 Task: For heading Arial Rounded MT Bold with Underline.  font size for heading26,  'Change the font style of data to'Browallia New.  and font size to 18,  Change the alignment of both headline & data to Align middle & Align Text left.  In the sheet  BankTransactions templatesbook
Action: Mouse moved to (131, 224)
Screenshot: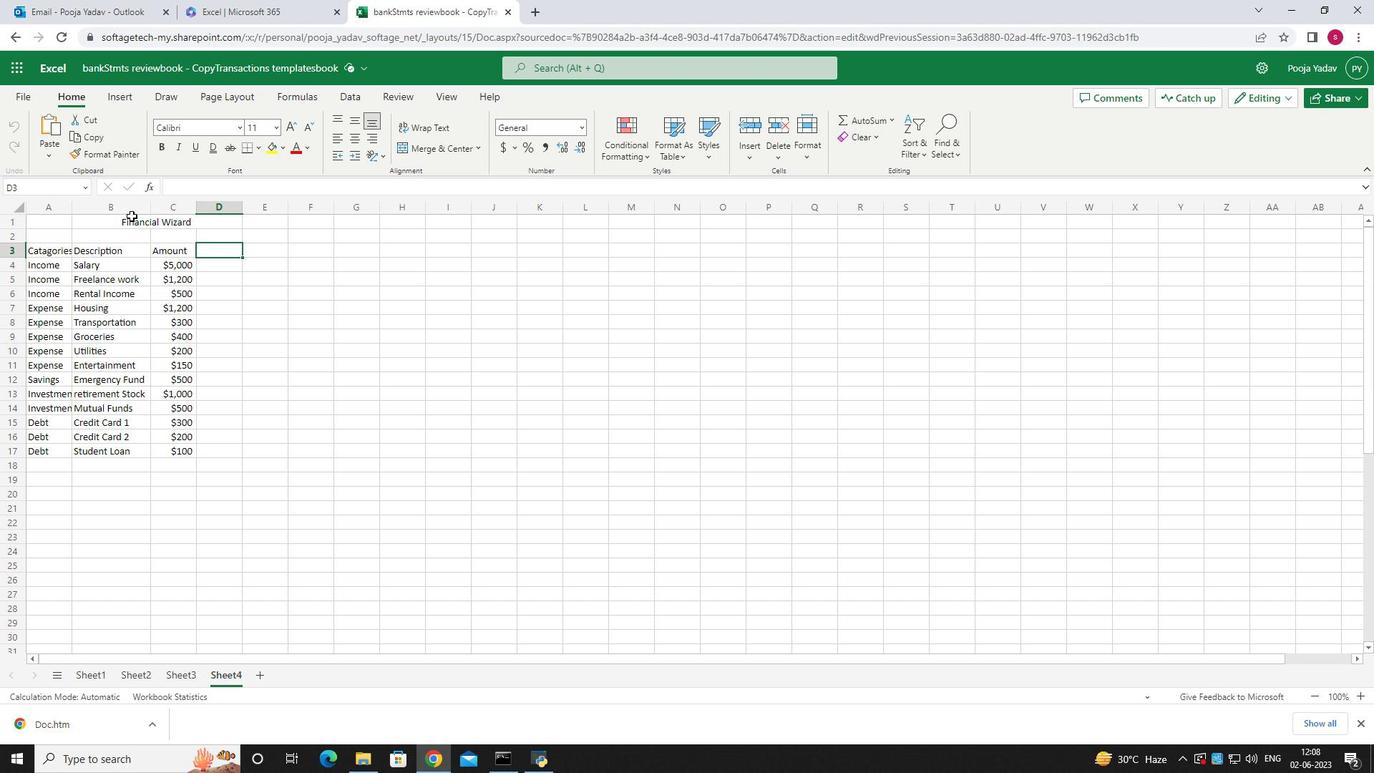 
Action: Mouse pressed left at (131, 224)
Screenshot: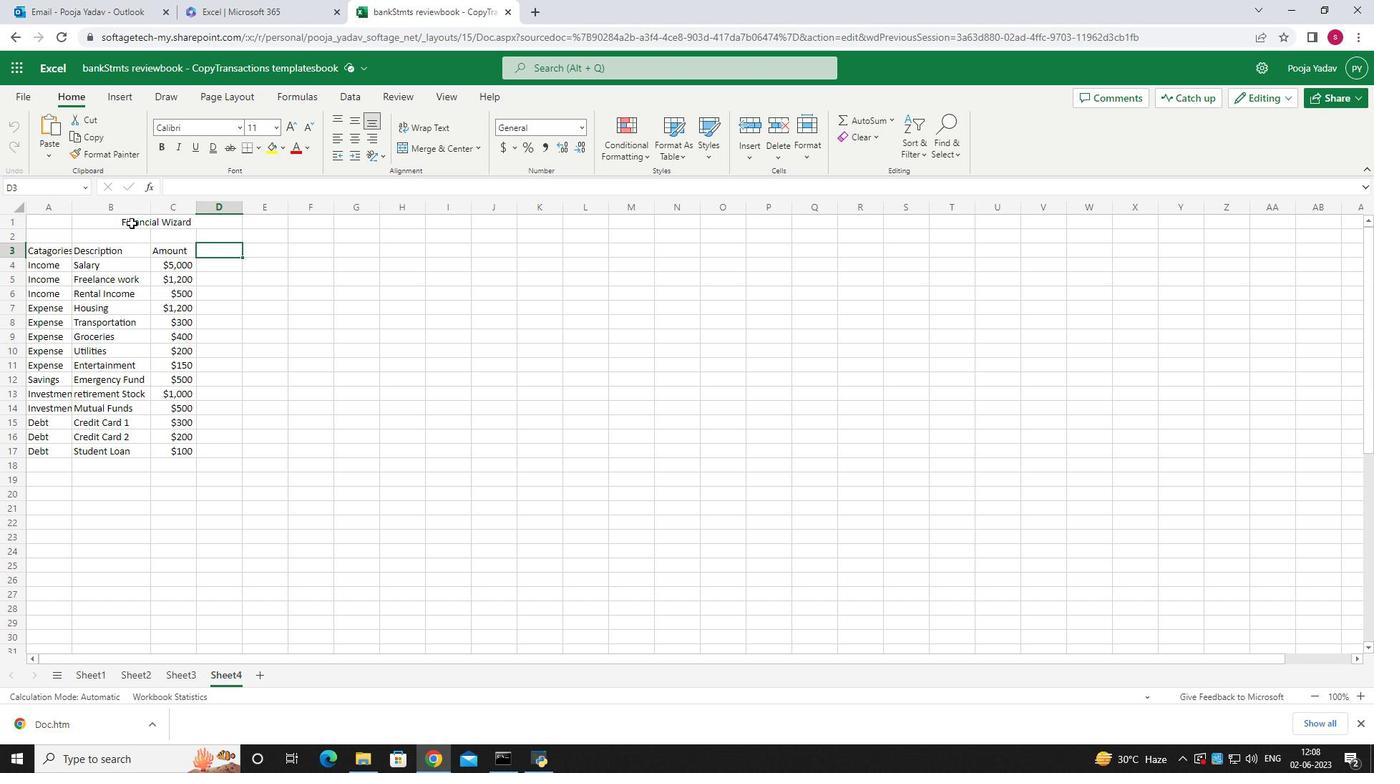 
Action: Mouse moved to (240, 128)
Screenshot: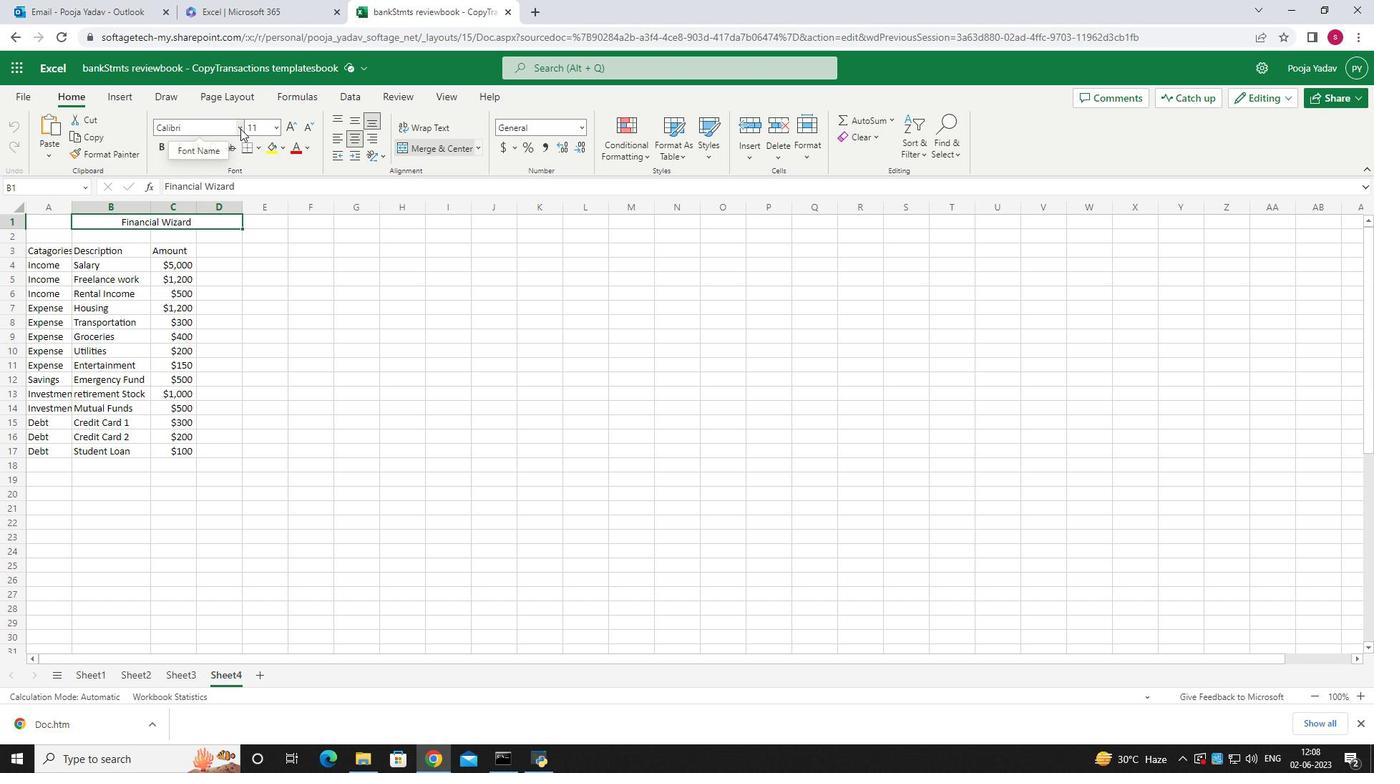 
Action: Mouse pressed left at (240, 128)
Screenshot: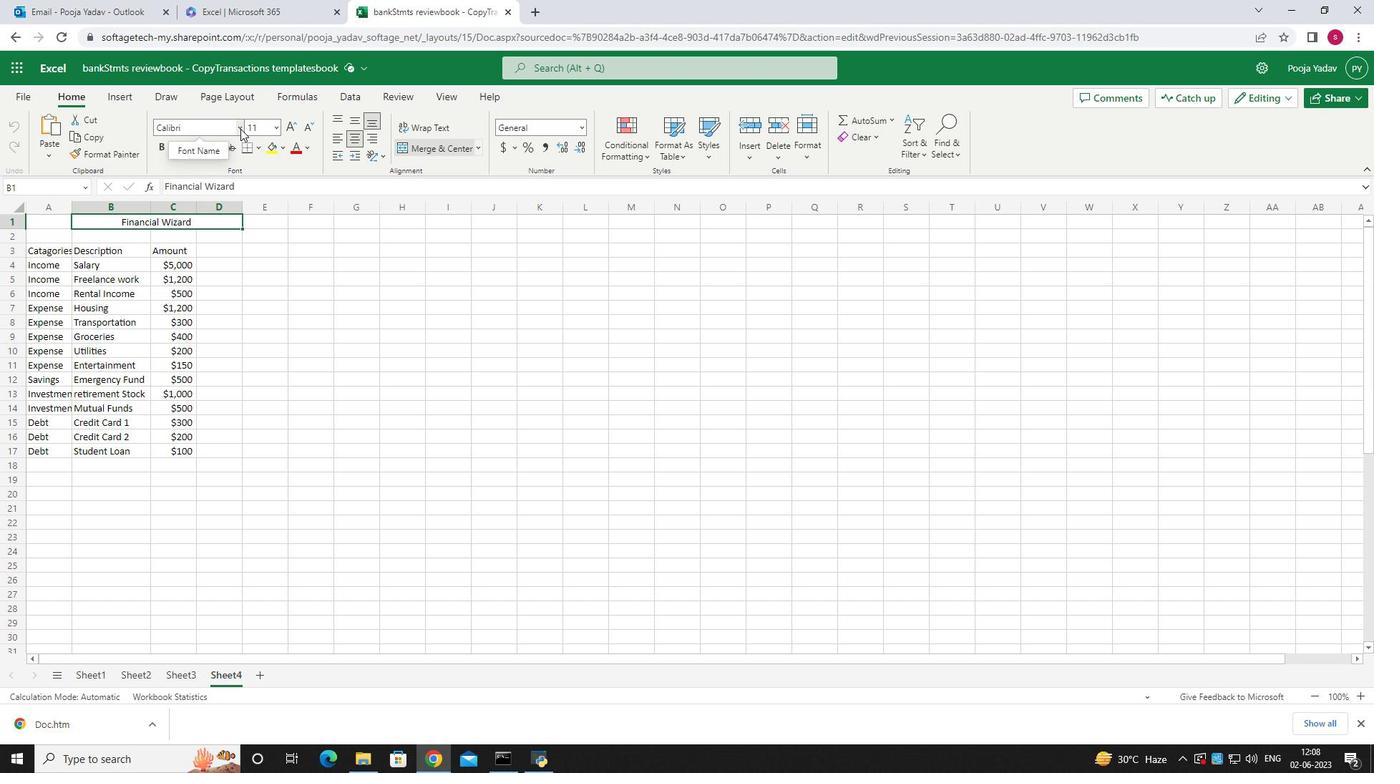 
Action: Mouse moved to (216, 194)
Screenshot: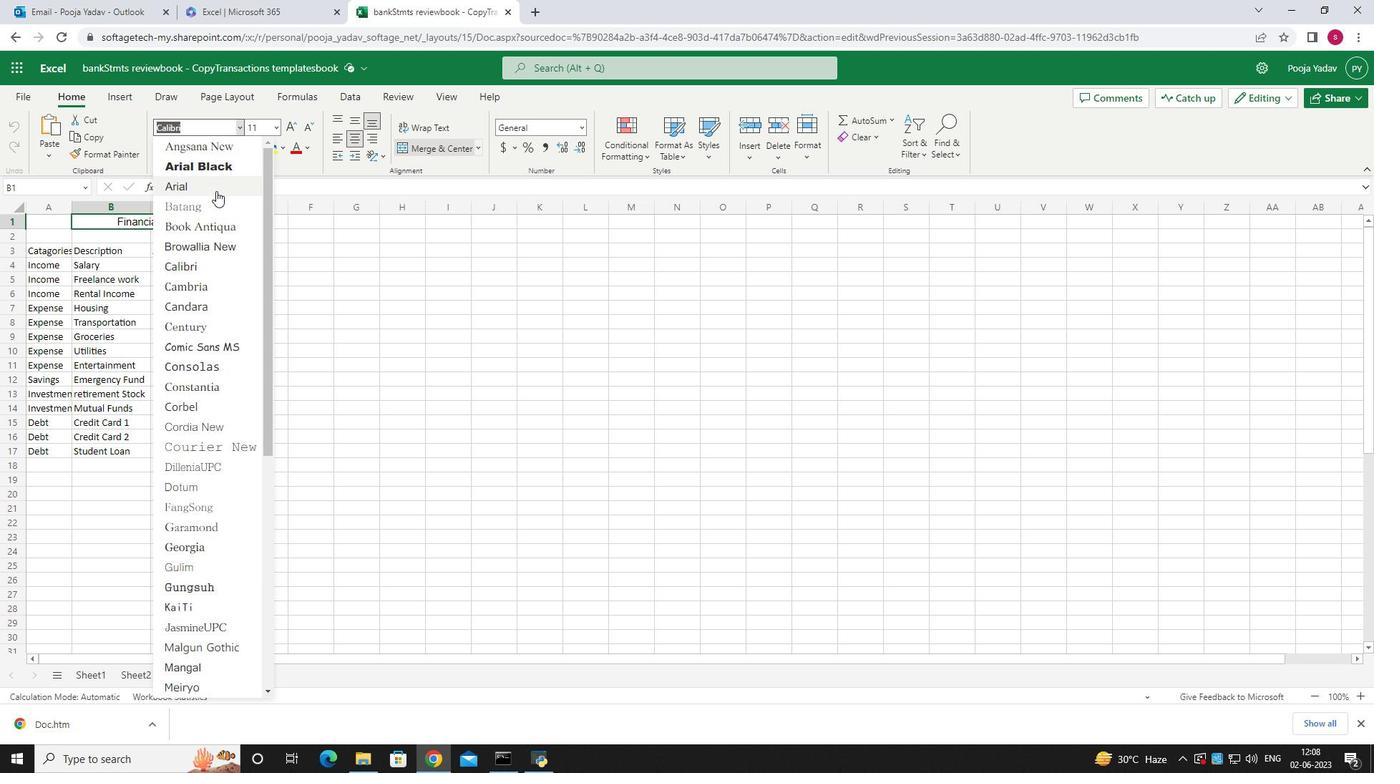 
Action: Mouse scrolled (216, 195) with delta (0, 0)
Screenshot: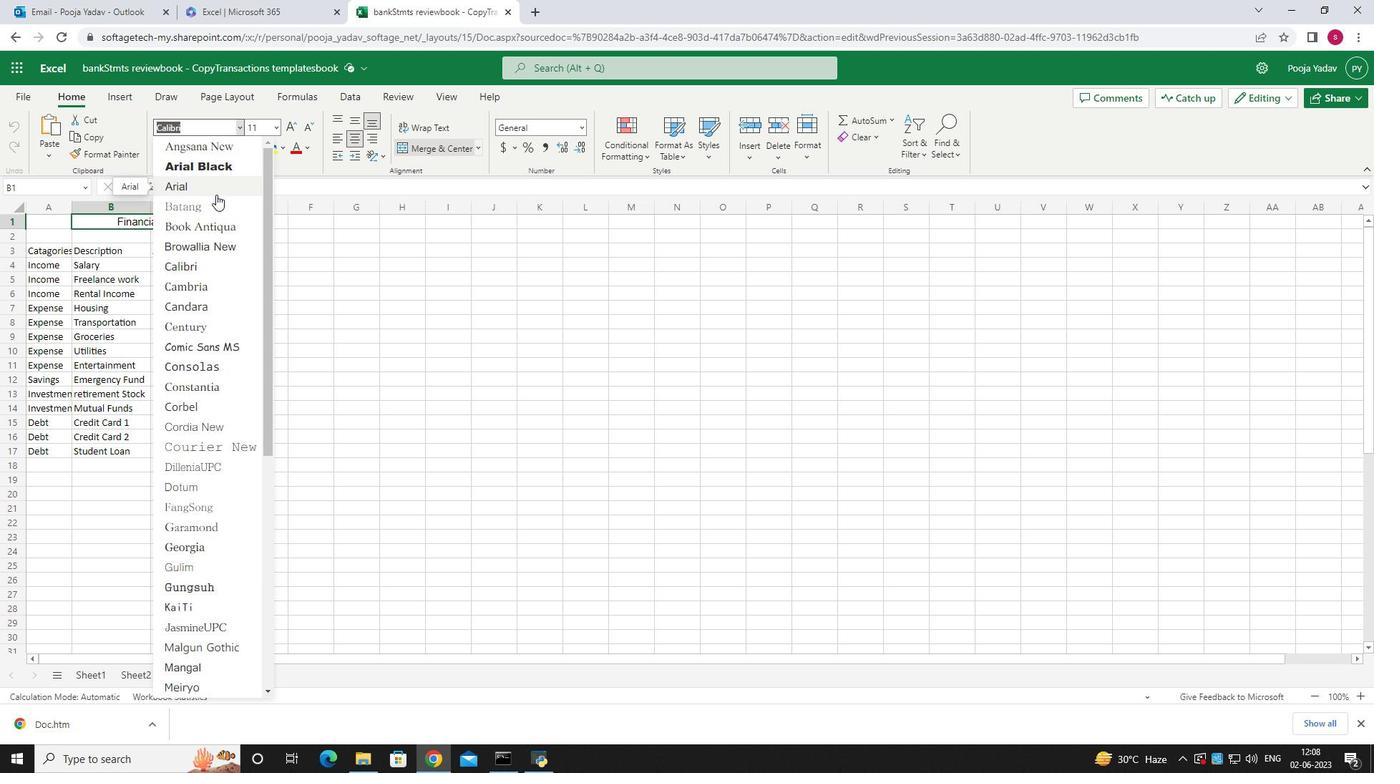 
Action: Mouse scrolled (216, 195) with delta (0, 0)
Screenshot: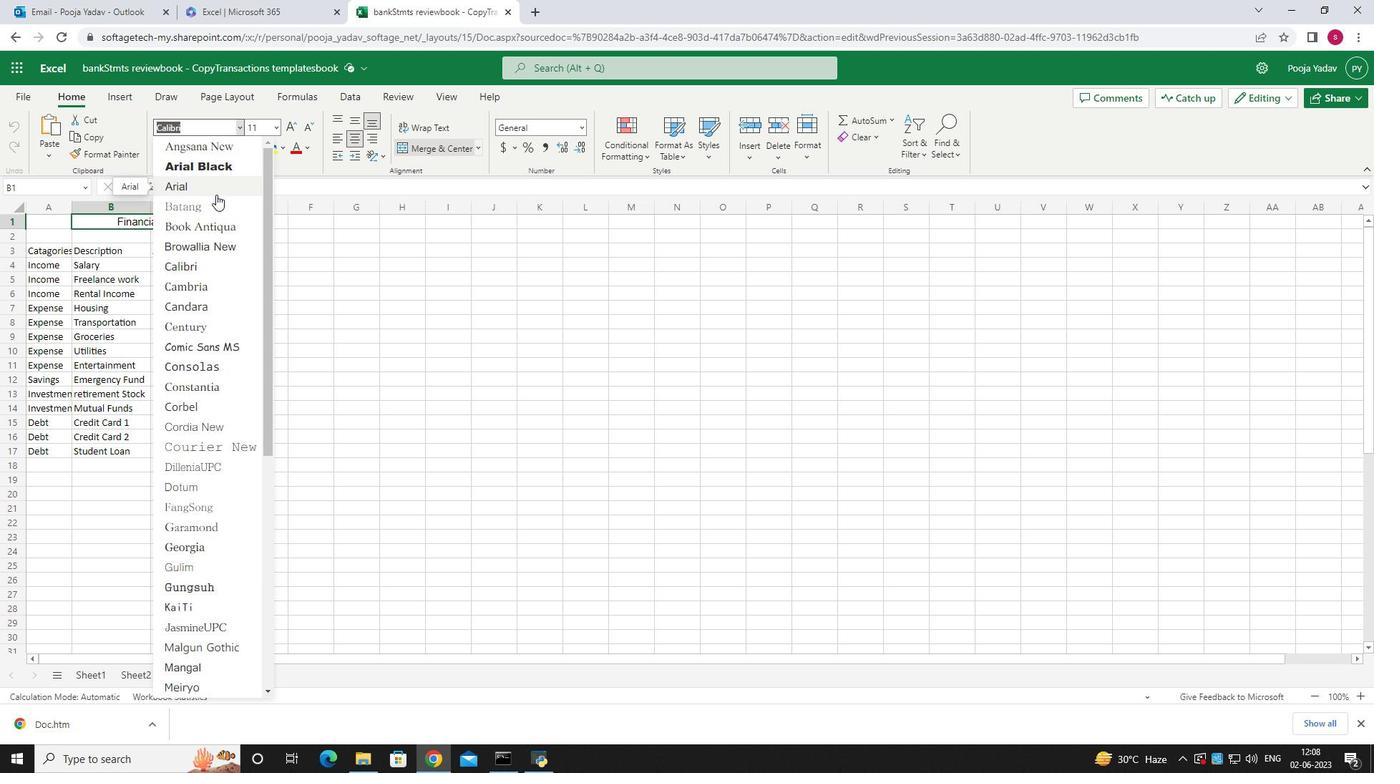 
Action: Mouse scrolled (216, 194) with delta (0, 0)
Screenshot: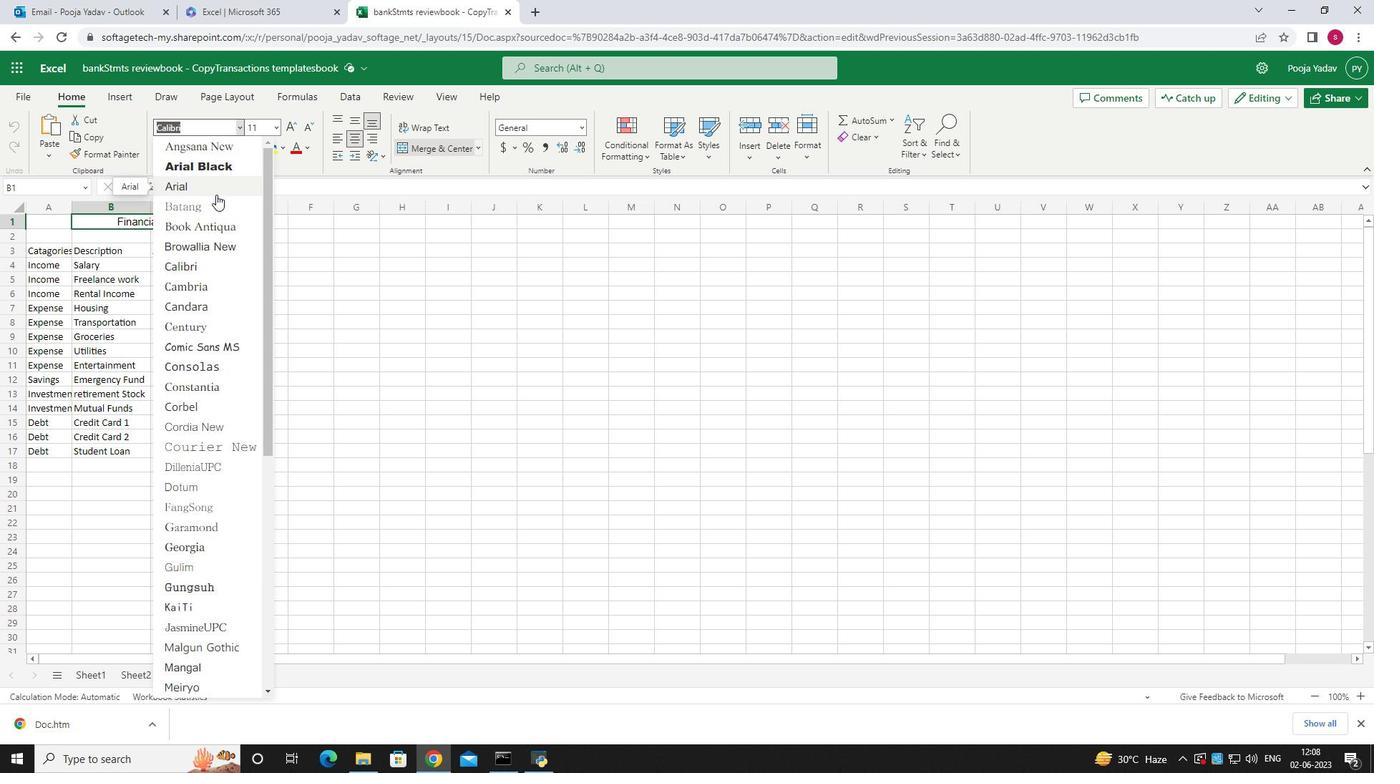 
Action: Mouse scrolled (216, 194) with delta (0, 0)
Screenshot: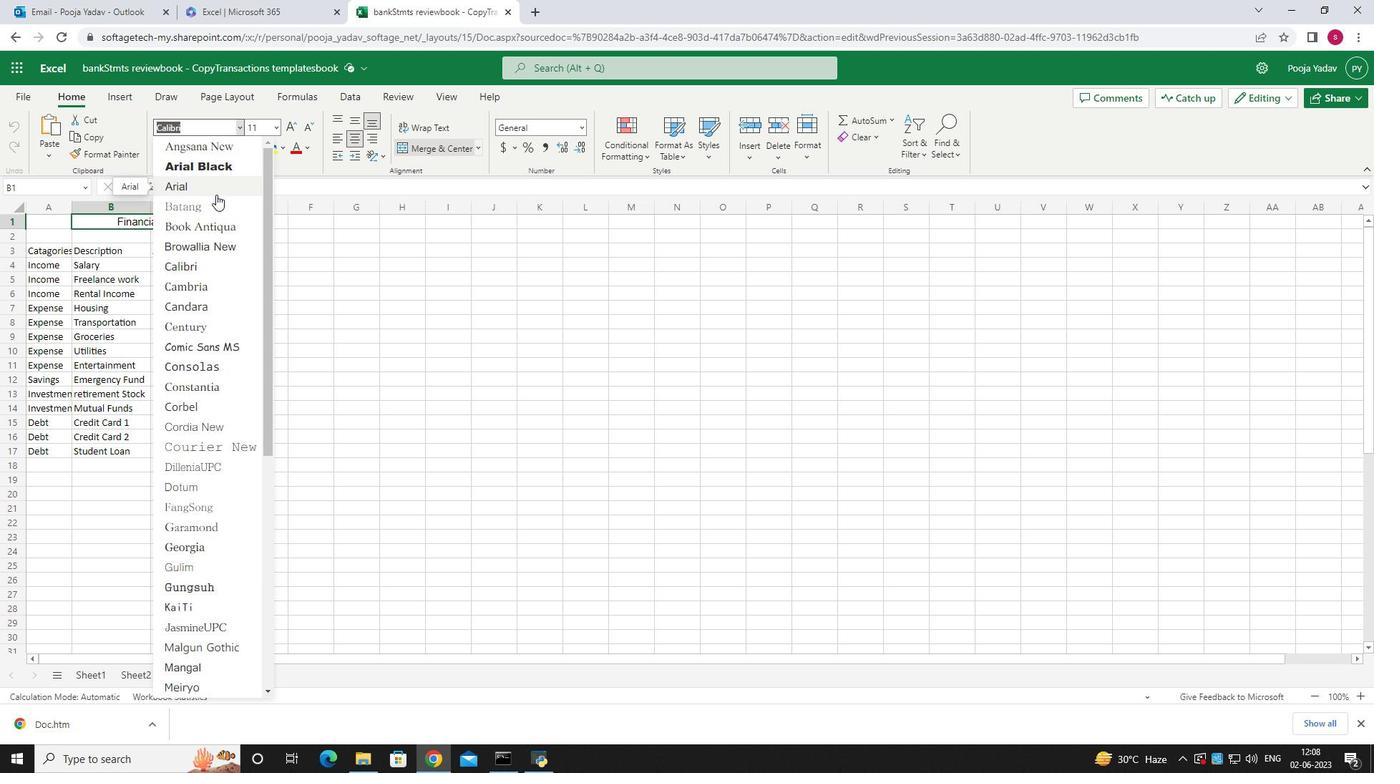 
Action: Mouse scrolled (216, 194) with delta (0, 0)
Screenshot: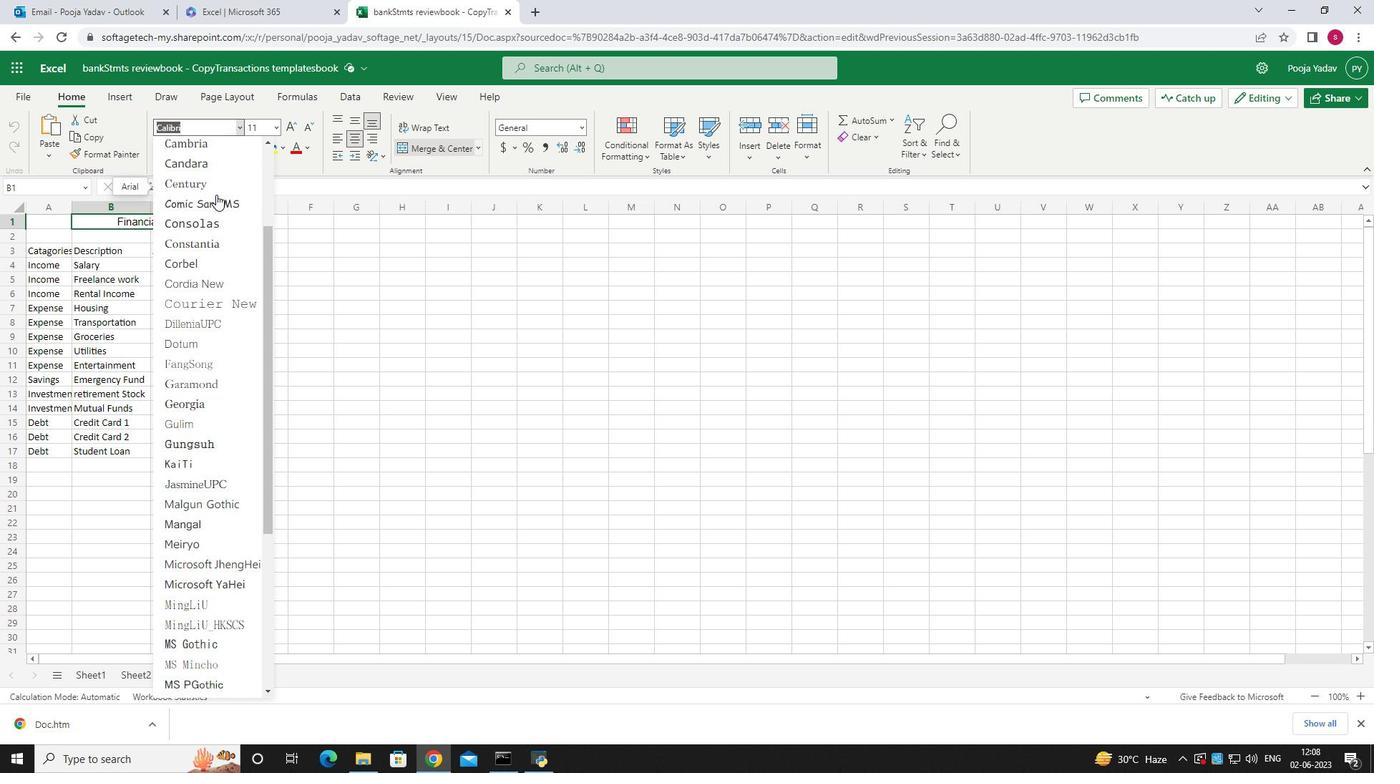 
Action: Mouse scrolled (216, 194) with delta (0, 0)
Screenshot: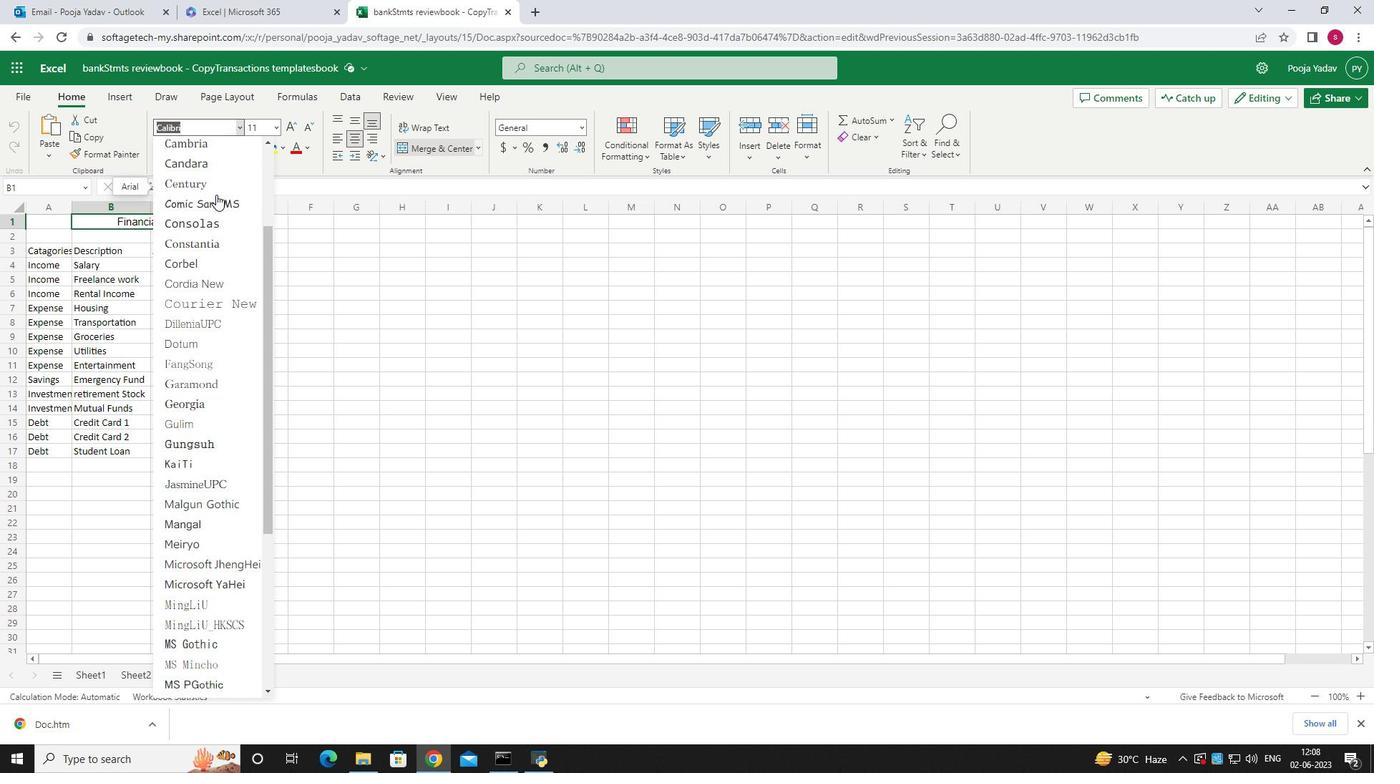 
Action: Mouse scrolled (216, 194) with delta (0, 0)
Screenshot: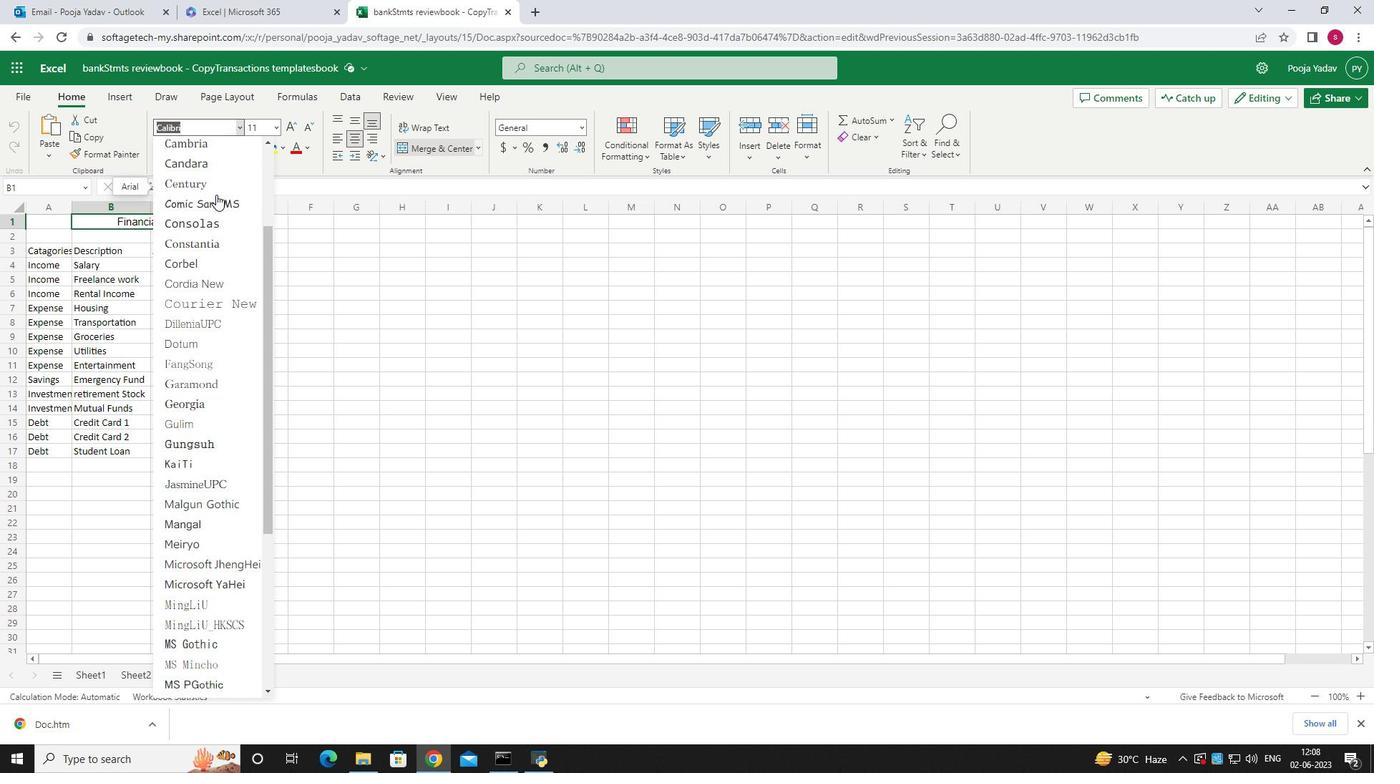 
Action: Mouse scrolled (216, 194) with delta (0, 0)
Screenshot: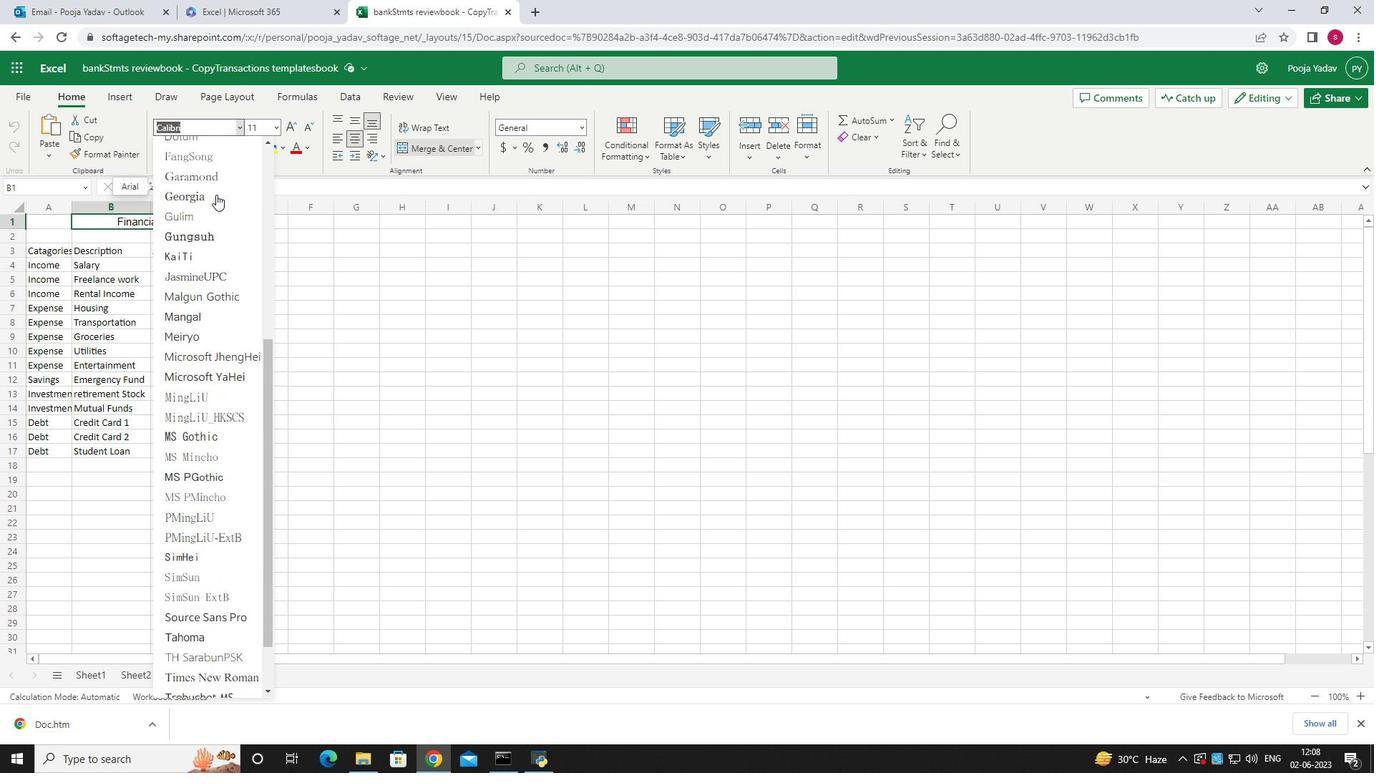 
Action: Mouse scrolled (216, 194) with delta (0, 0)
Screenshot: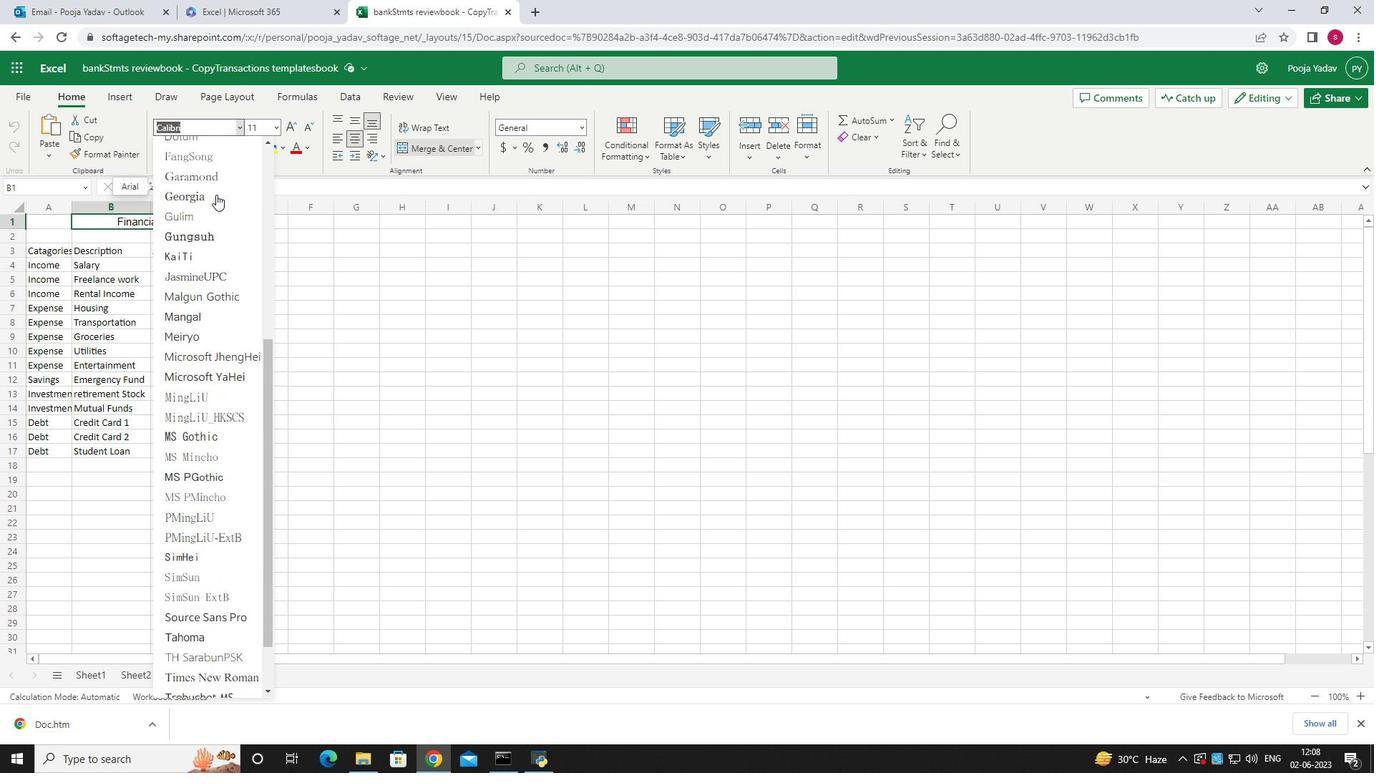 
Action: Mouse scrolled (216, 194) with delta (0, 0)
Screenshot: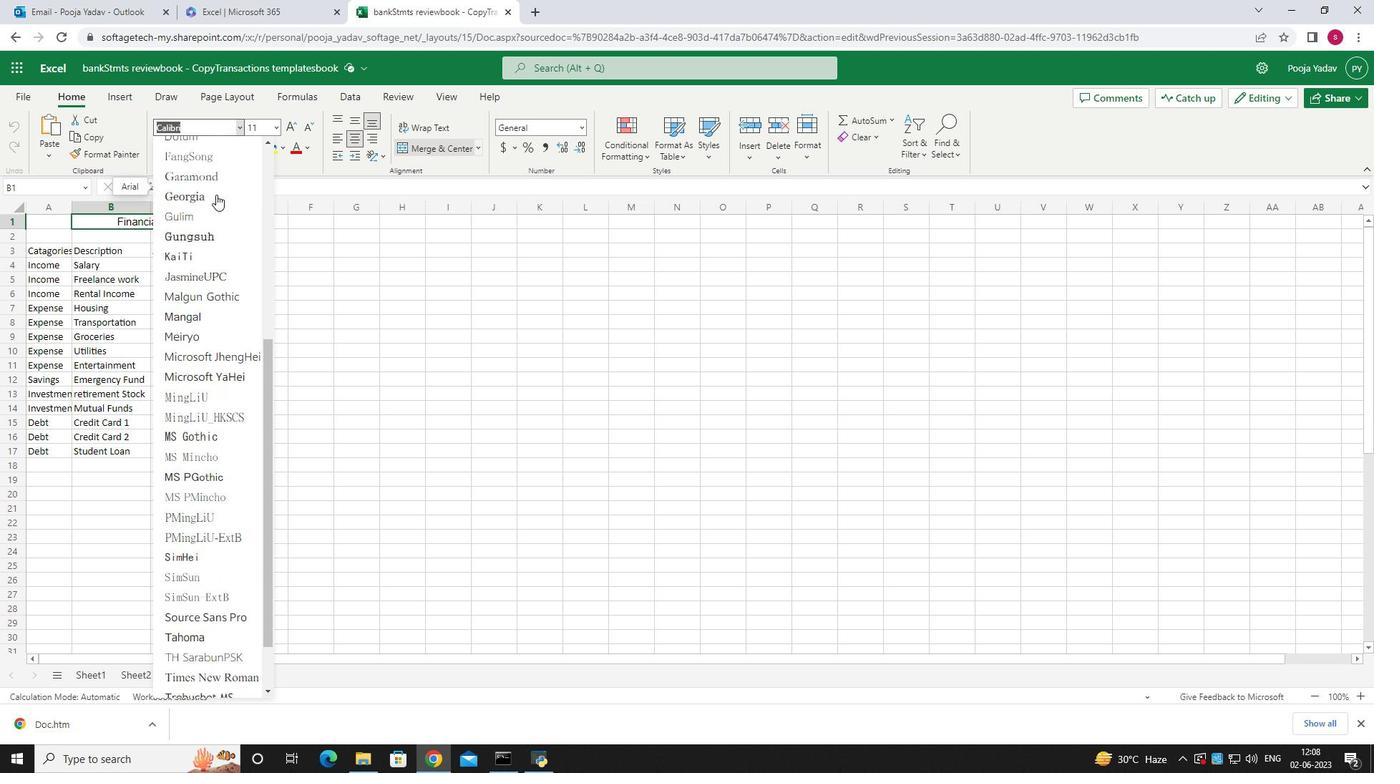 
Action: Mouse scrolled (216, 194) with delta (0, 0)
Screenshot: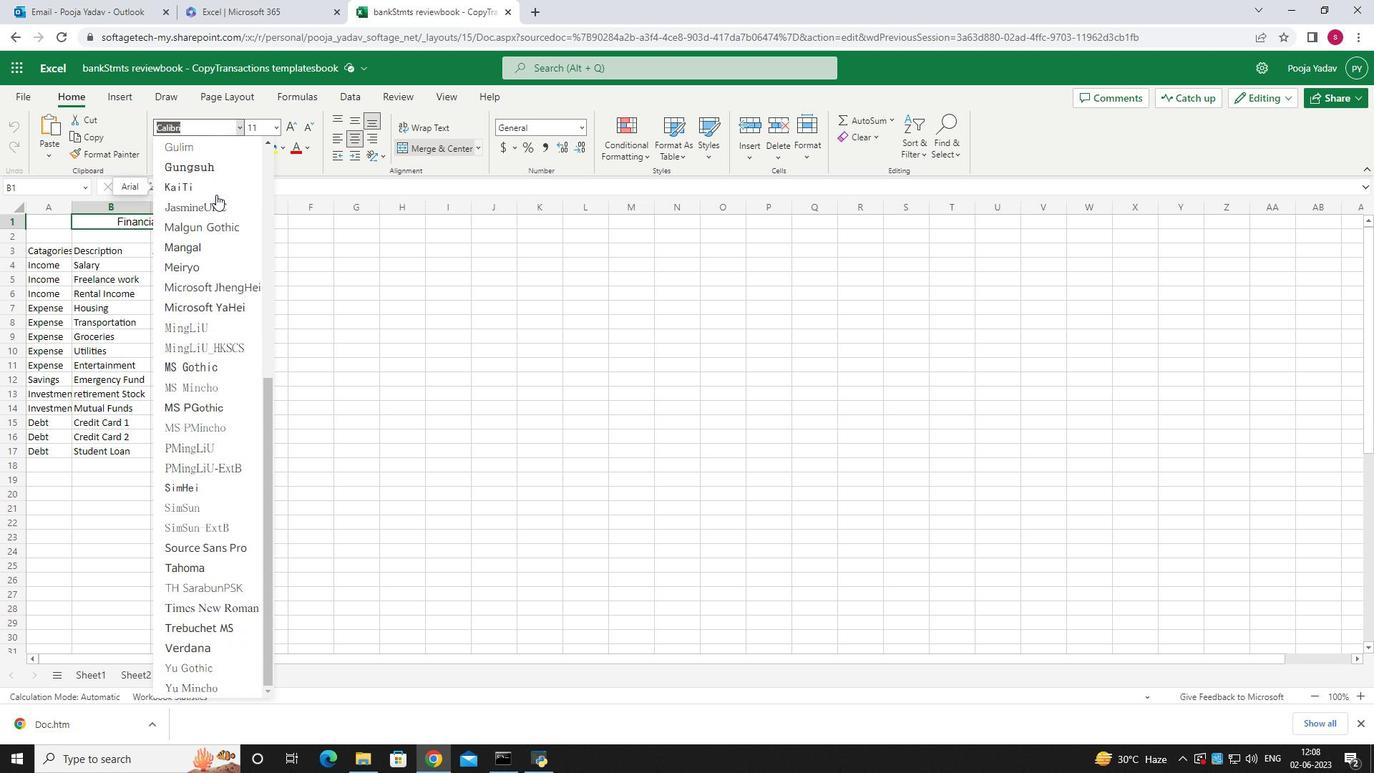 
Action: Mouse scrolled (216, 194) with delta (0, 0)
Screenshot: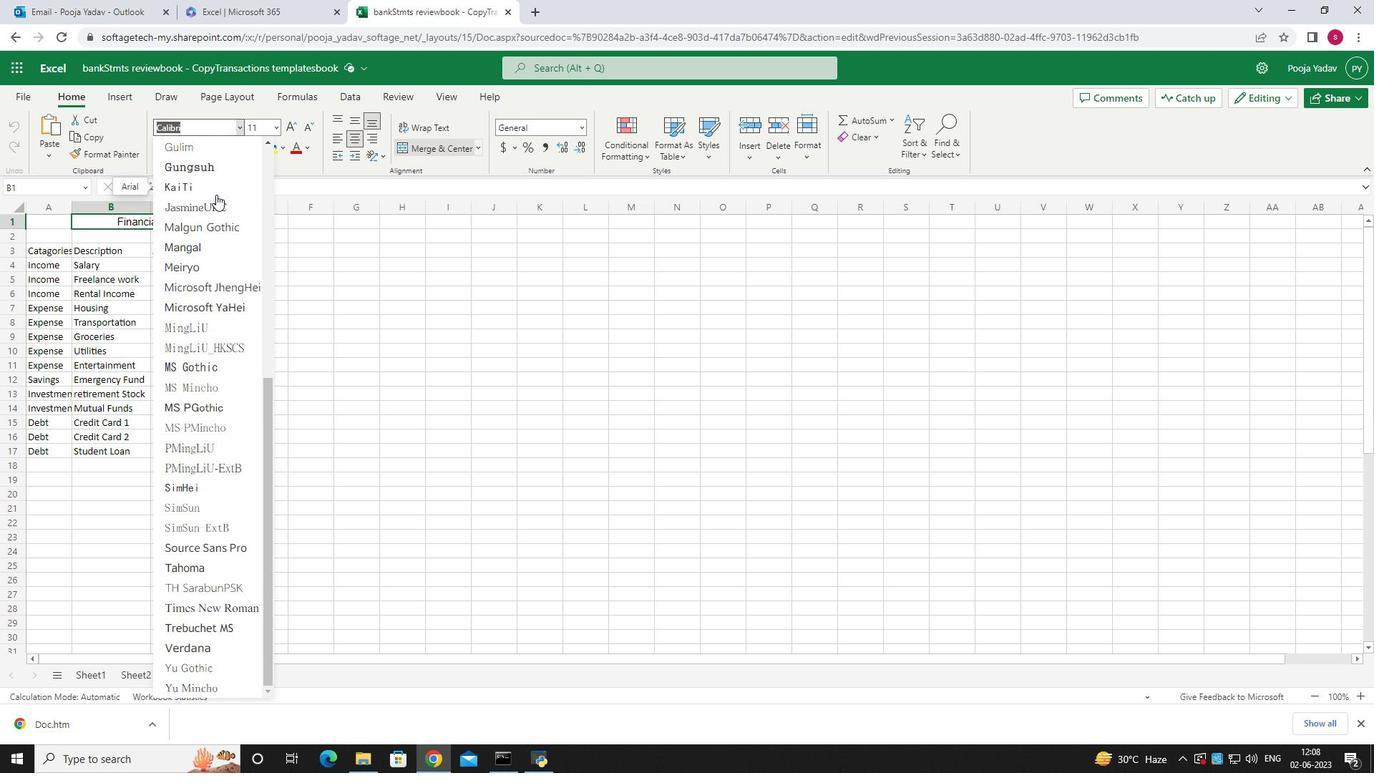 
Action: Mouse scrolled (216, 194) with delta (0, 0)
Screenshot: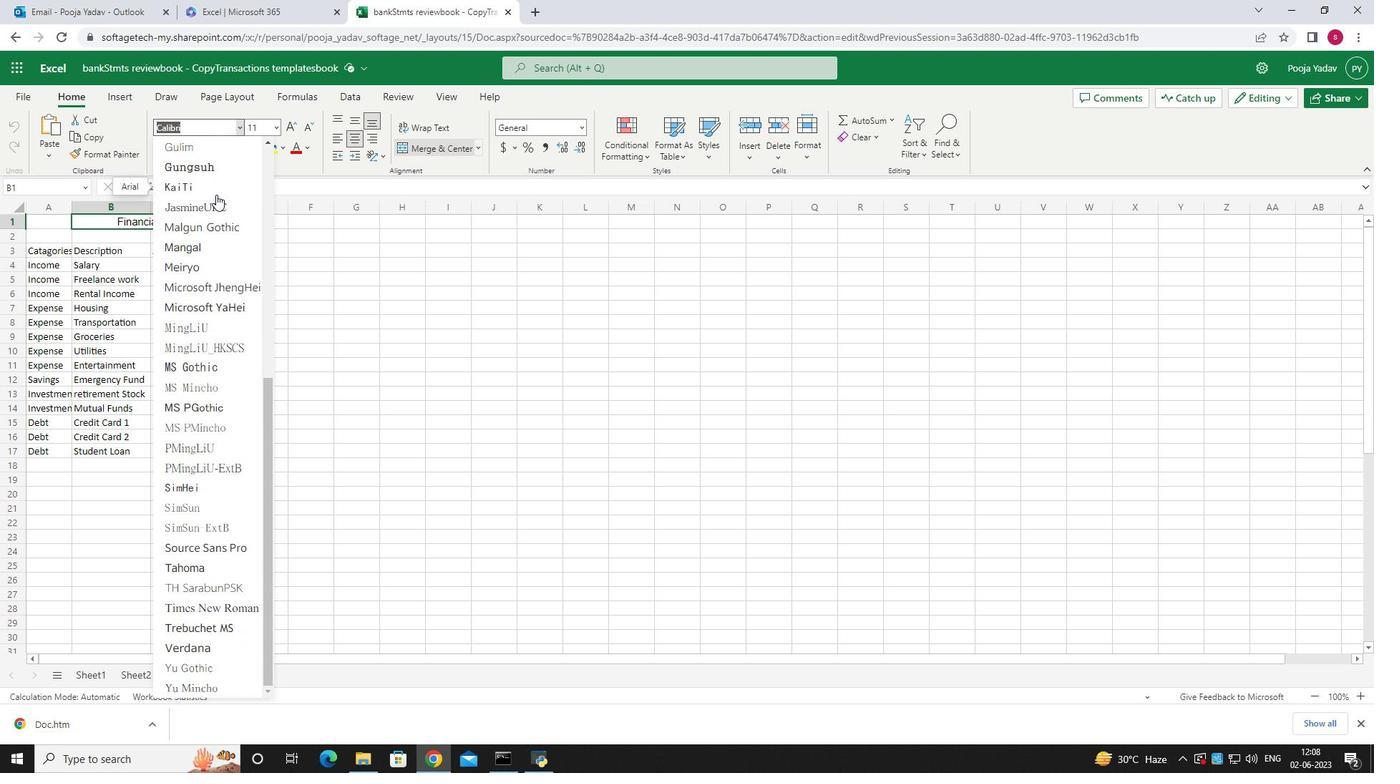
Action: Mouse scrolled (216, 194) with delta (0, 0)
Screenshot: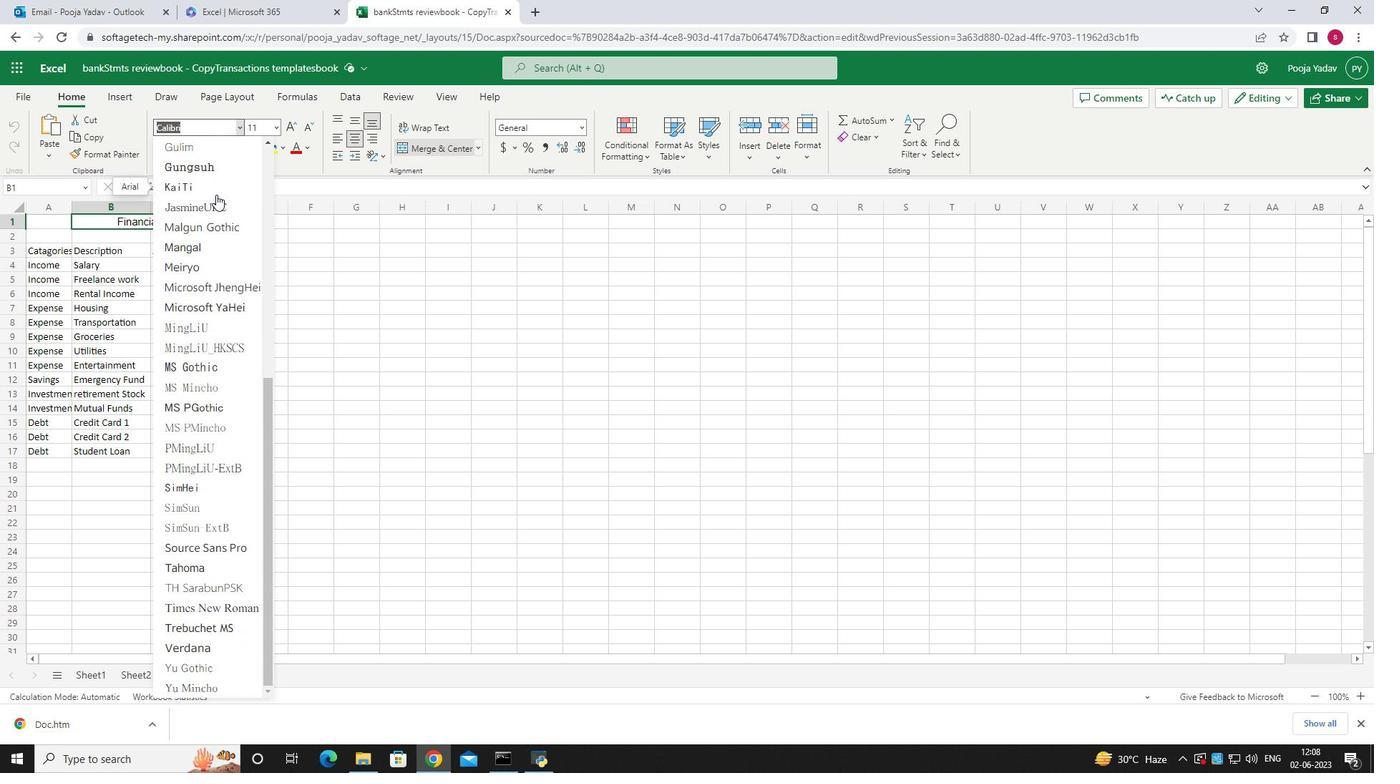 
Action: Mouse scrolled (216, 194) with delta (0, 0)
Screenshot: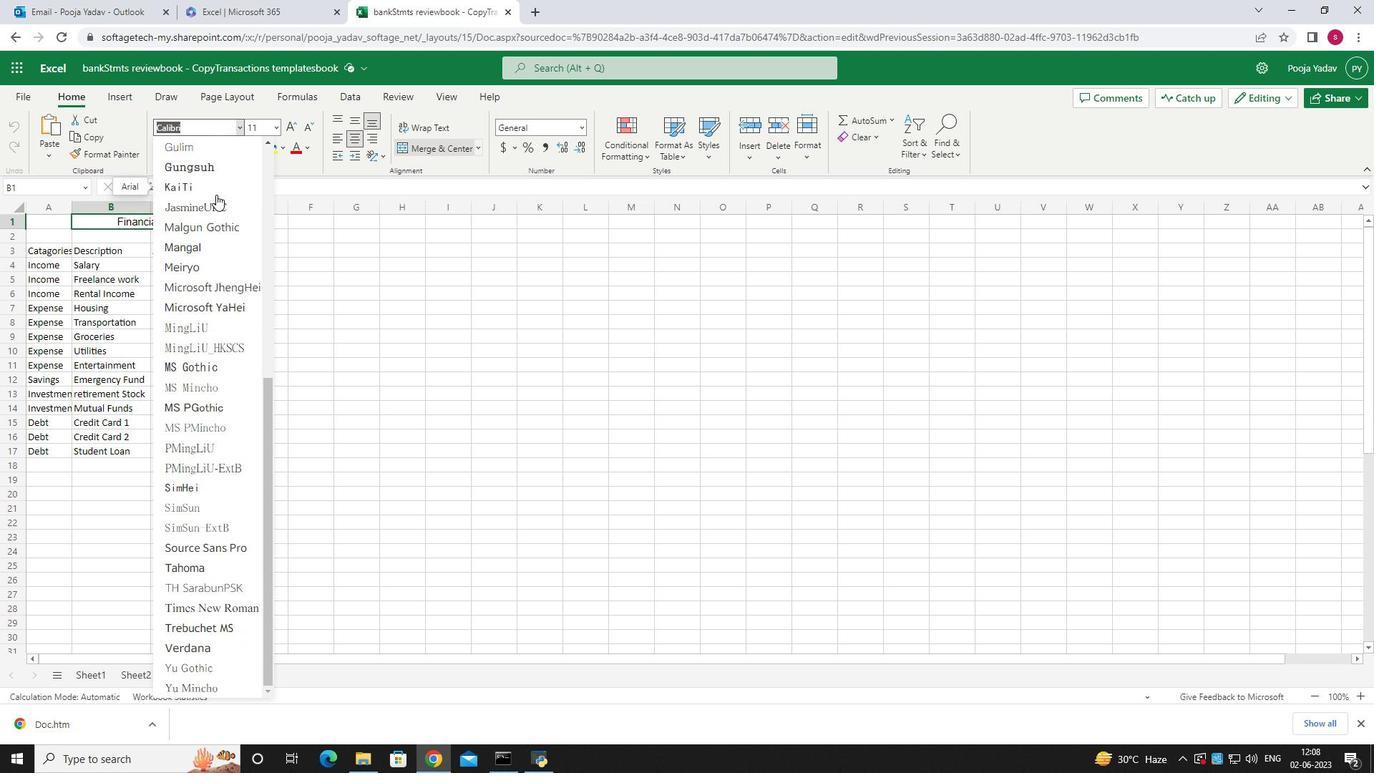 
Action: Mouse scrolled (216, 194) with delta (0, 0)
Screenshot: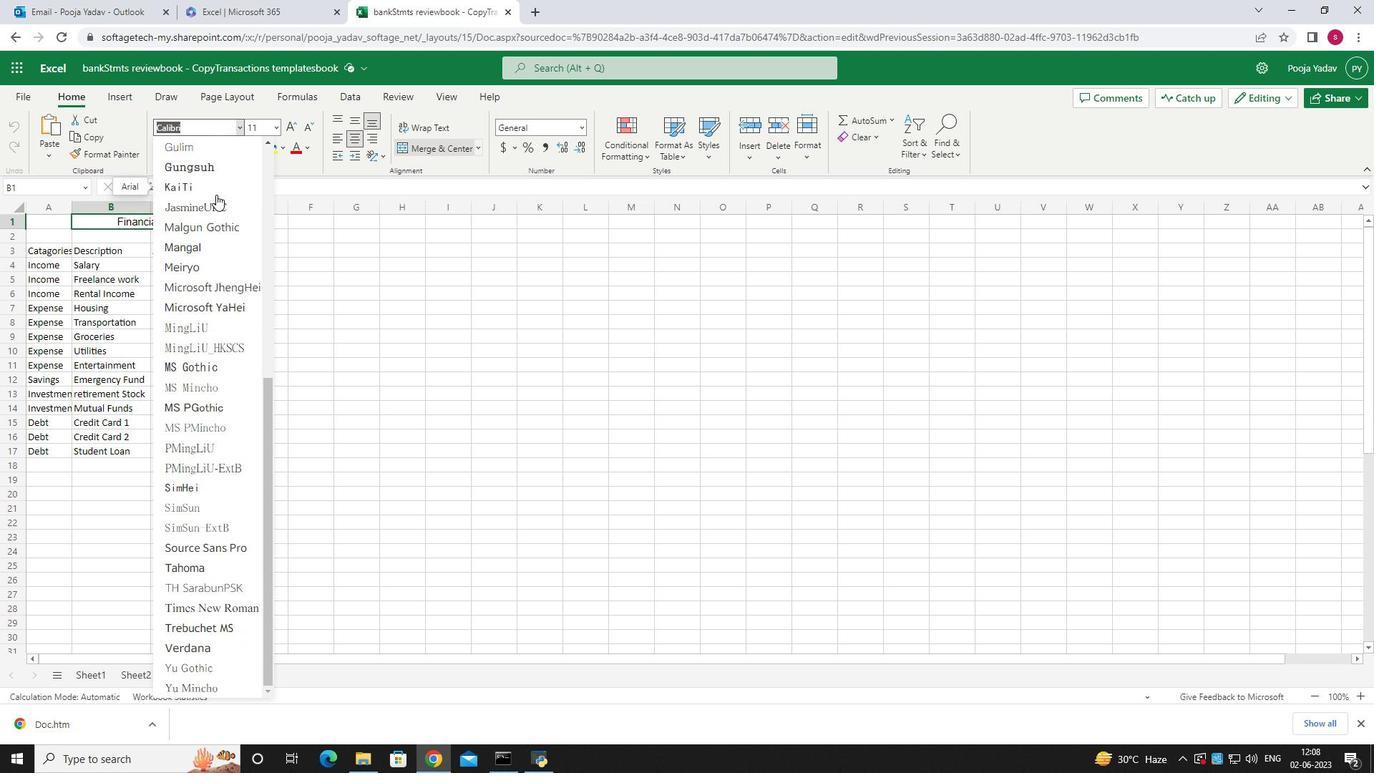 
Action: Mouse scrolled (216, 194) with delta (0, 0)
Screenshot: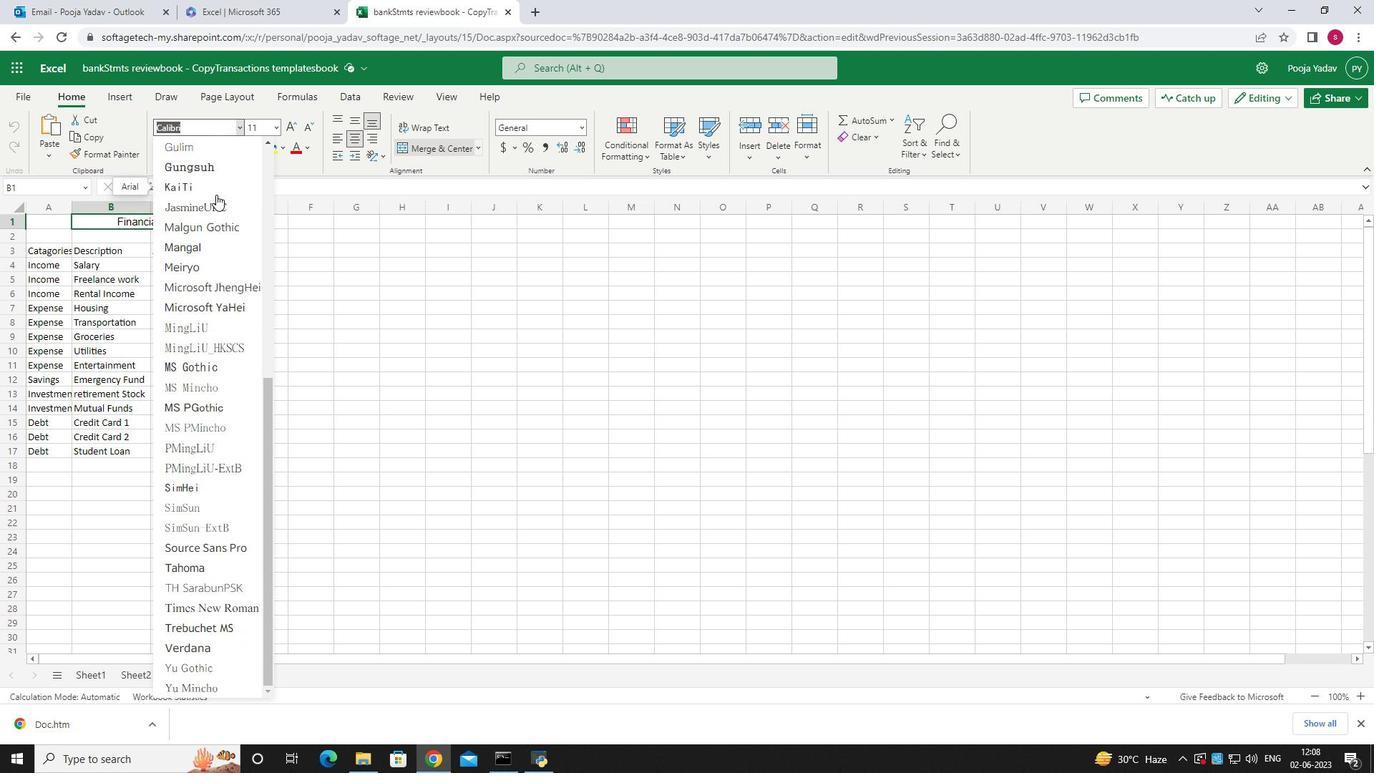 
Action: Mouse moved to (207, 212)
Screenshot: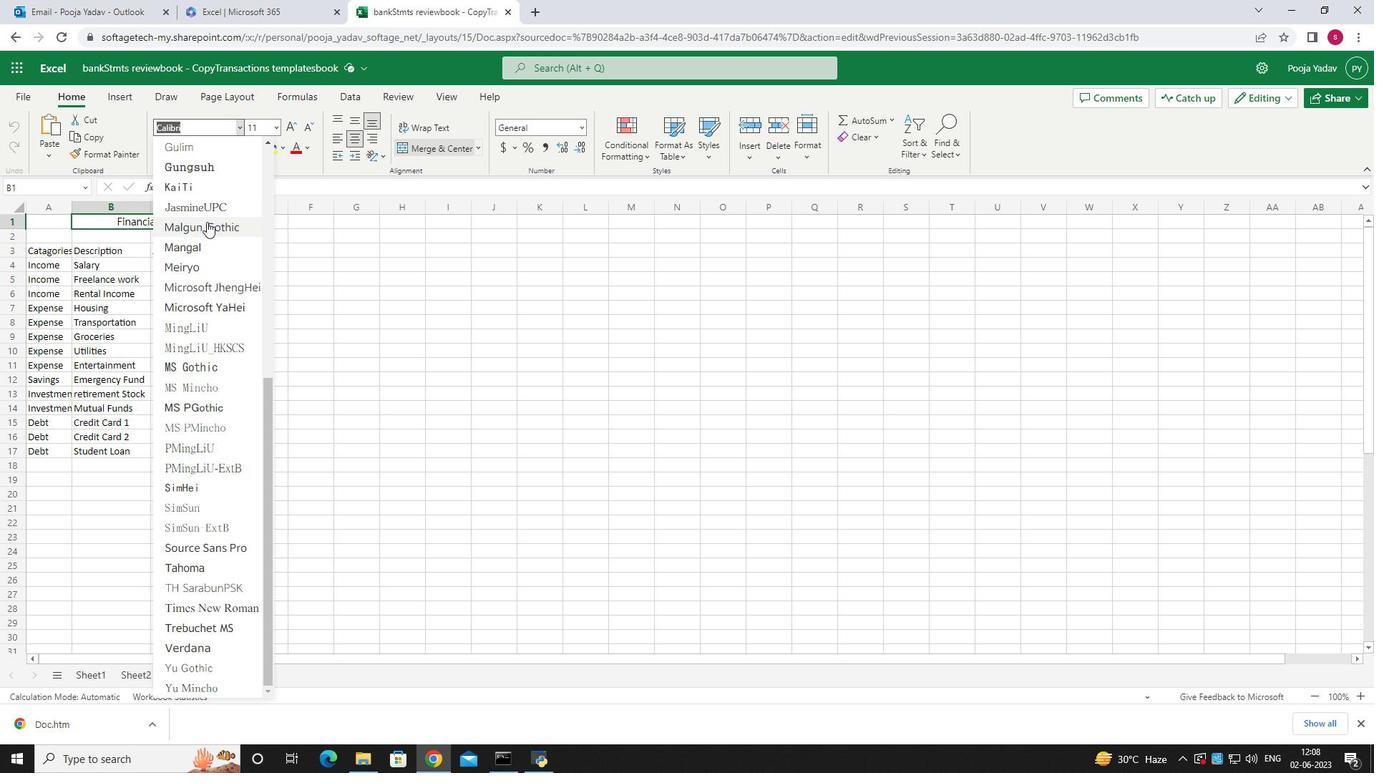 
Action: Mouse scrolled (207, 213) with delta (0, 0)
Screenshot: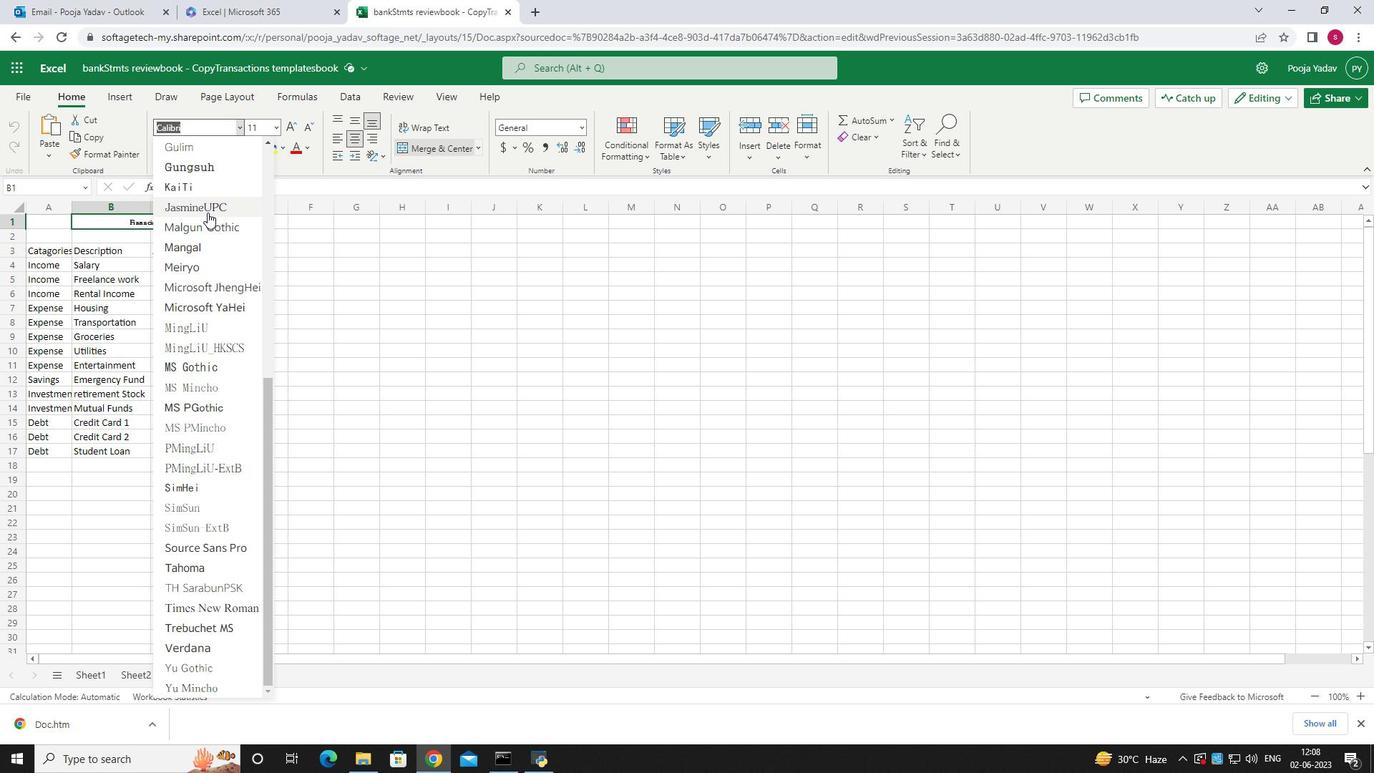 
Action: Mouse scrolled (207, 213) with delta (0, 0)
Screenshot: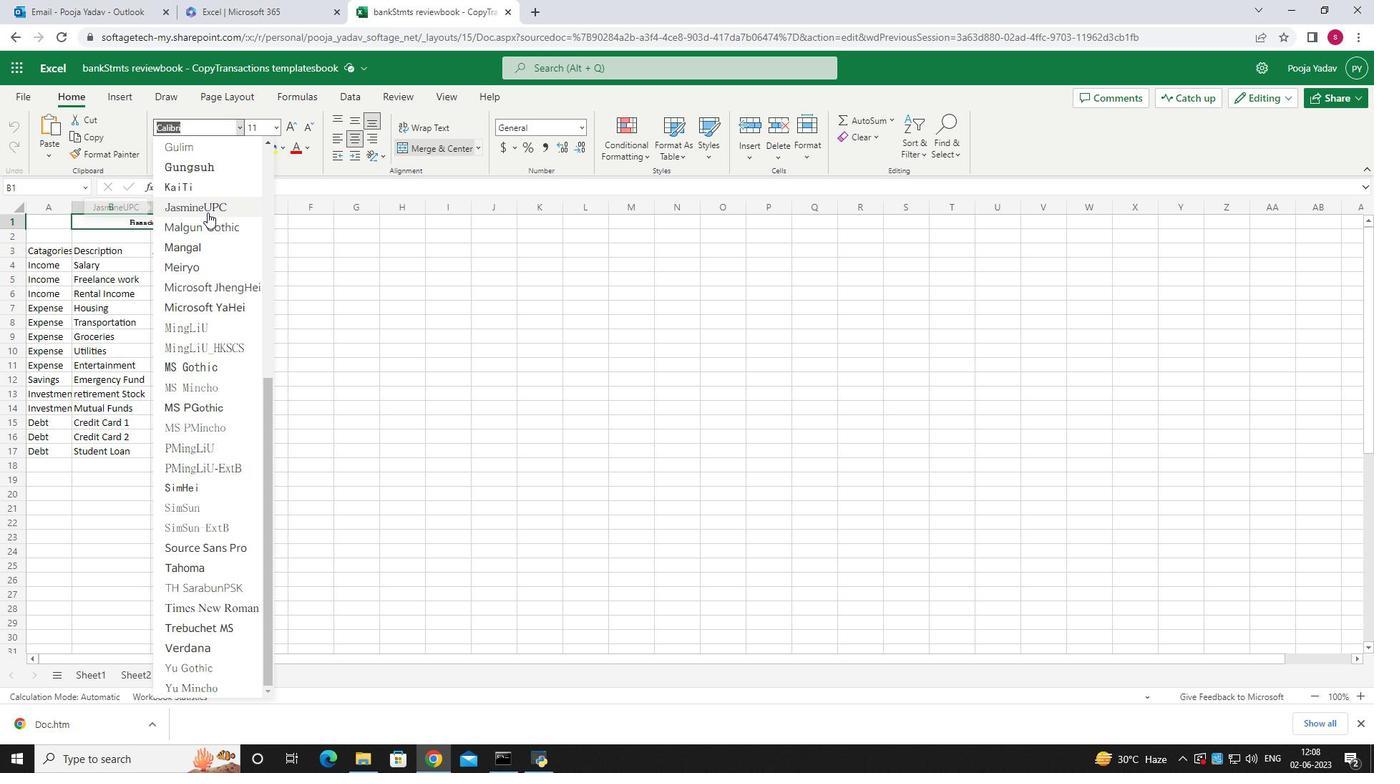 
Action: Mouse scrolled (207, 213) with delta (0, 0)
Screenshot: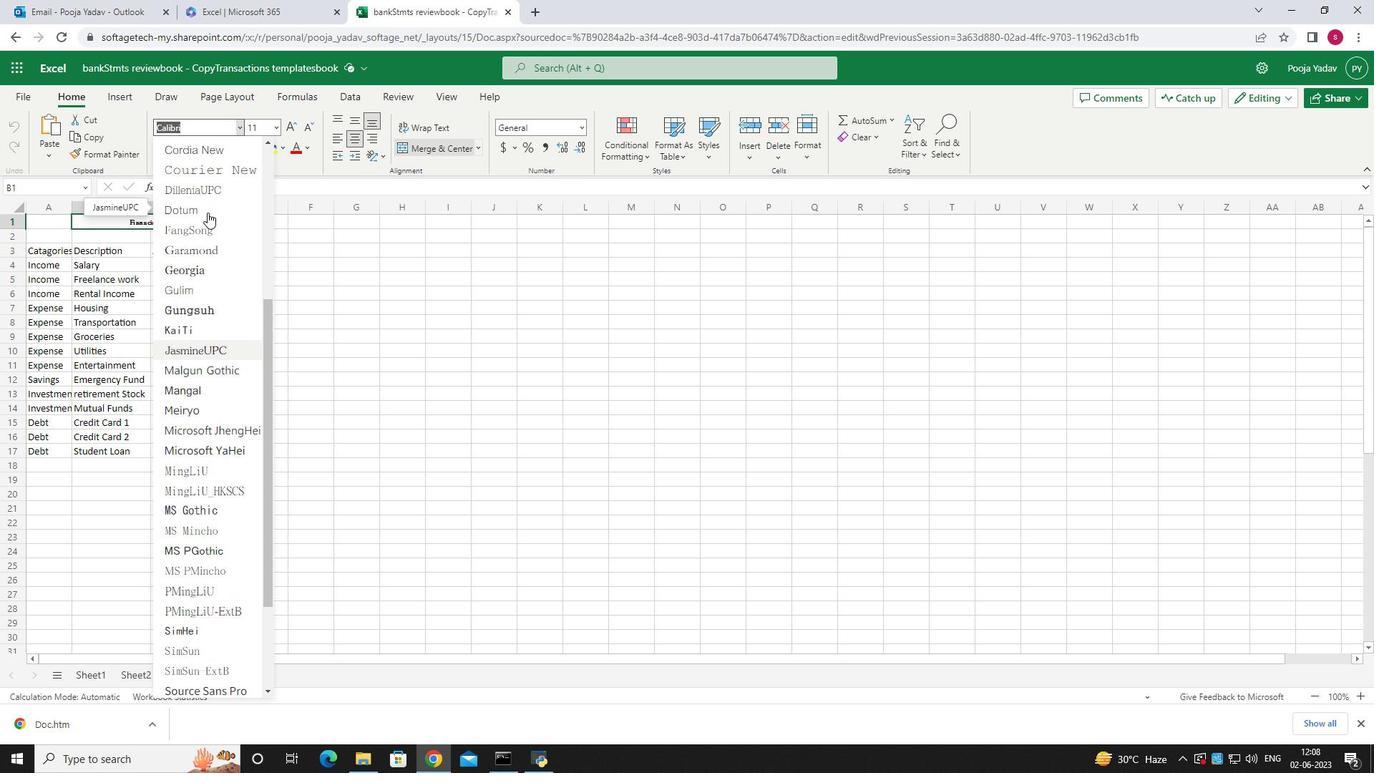 
Action: Mouse scrolled (207, 213) with delta (0, 0)
Screenshot: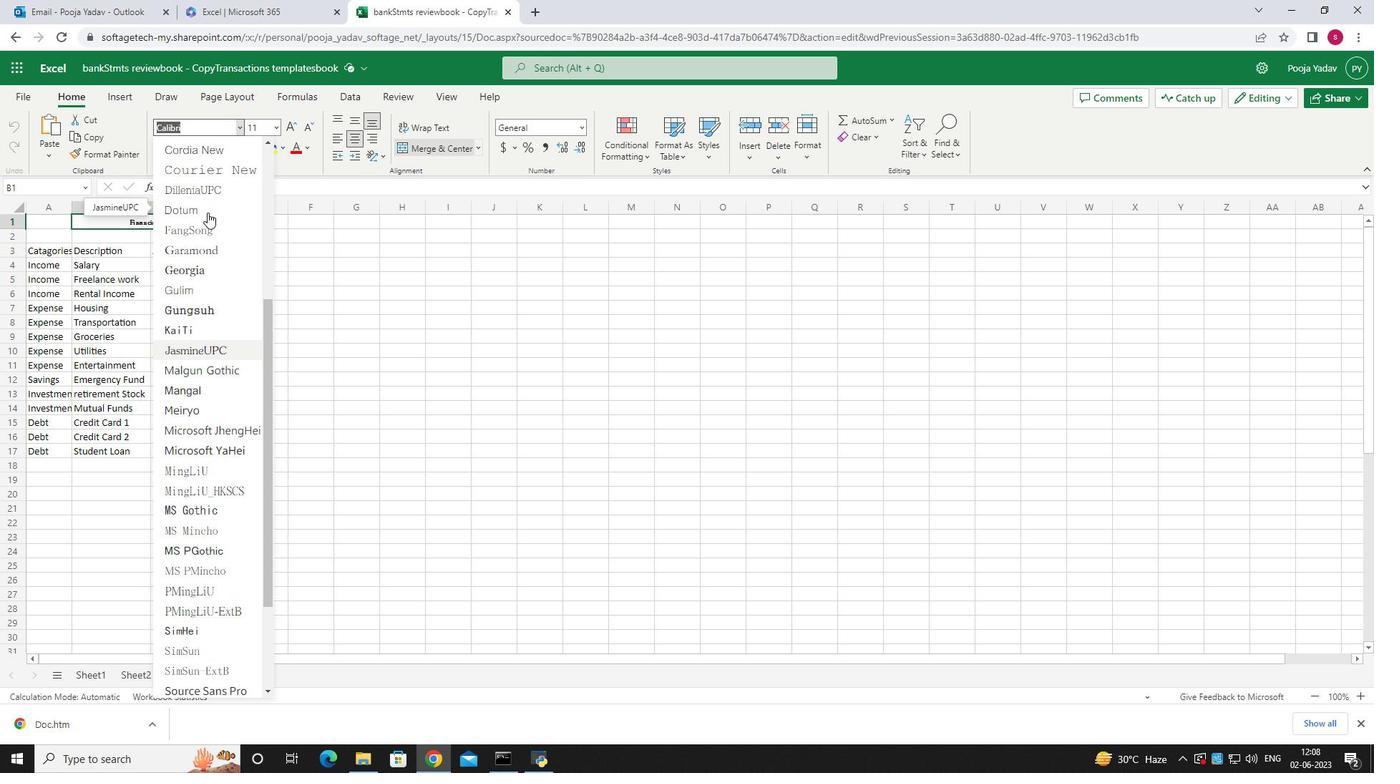 
Action: Mouse scrolled (207, 213) with delta (0, 0)
Screenshot: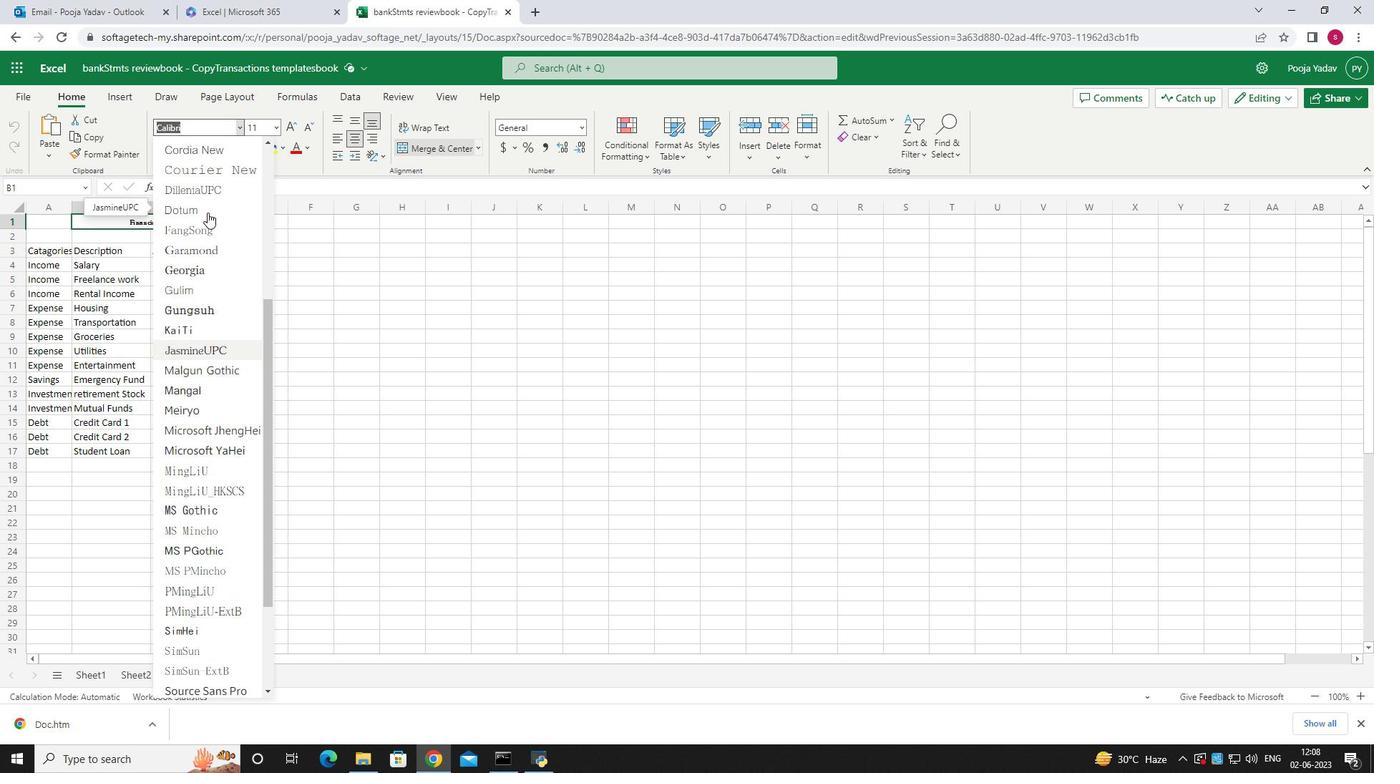 
Action: Mouse scrolled (207, 213) with delta (0, 0)
Screenshot: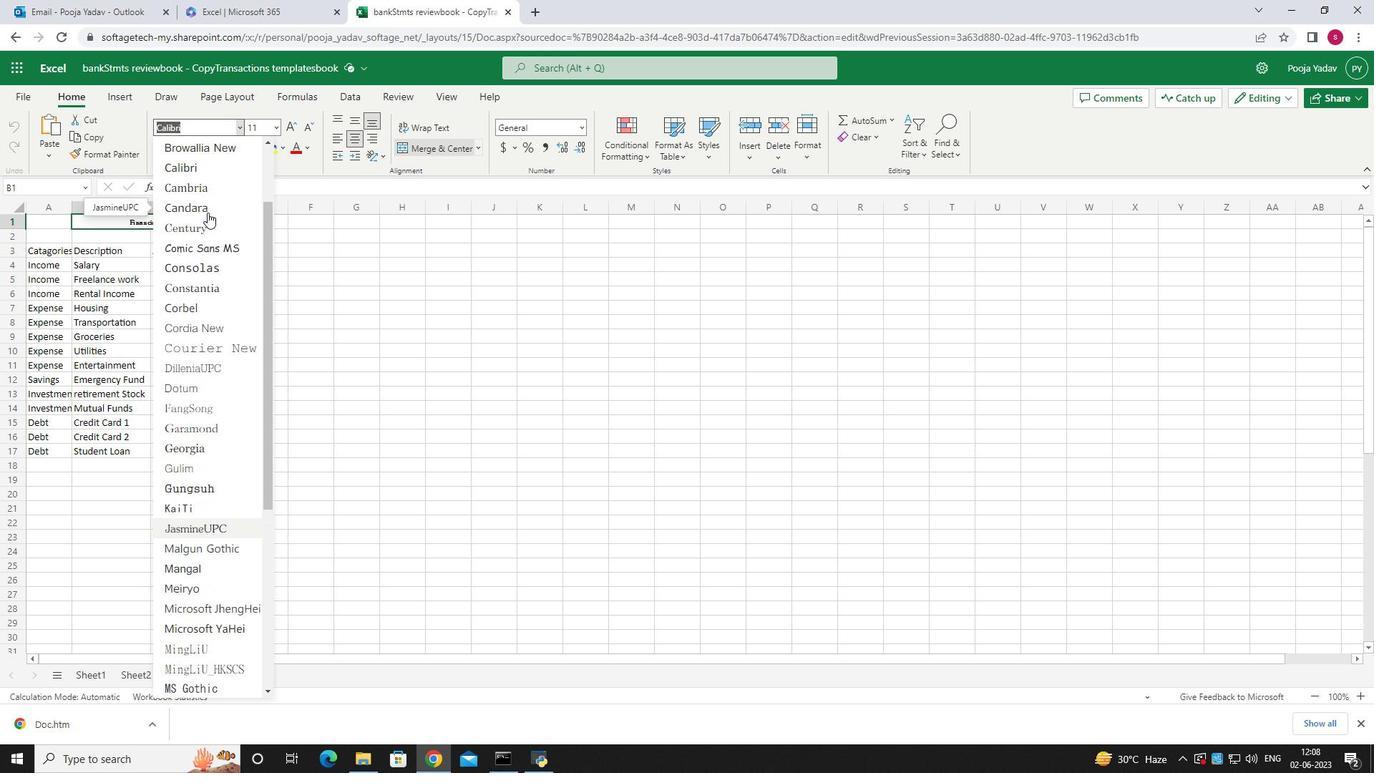 
Action: Mouse scrolled (207, 213) with delta (0, 0)
Screenshot: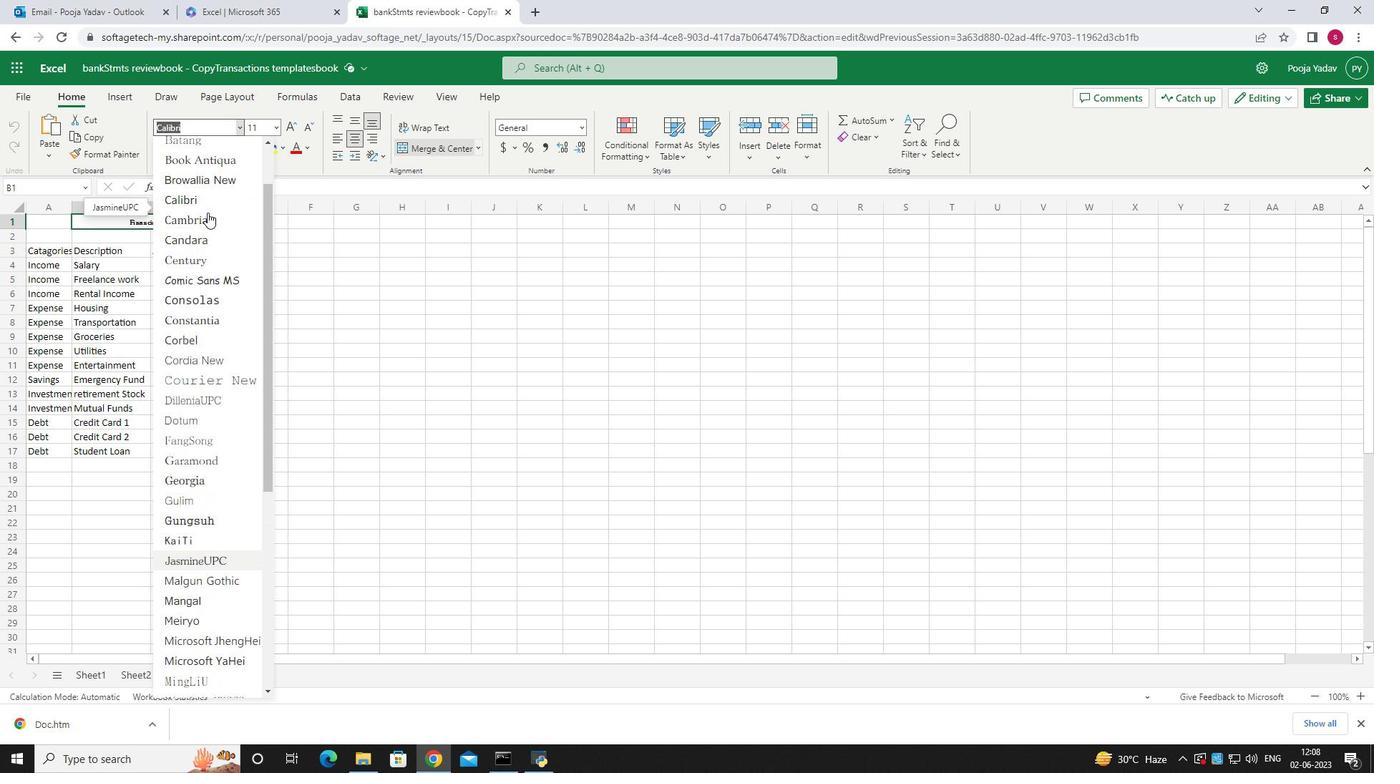 
Action: Mouse scrolled (207, 213) with delta (0, 0)
Screenshot: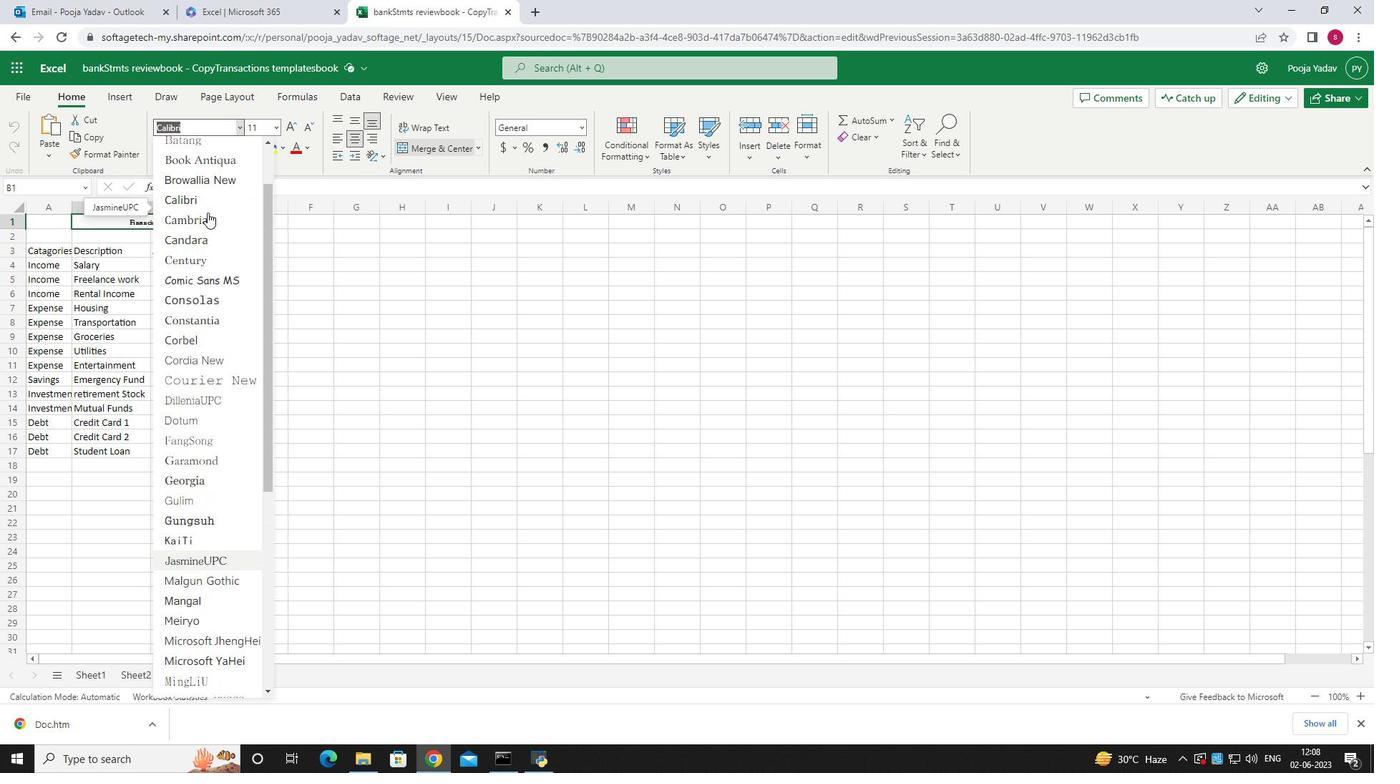 
Action: Mouse scrolled (207, 213) with delta (0, 0)
Screenshot: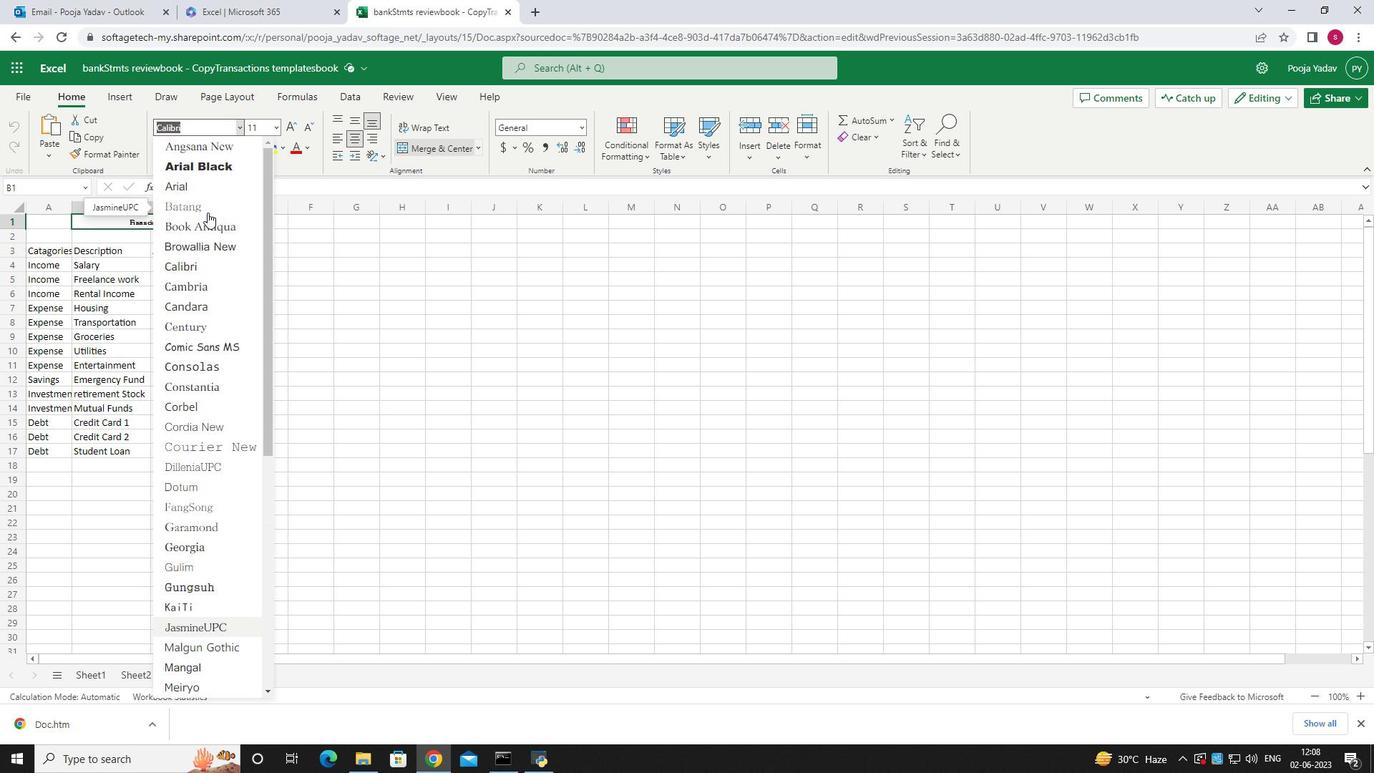 
Action: Mouse scrolled (207, 213) with delta (0, 0)
Screenshot: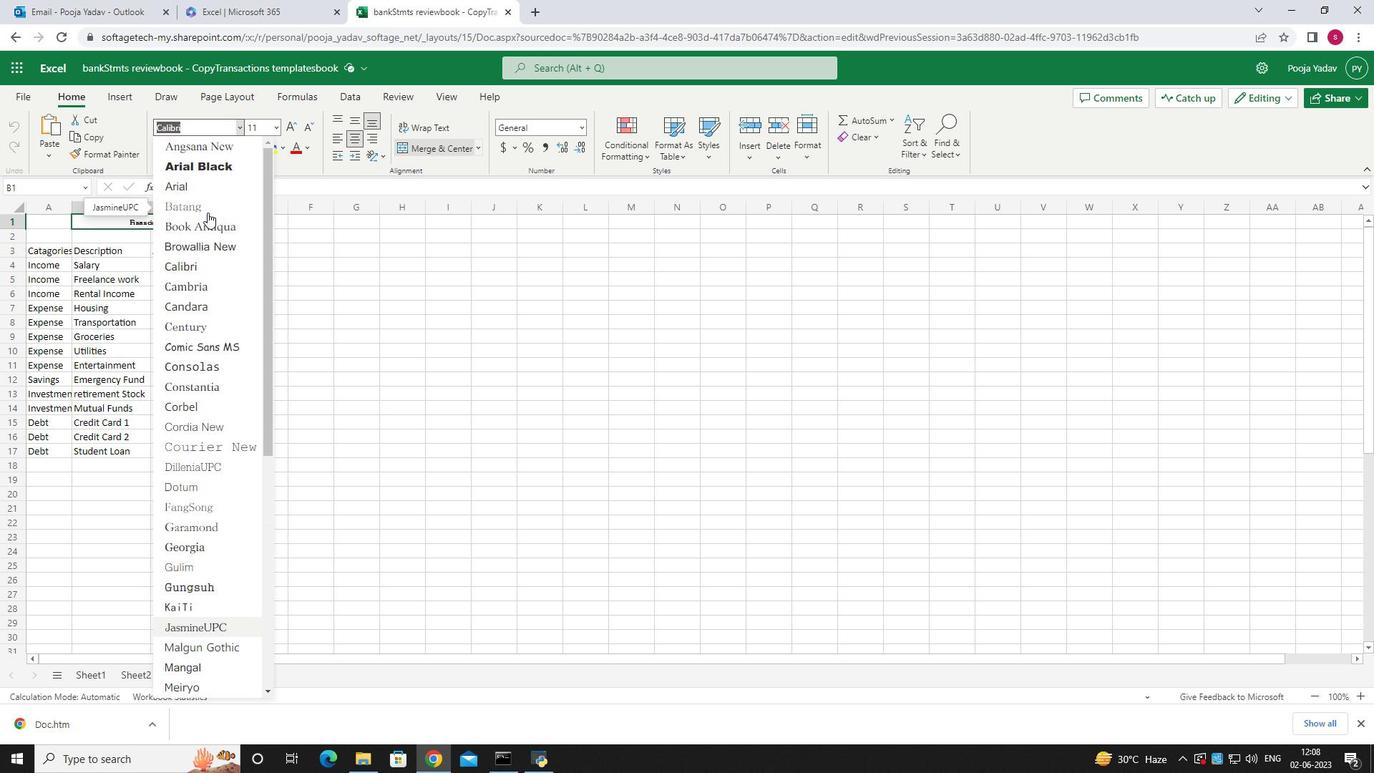 
Action: Mouse scrolled (207, 213) with delta (0, 0)
Screenshot: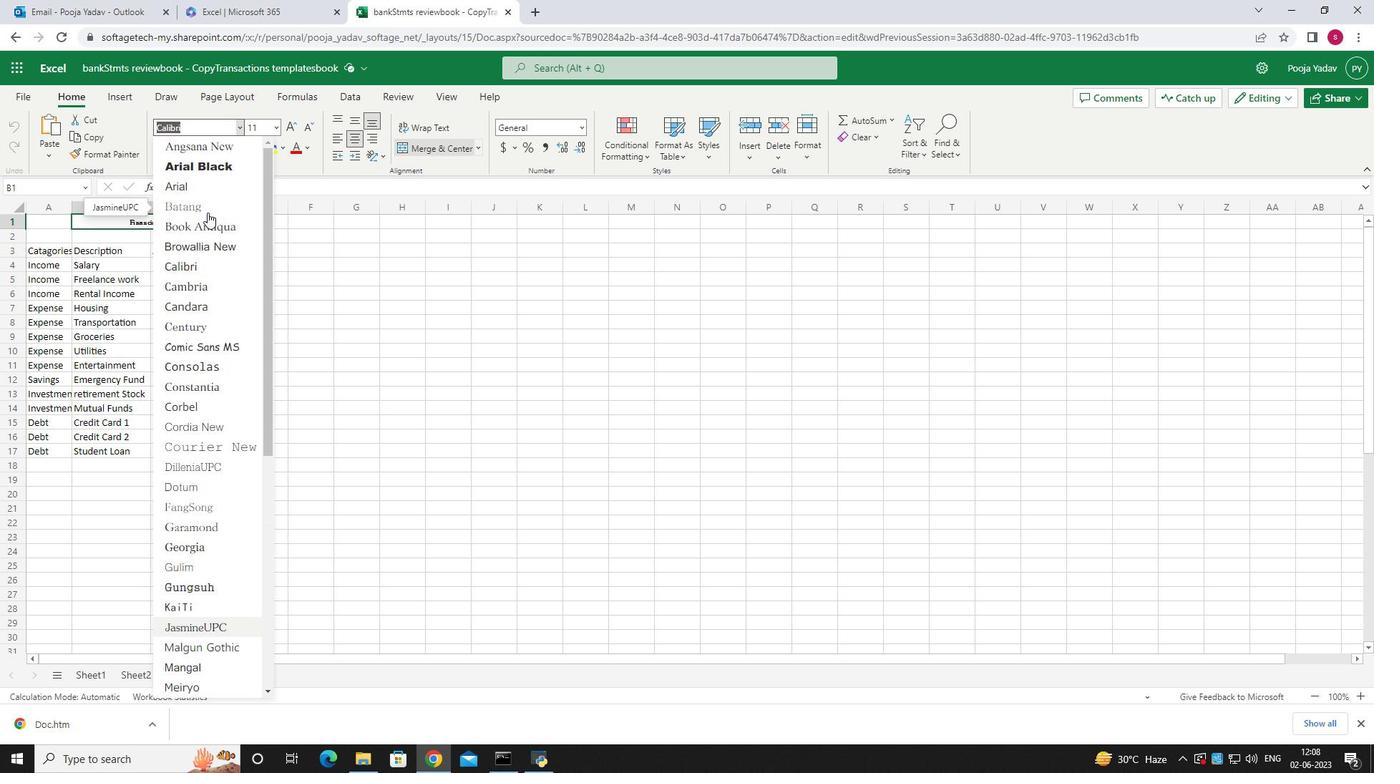 
Action: Mouse moved to (206, 125)
Screenshot: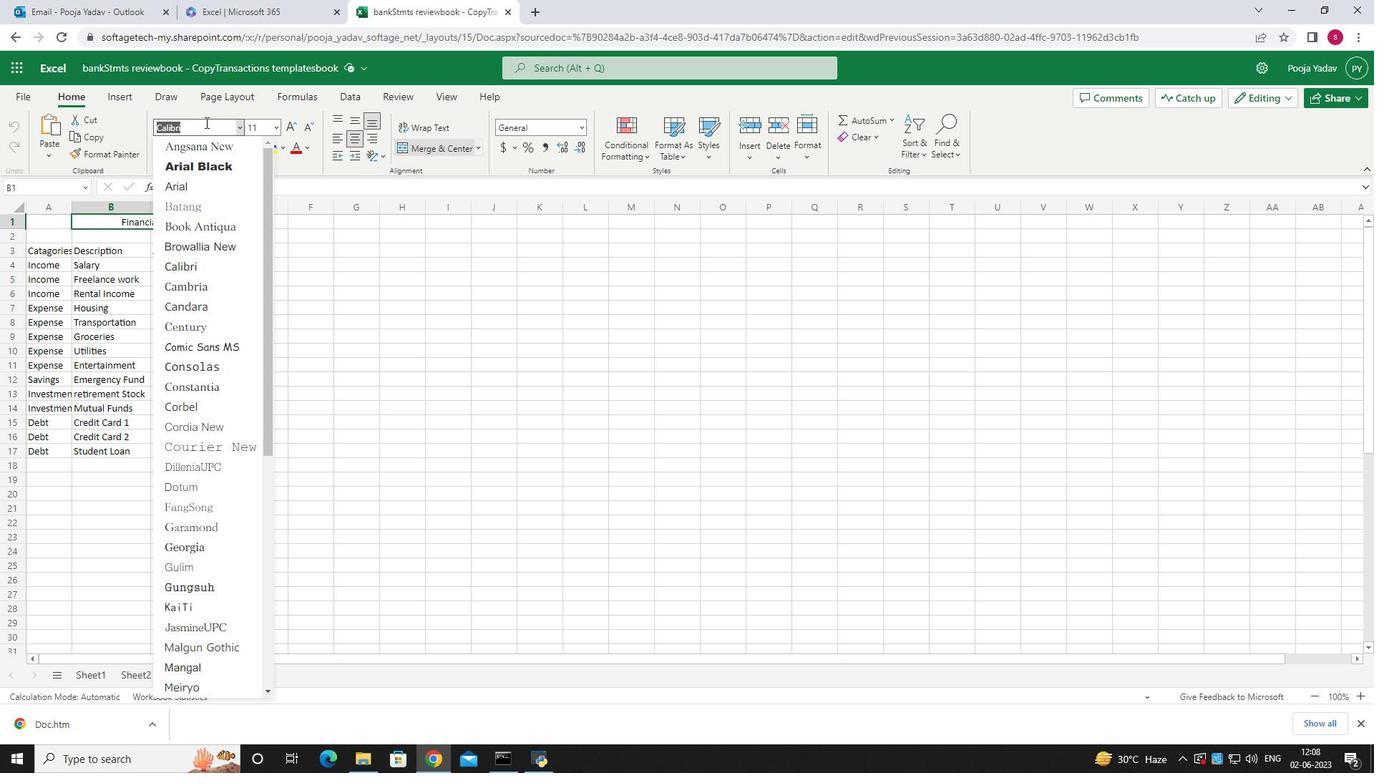 
Action: Mouse pressed left at (206, 125)
Screenshot: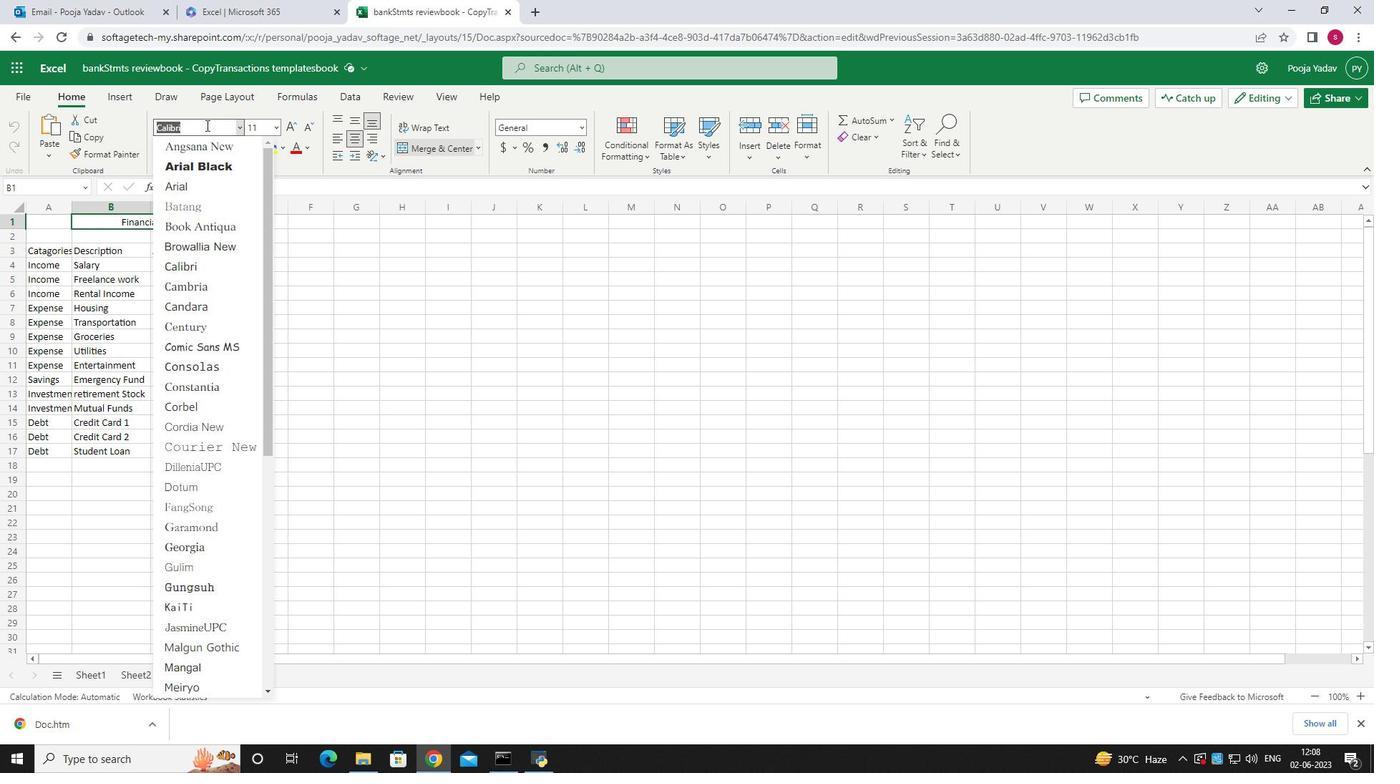 
Action: Key pressed <Key.backspace><Key.backspace><Key.backspace><Key.backspace><Key.backspace><Key.backspace><Key.backspace><Key.backspace><Key.backspace><Key.backspace><Key.backspace><Key.backspace><Key.backspace><Key.backspace><Key.backspace><Key.backspace><Key.backspace><Key.backspace><Key.backspace><Key.backspace><Key.shift>Arial<Key.space><Key.shift>Rounded<Key.enter>
Screenshot: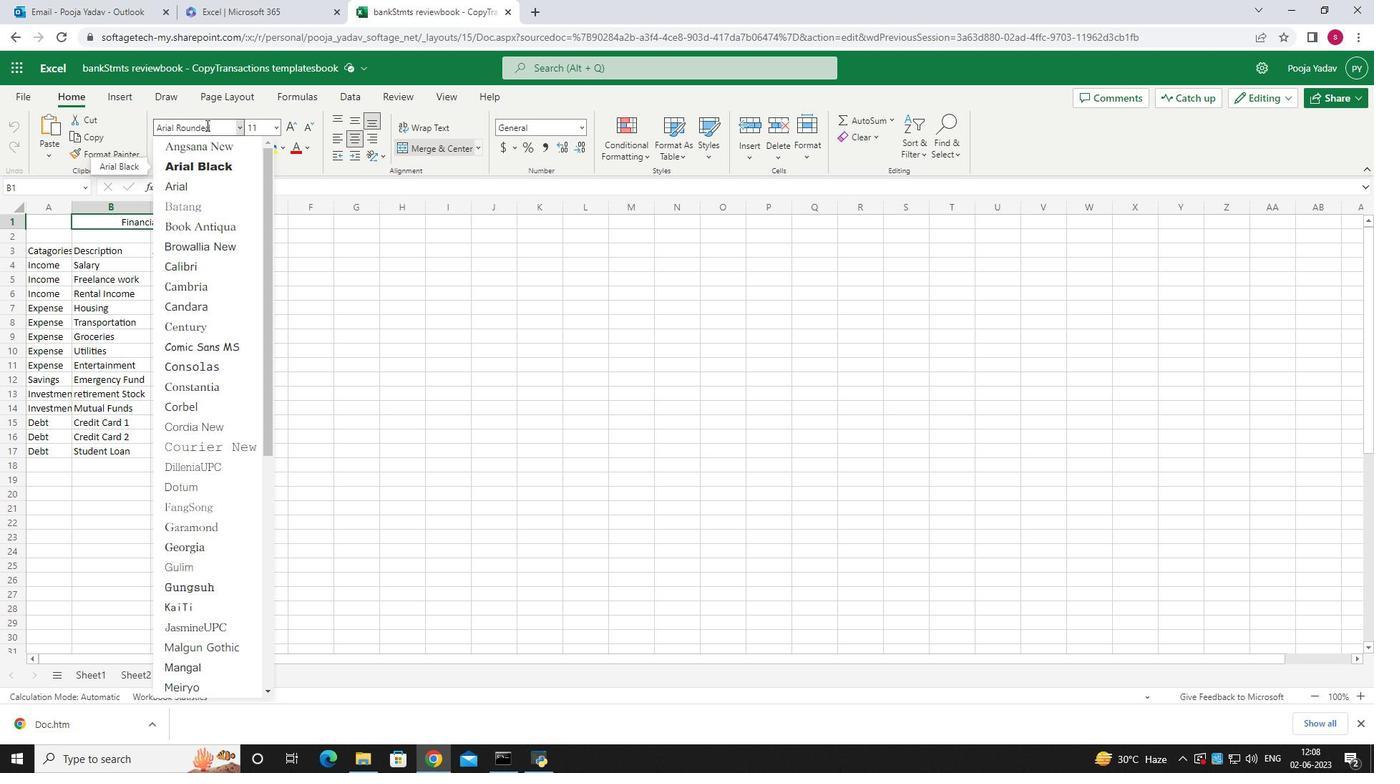 
Action: Mouse moved to (238, 126)
Screenshot: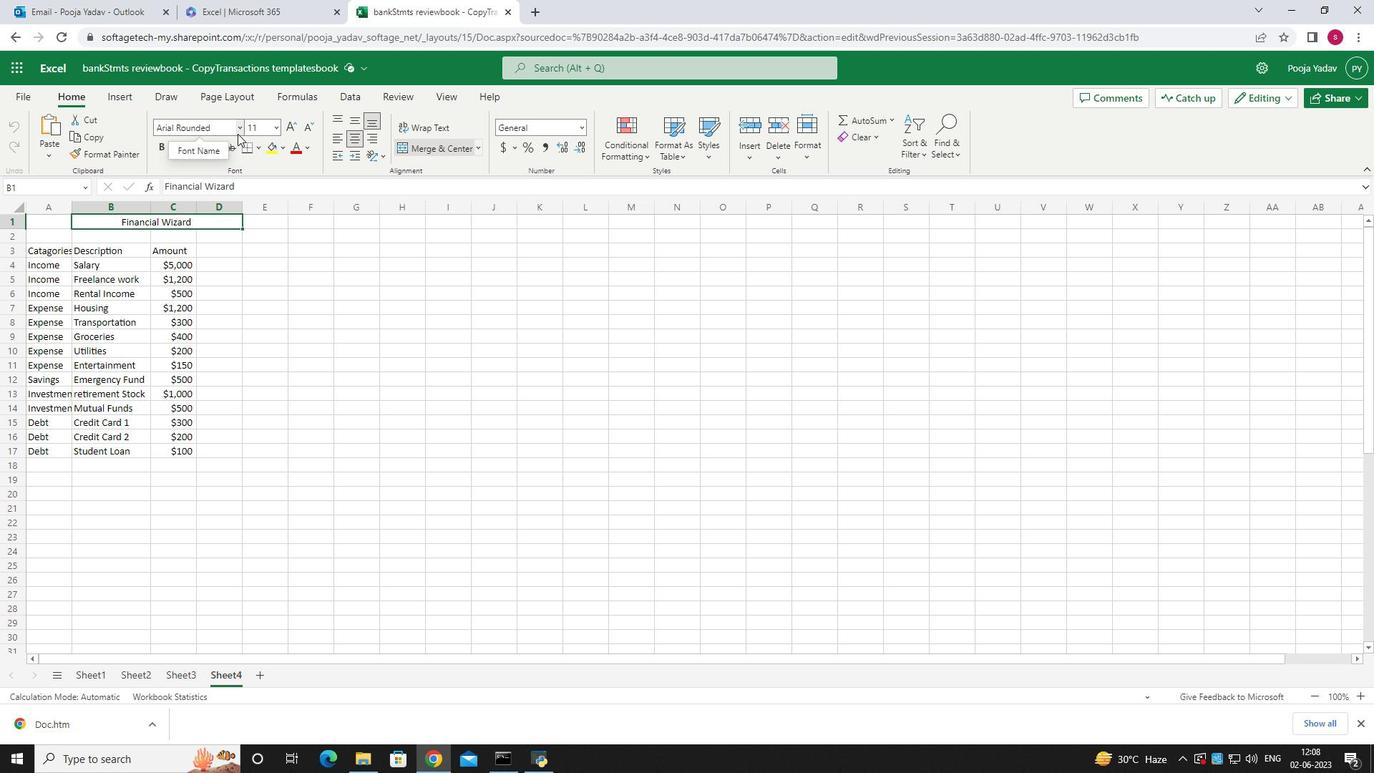 
Action: Mouse pressed left at (238, 126)
Screenshot: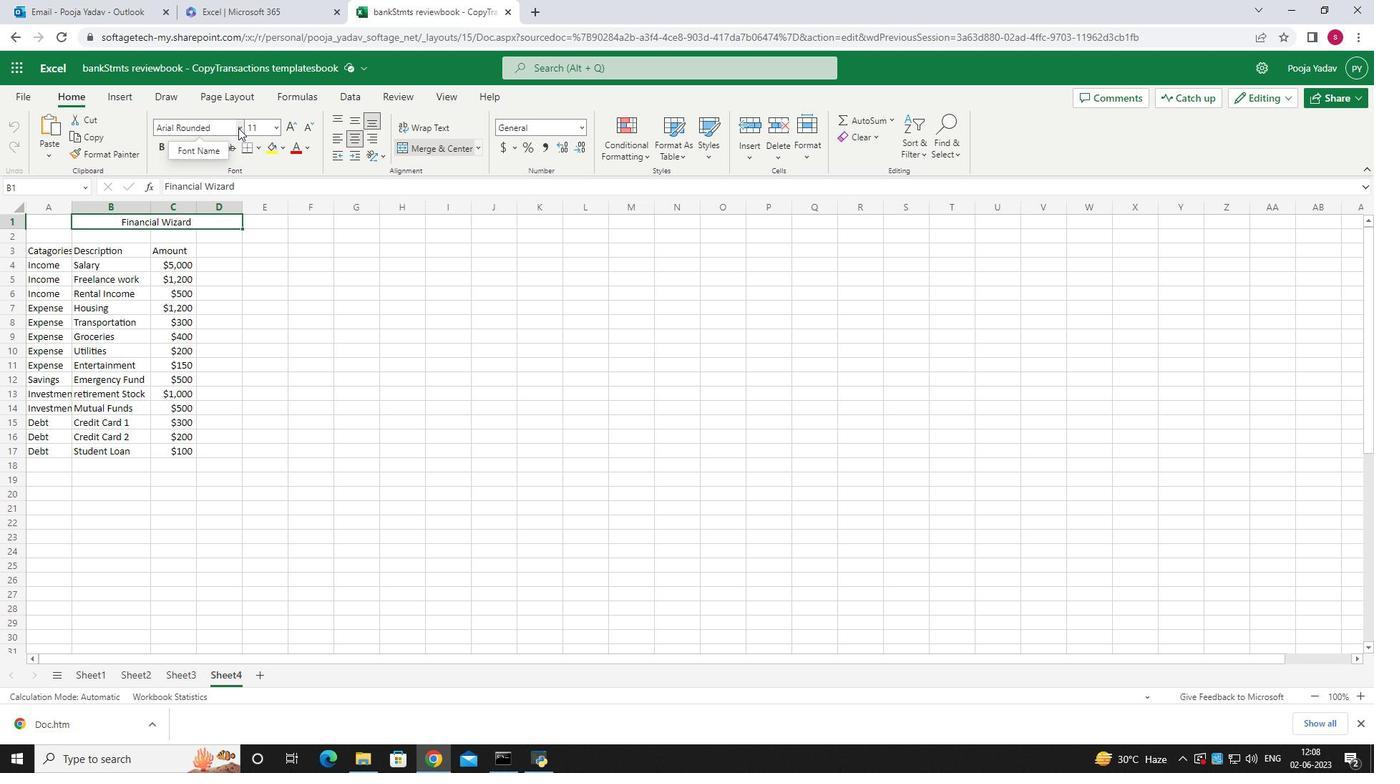 
Action: Mouse moved to (212, 184)
Screenshot: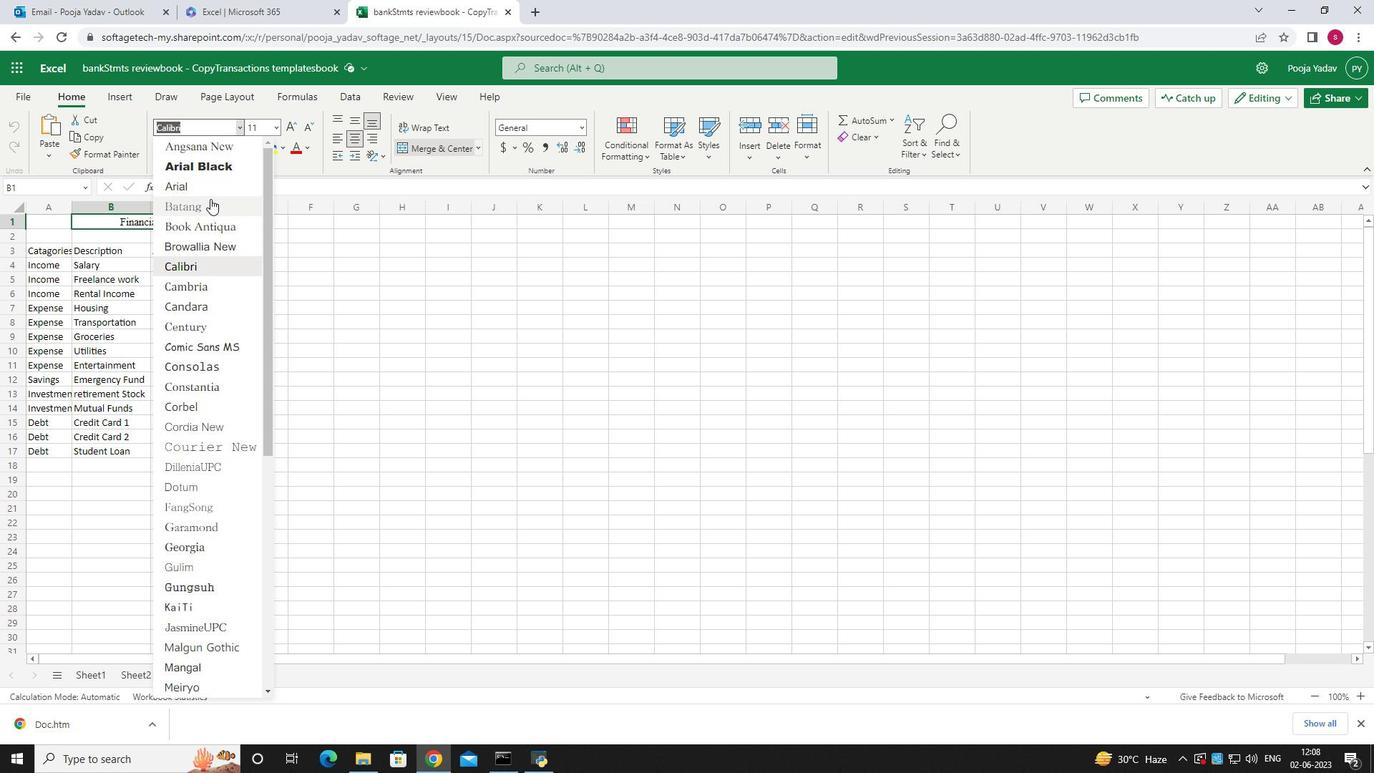 
Action: Mouse pressed left at (212, 184)
Screenshot: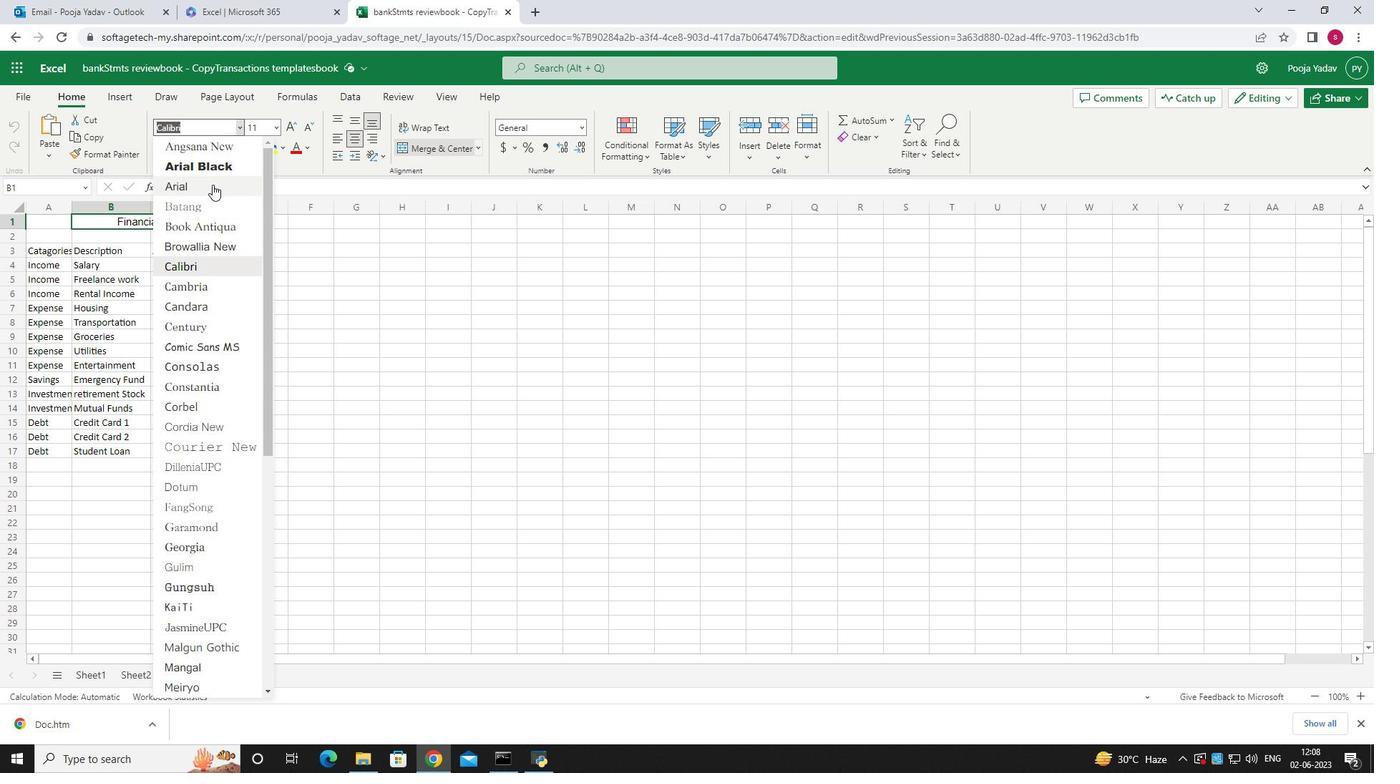 
Action: Mouse moved to (163, 148)
Screenshot: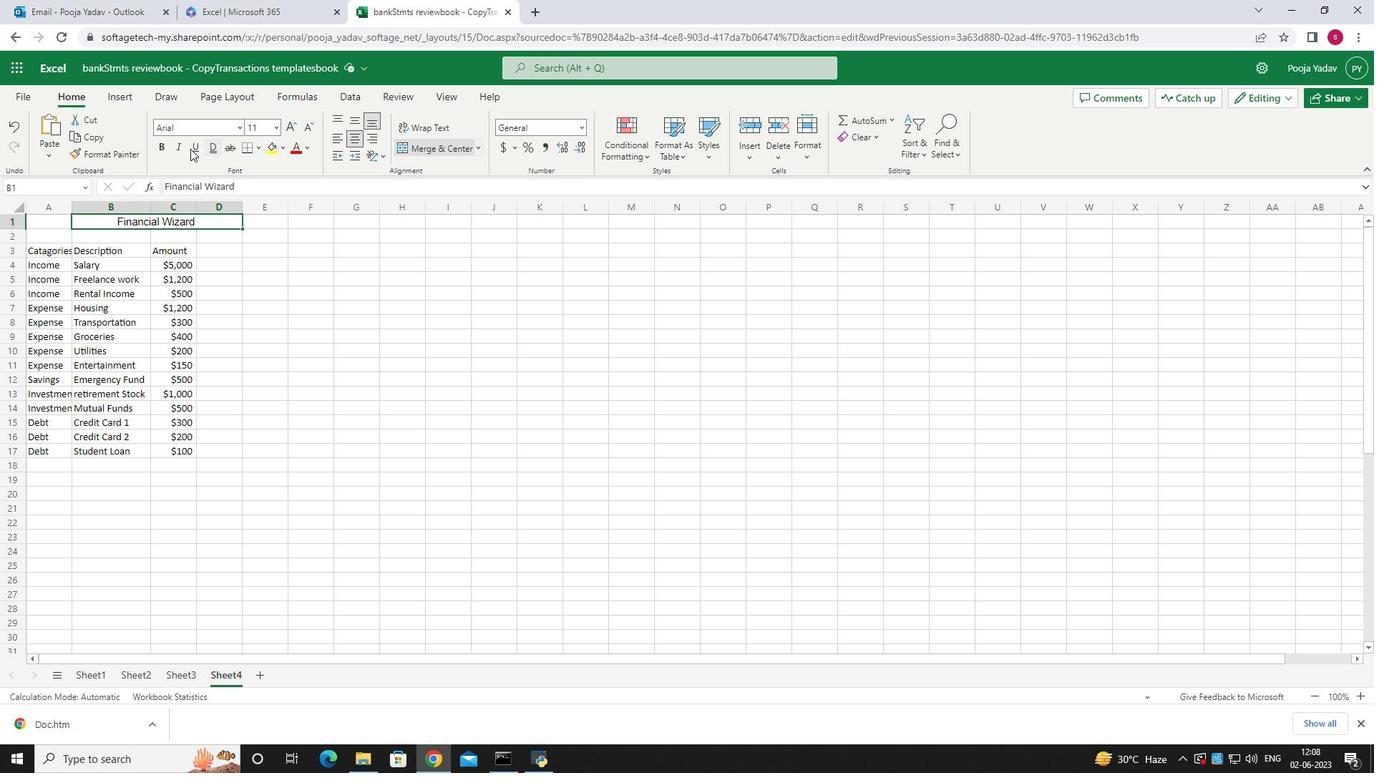
Action: Mouse pressed left at (163, 148)
Screenshot: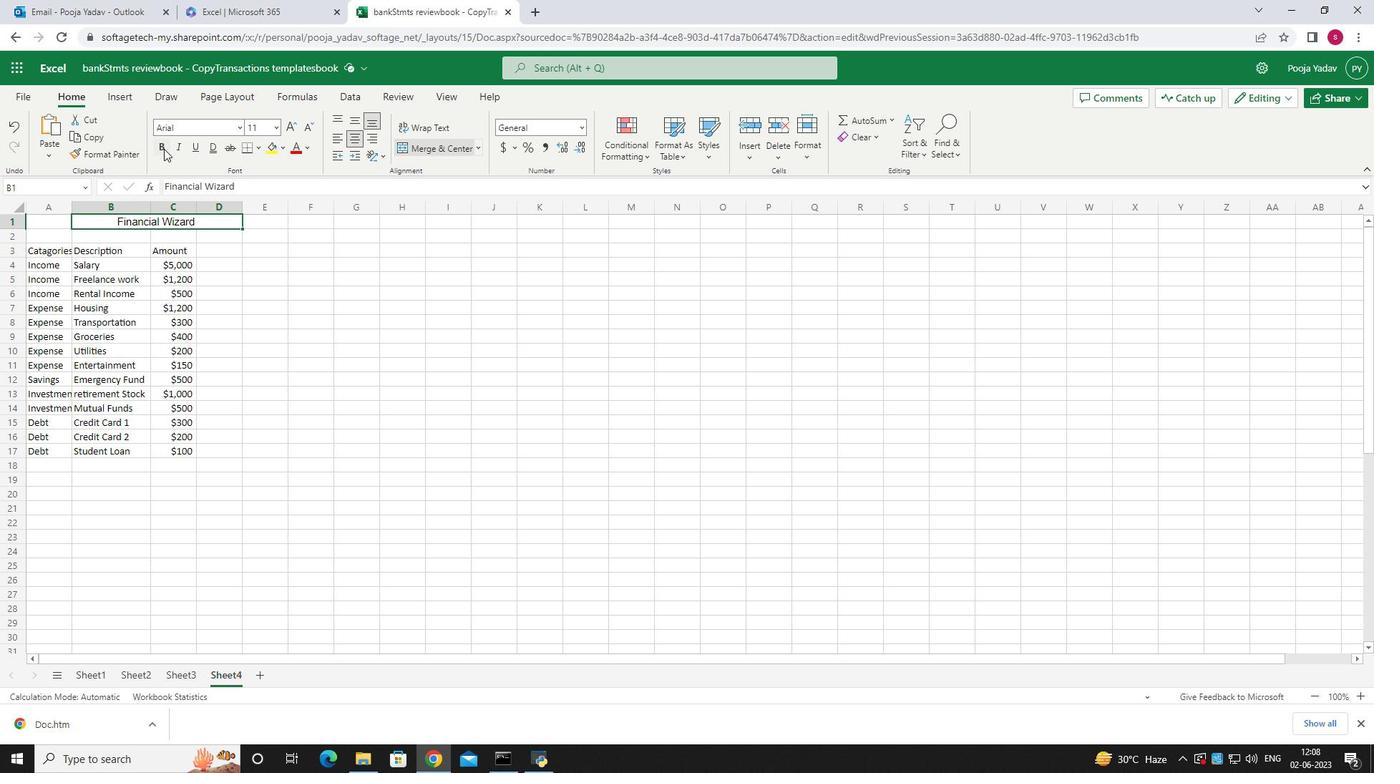 
Action: Mouse moved to (192, 147)
Screenshot: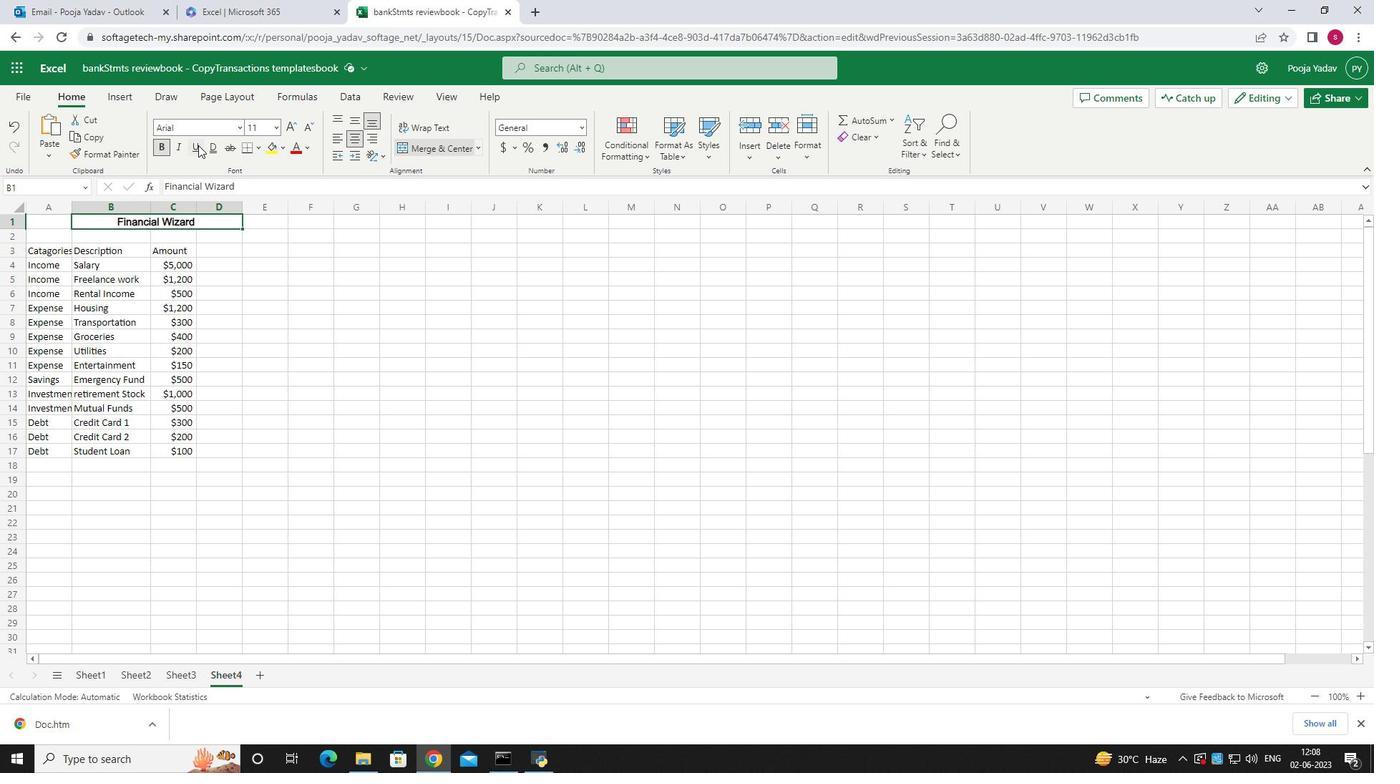 
Action: Mouse pressed left at (192, 147)
Screenshot: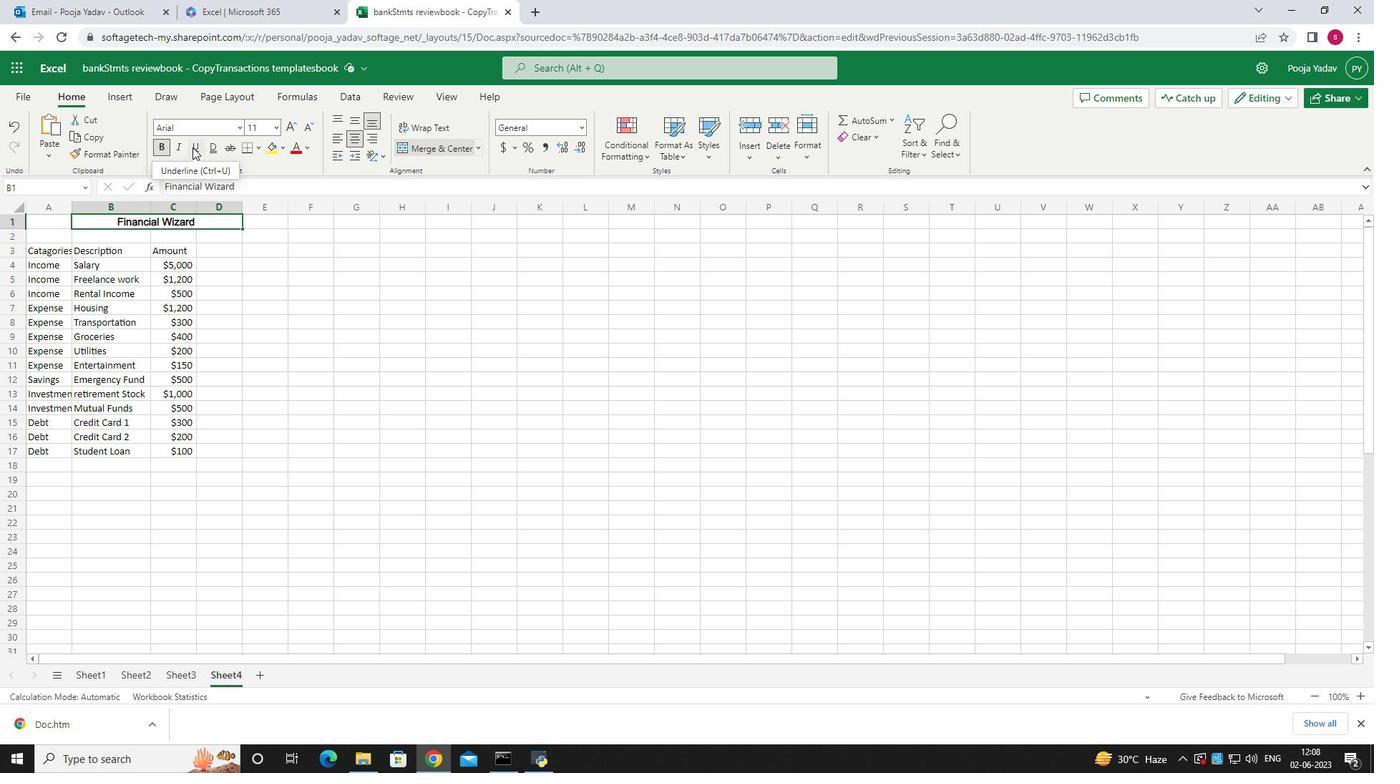 
Action: Mouse moved to (61, 227)
Screenshot: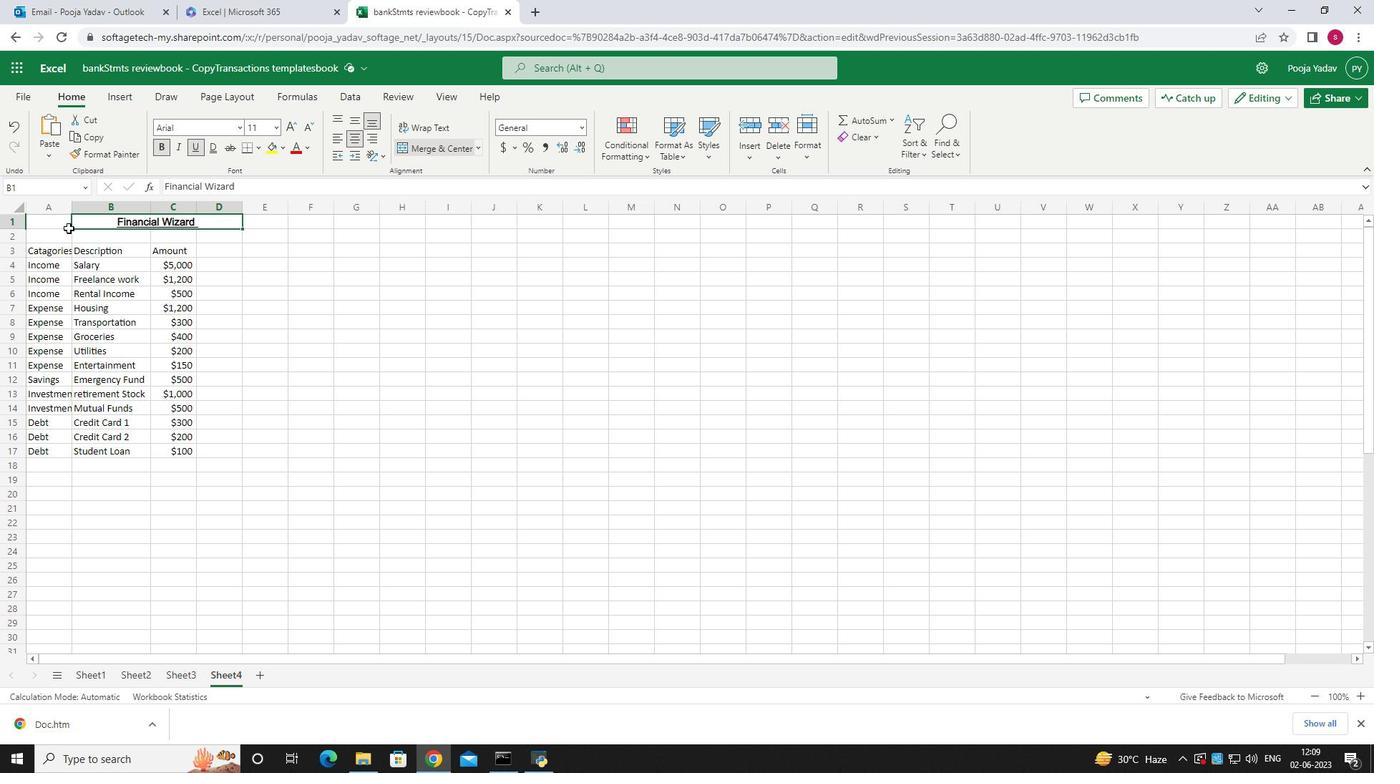 
Action: Mouse pressed left at (61, 227)
Screenshot: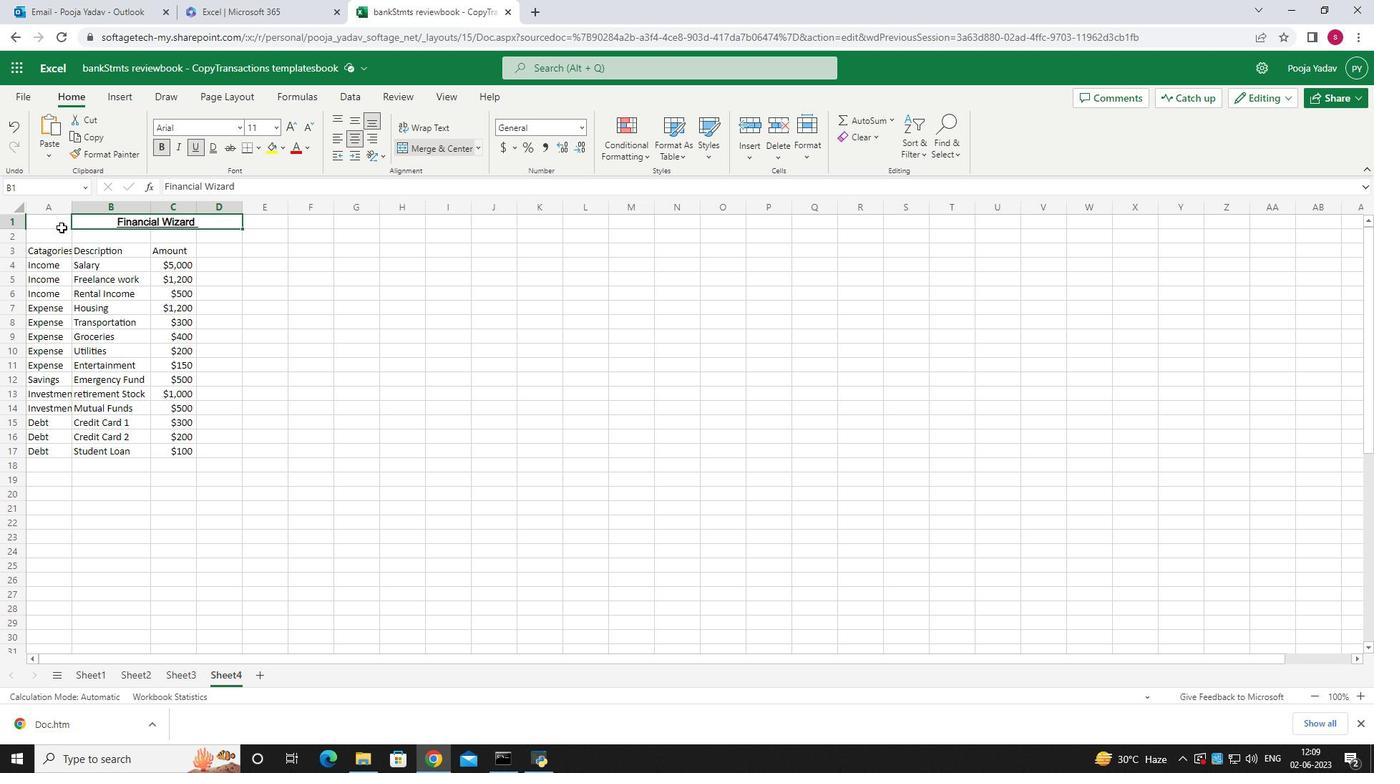 
Action: Mouse moved to (466, 151)
Screenshot: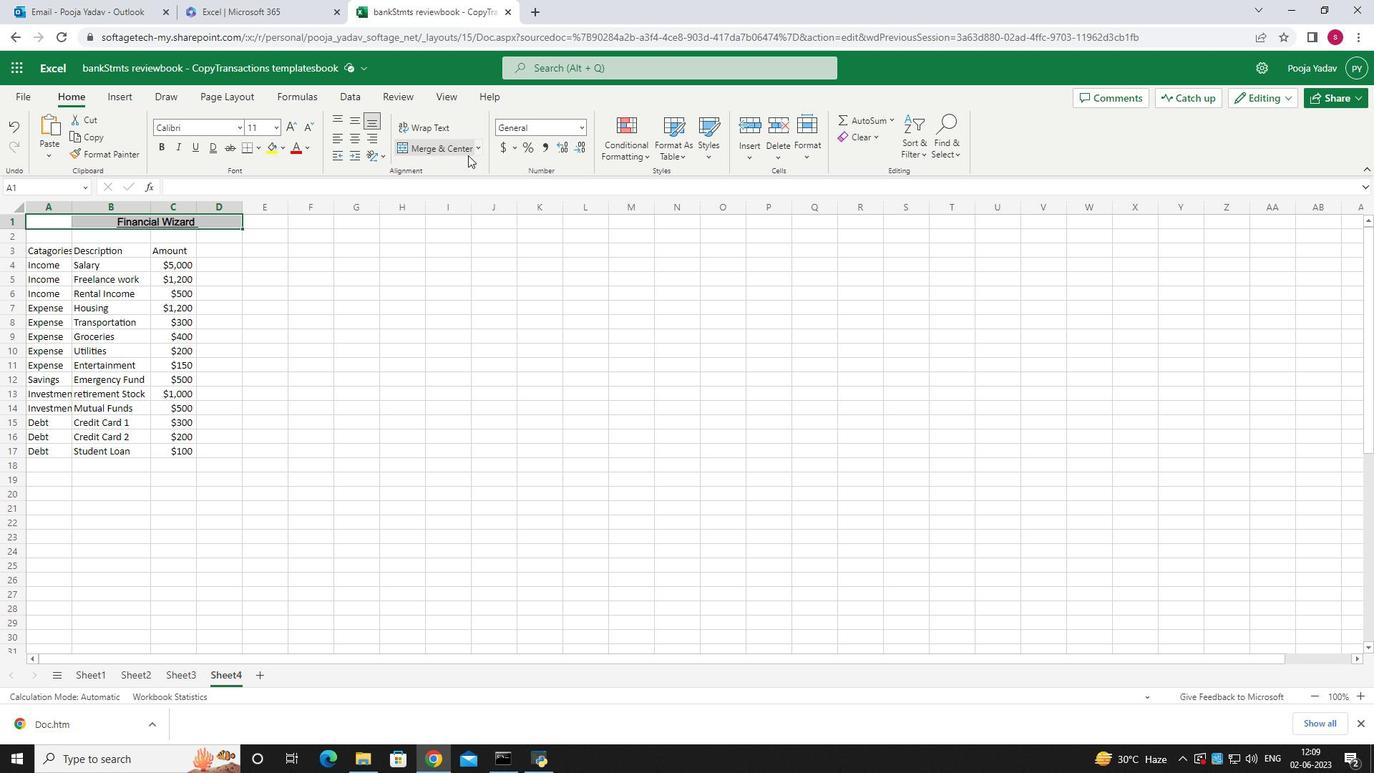 
Action: Mouse pressed left at (466, 151)
Screenshot: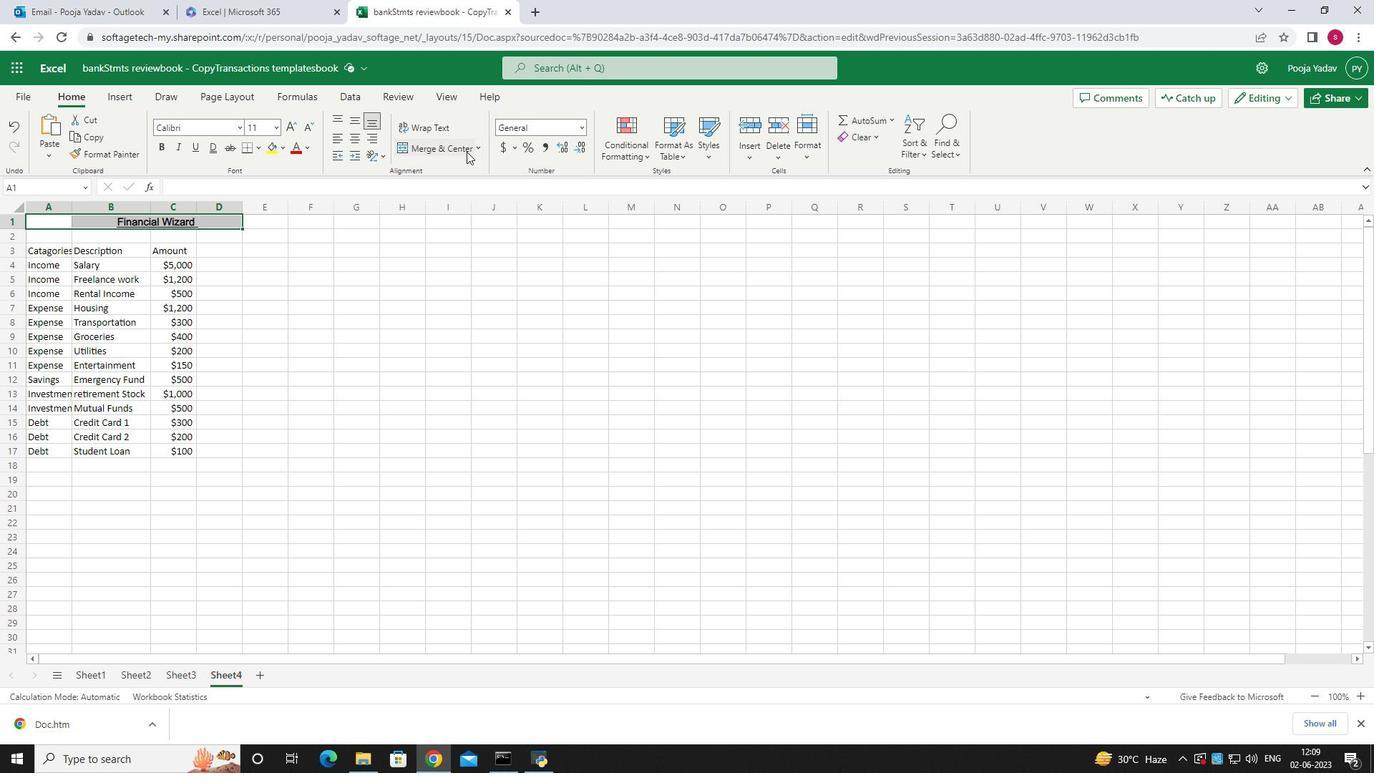 
Action: Mouse moved to (239, 378)
Screenshot: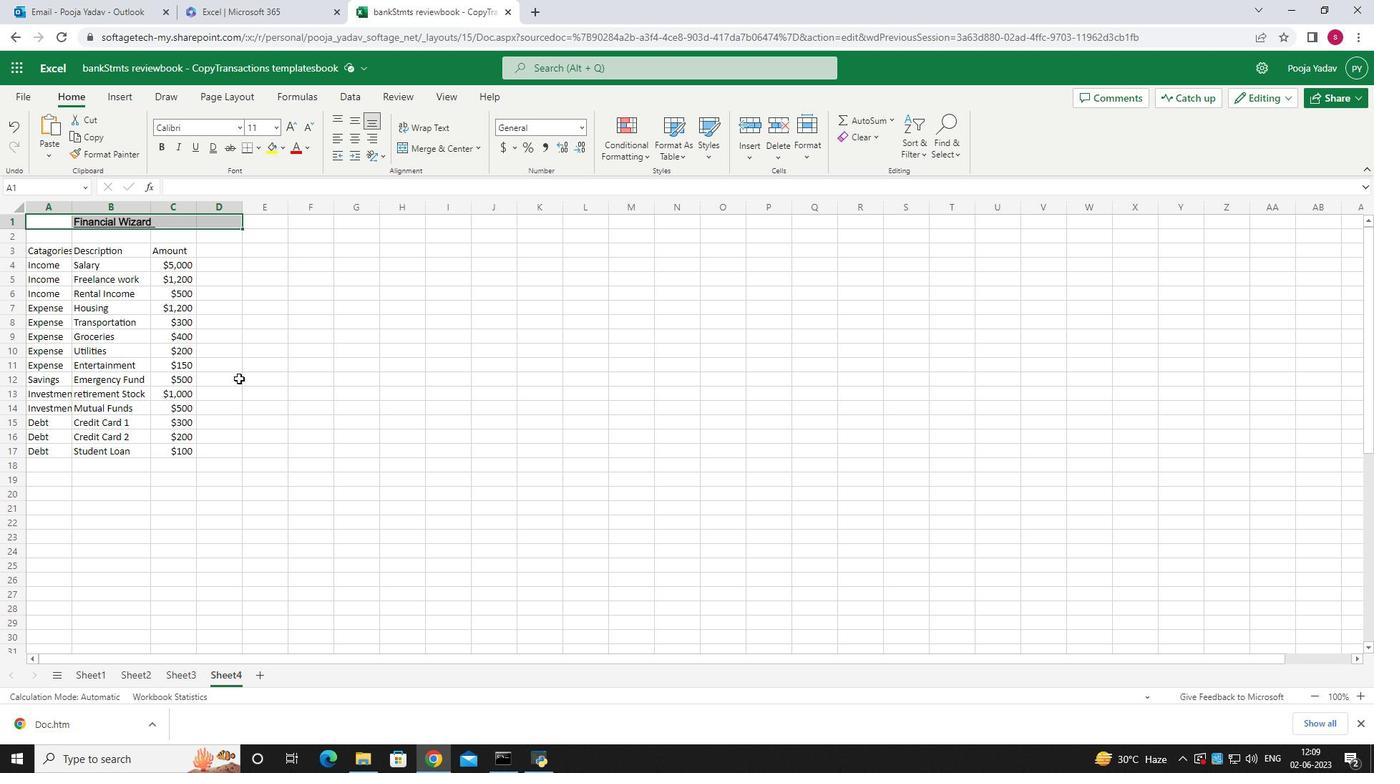 
Action: Mouse pressed left at (239, 378)
Screenshot: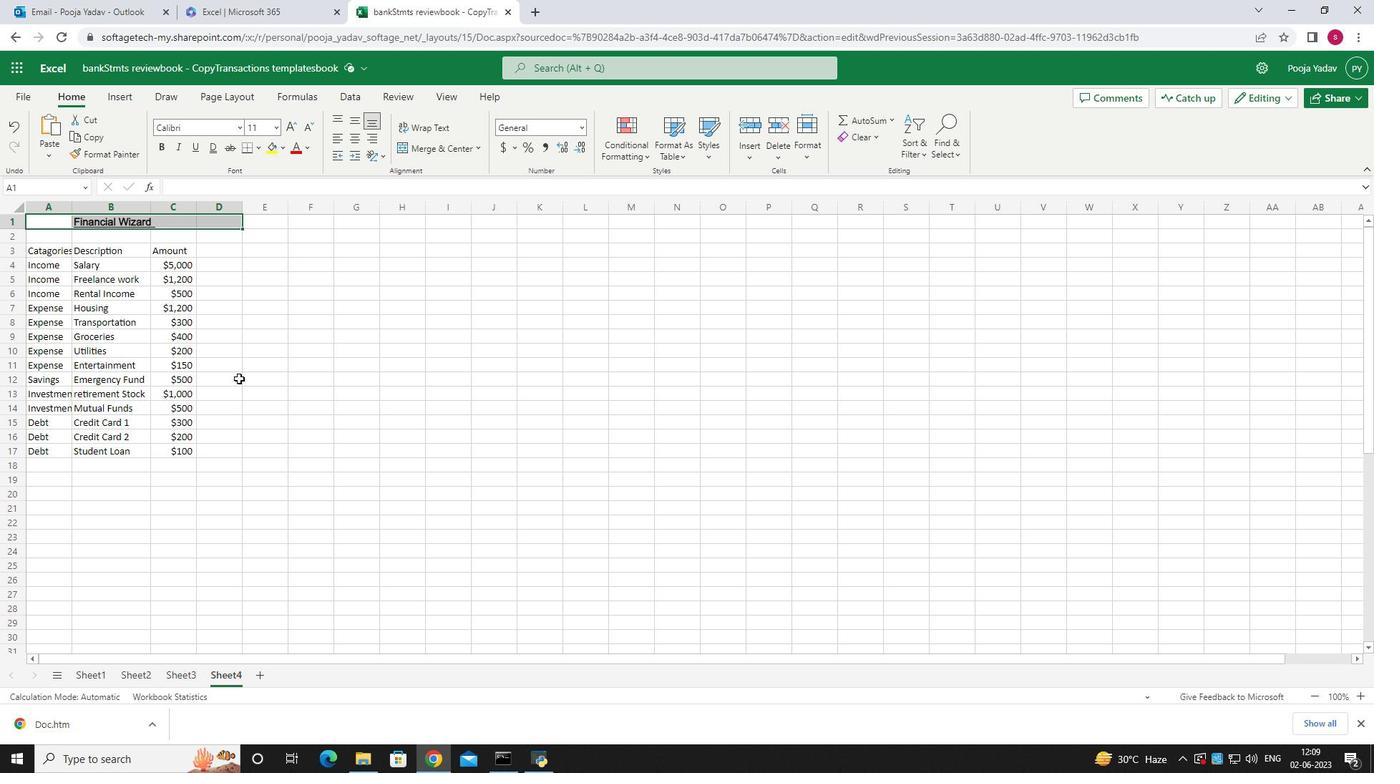 
Action: Mouse moved to (52, 242)
Screenshot: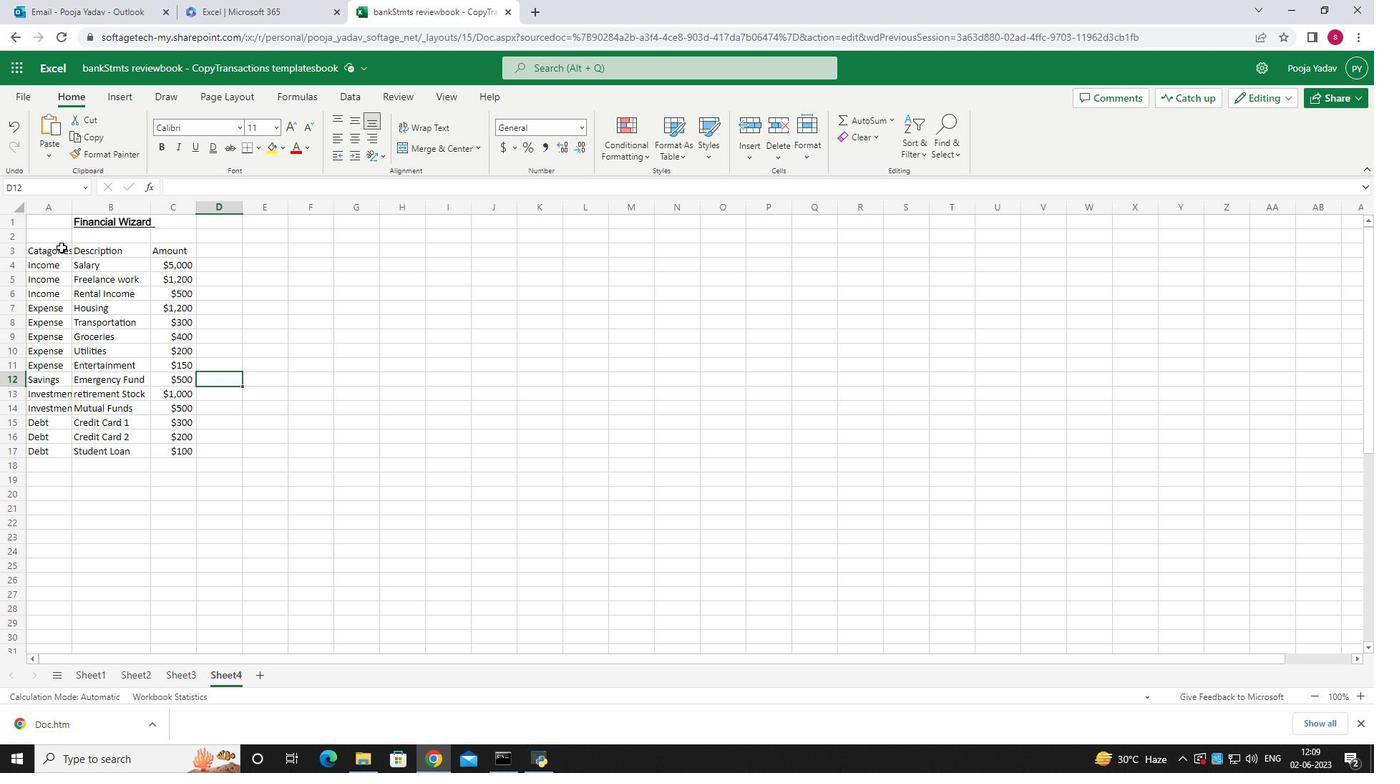 
Action: Mouse pressed left at (52, 242)
Screenshot: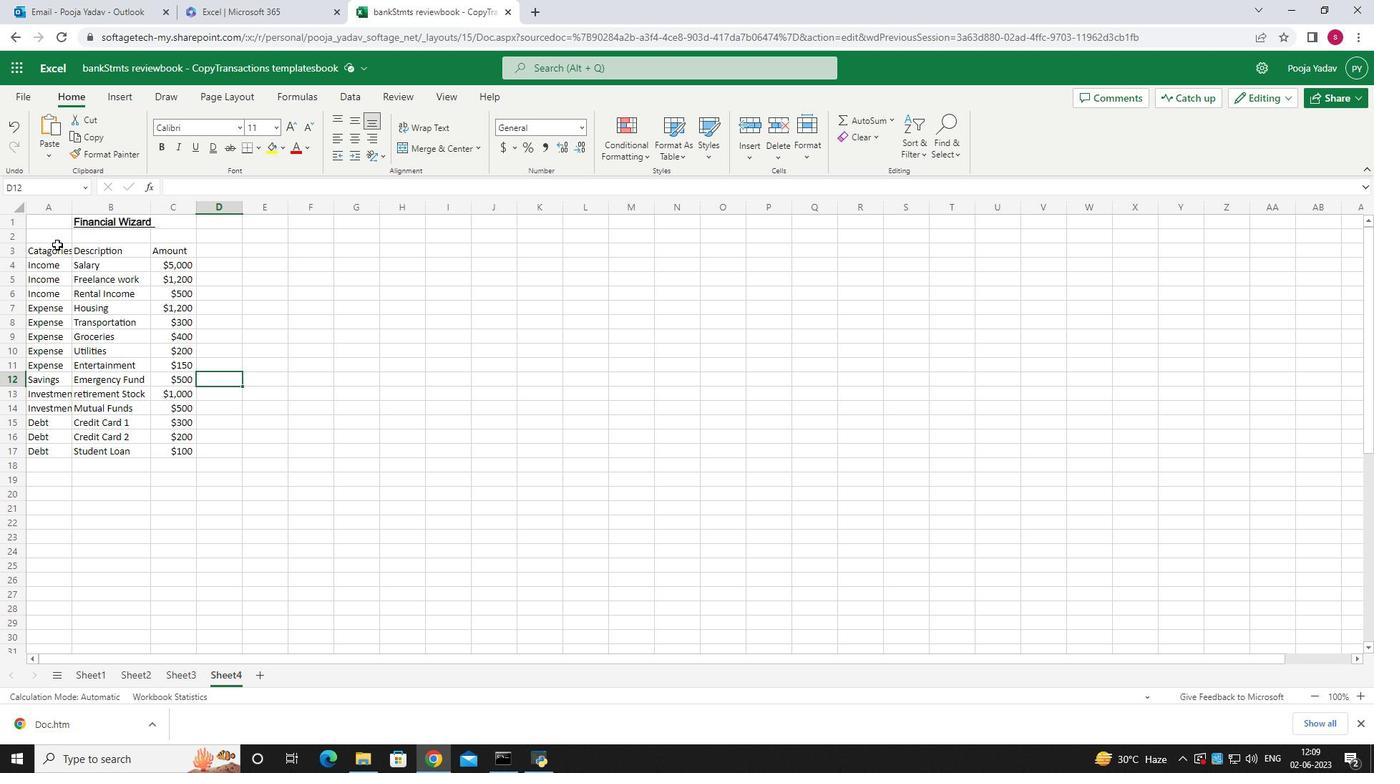 
Action: Mouse moved to (138, 217)
Screenshot: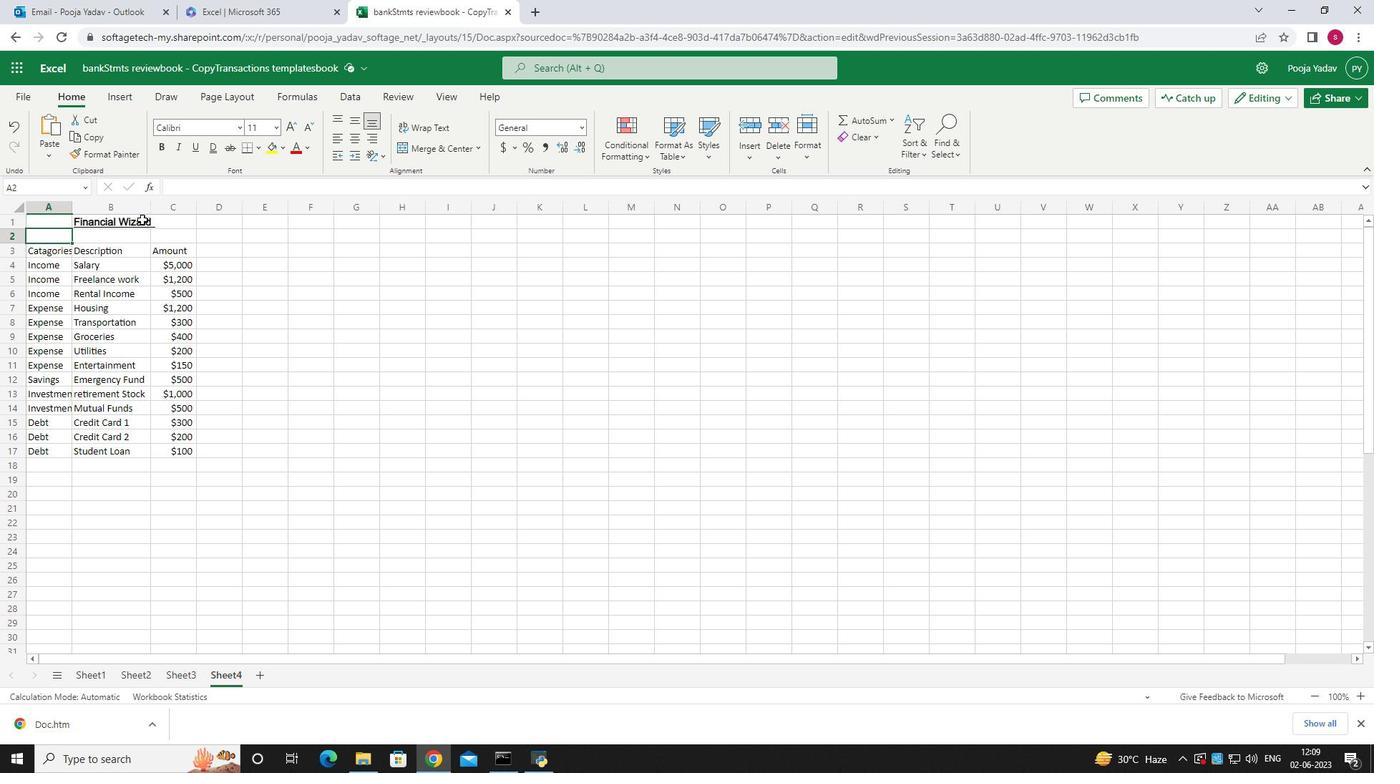 
Action: Mouse pressed left at (138, 217)
Screenshot: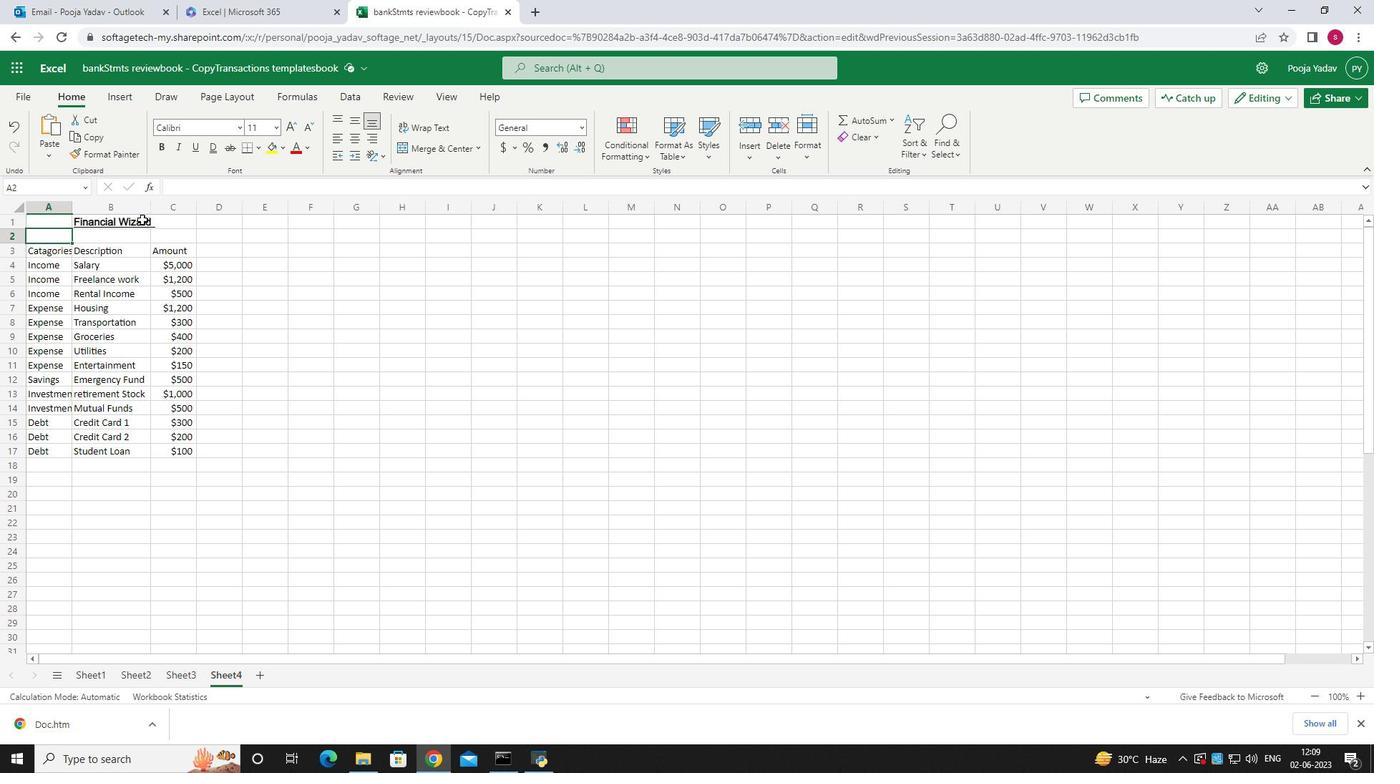 
Action: Mouse moved to (279, 127)
Screenshot: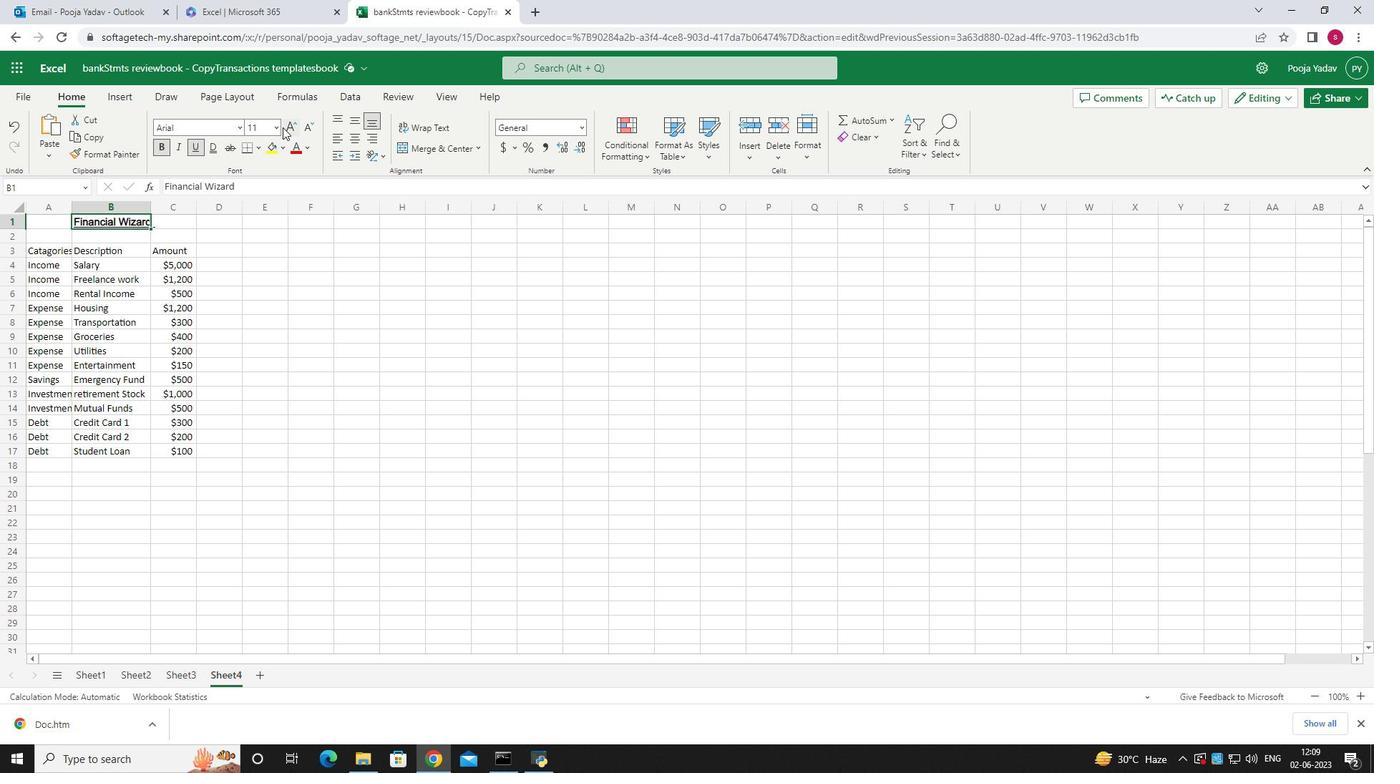 
Action: Mouse pressed left at (279, 127)
Screenshot: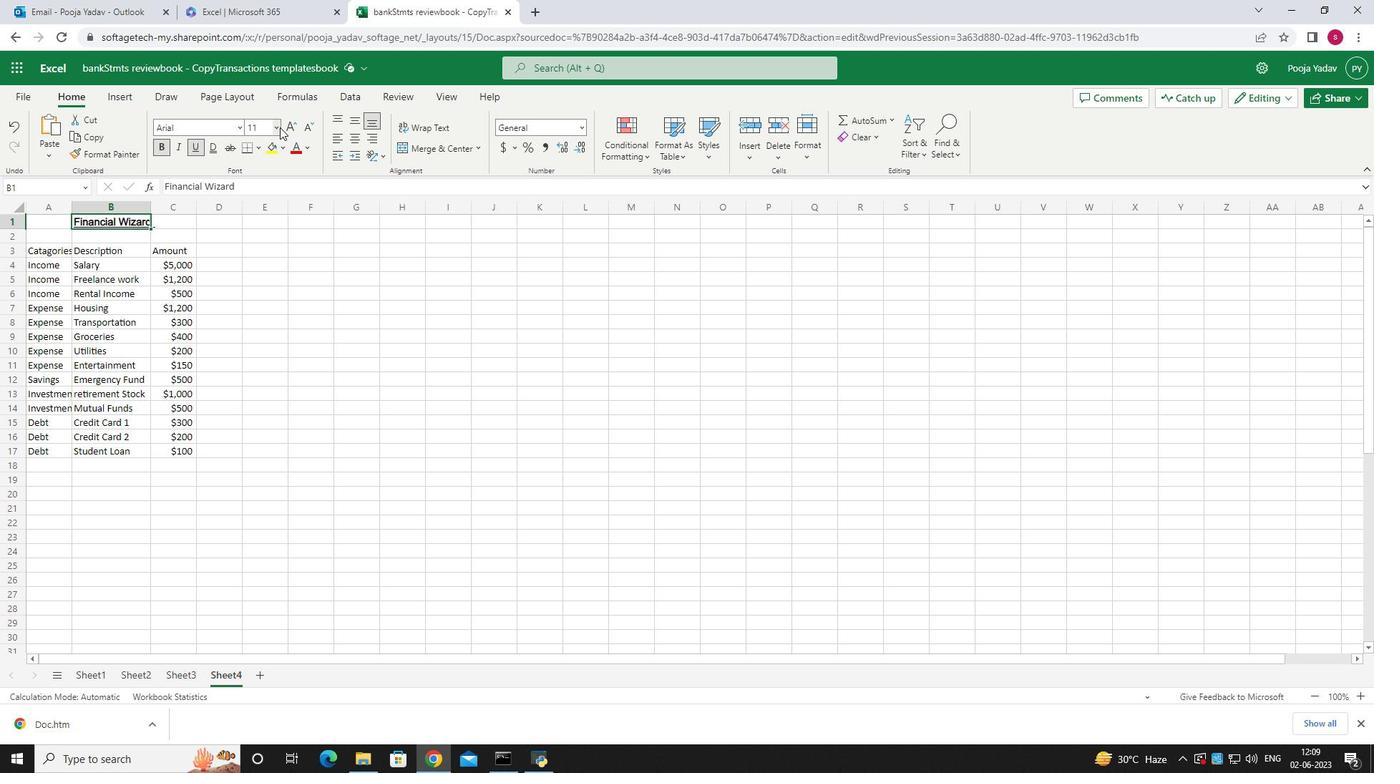 
Action: Mouse moved to (260, 340)
Screenshot: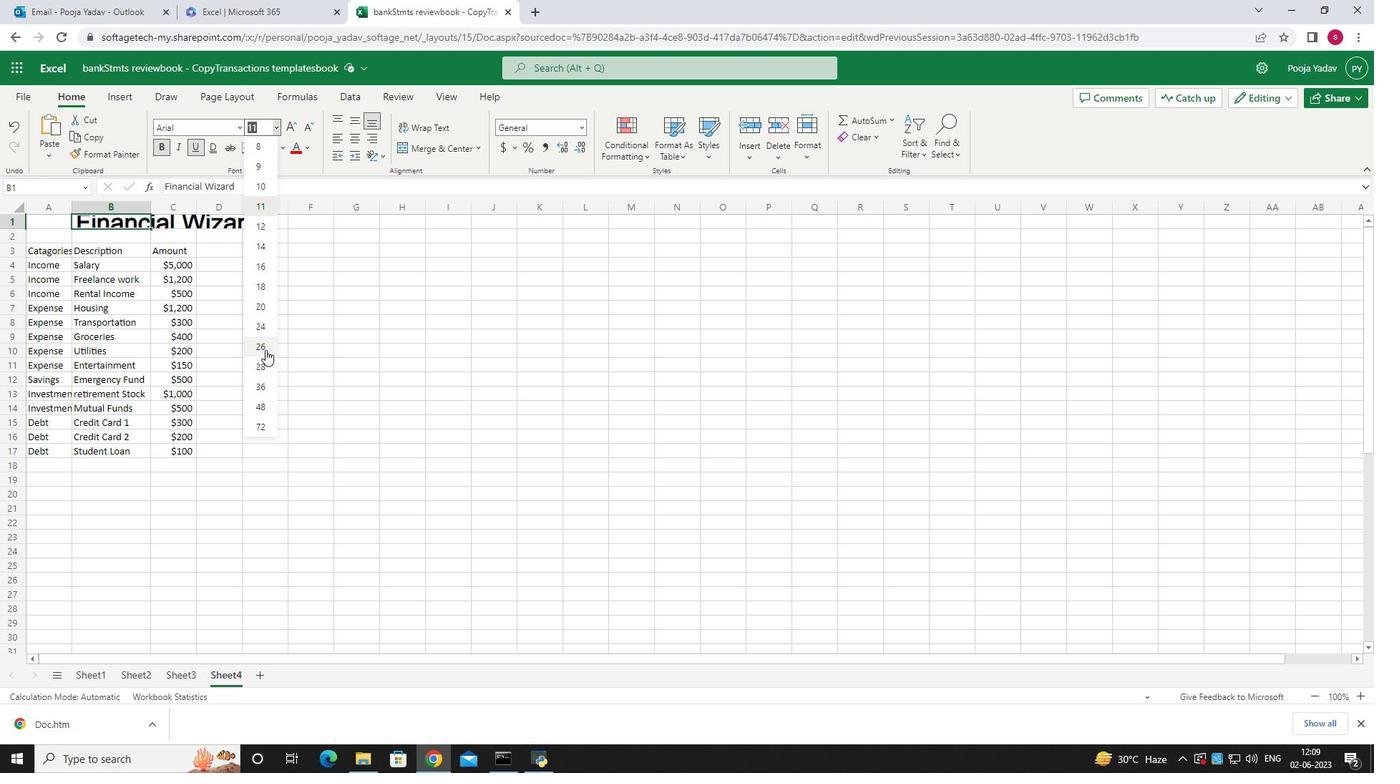 
Action: Mouse pressed left at (260, 340)
Screenshot: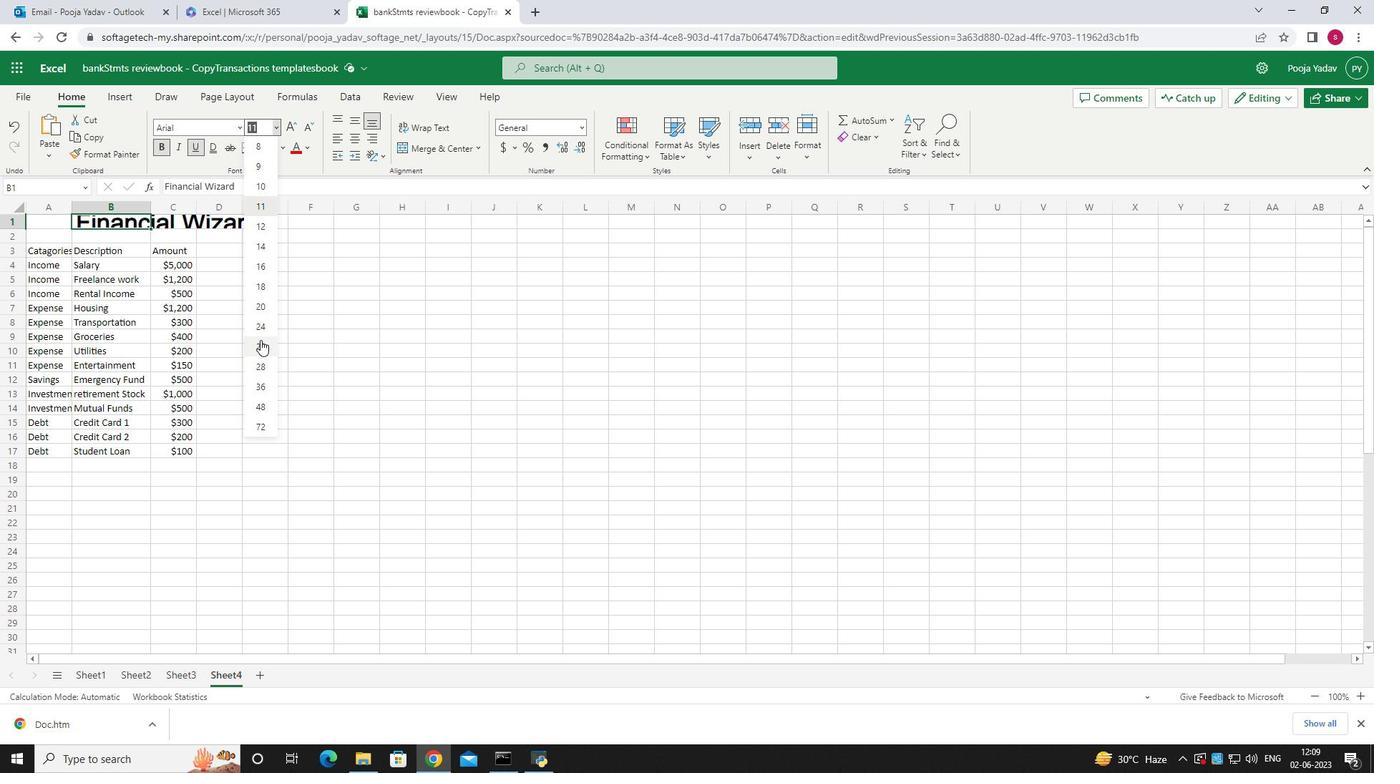 
Action: Mouse moved to (63, 233)
Screenshot: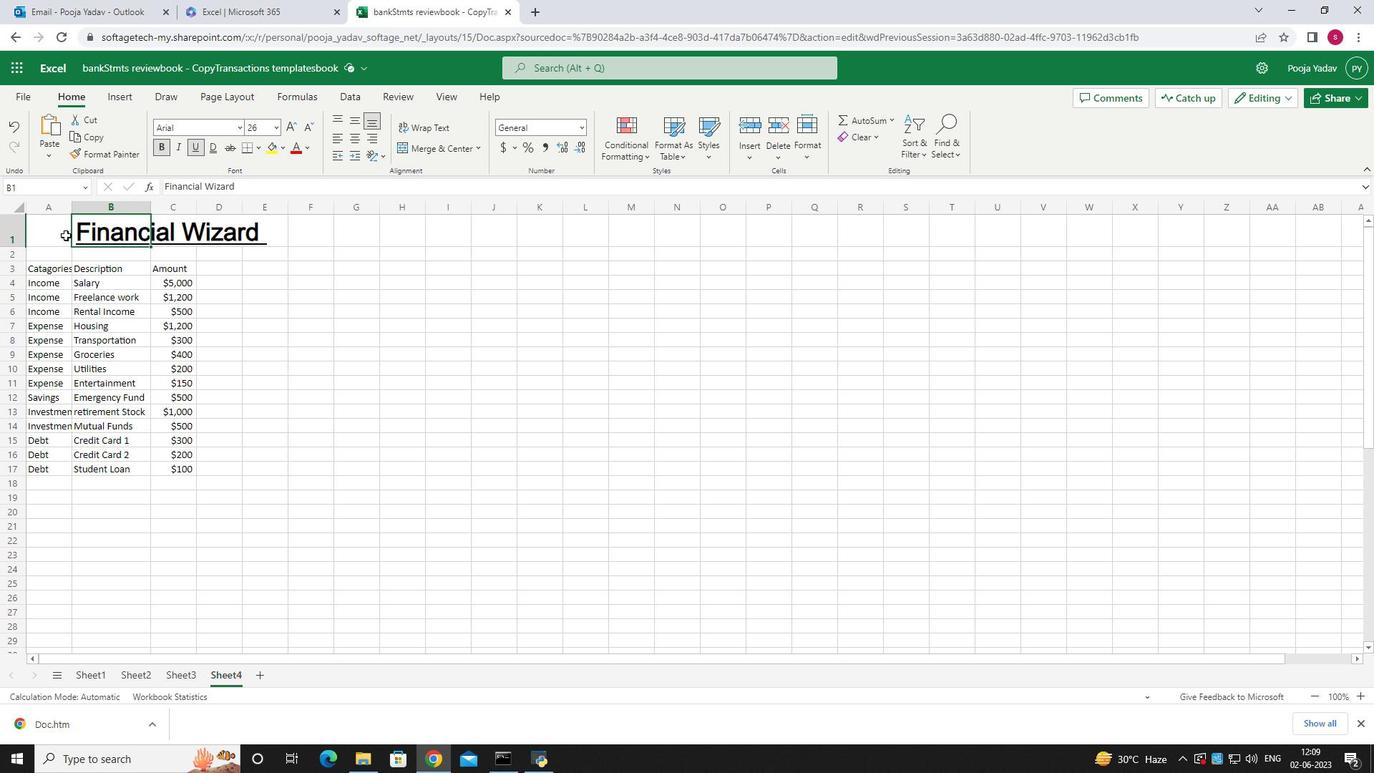 
Action: Mouse pressed left at (63, 233)
Screenshot: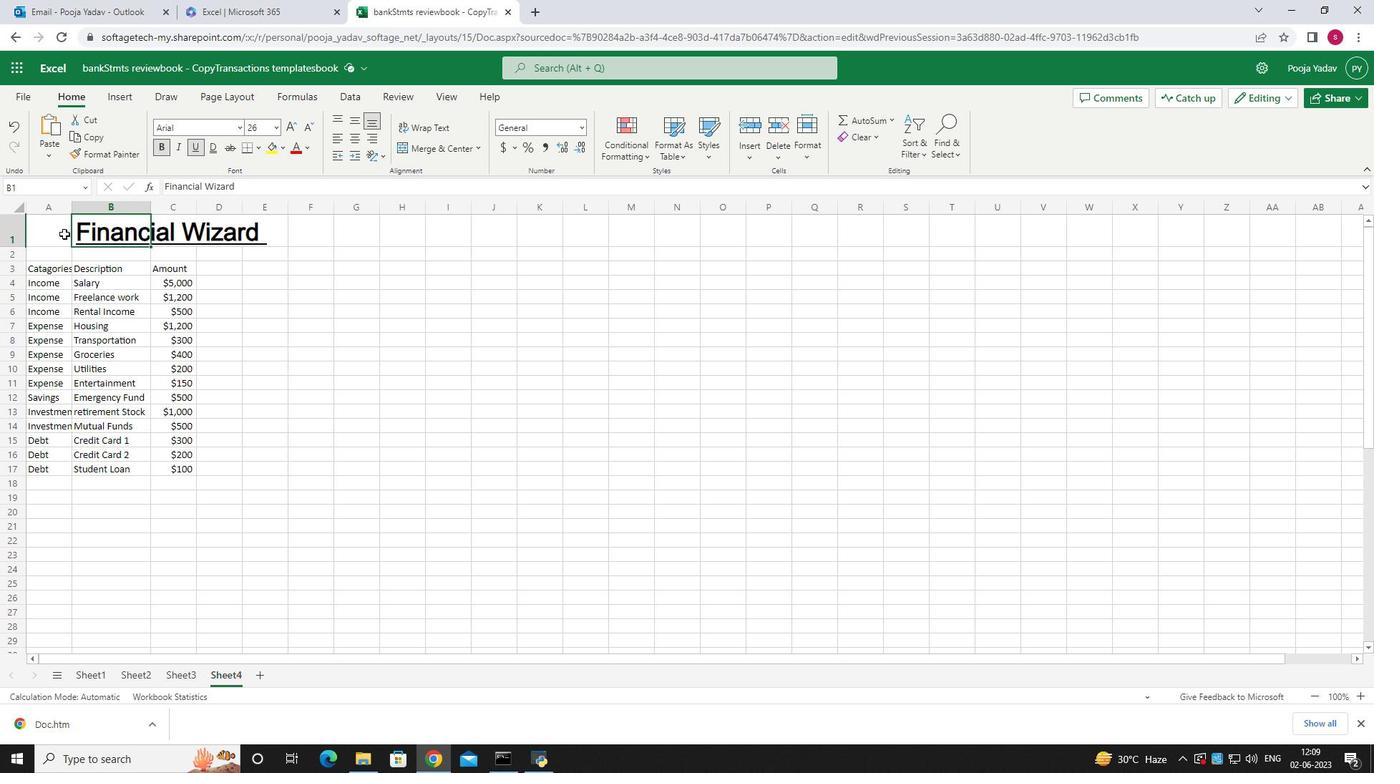 
Action: Mouse moved to (417, 146)
Screenshot: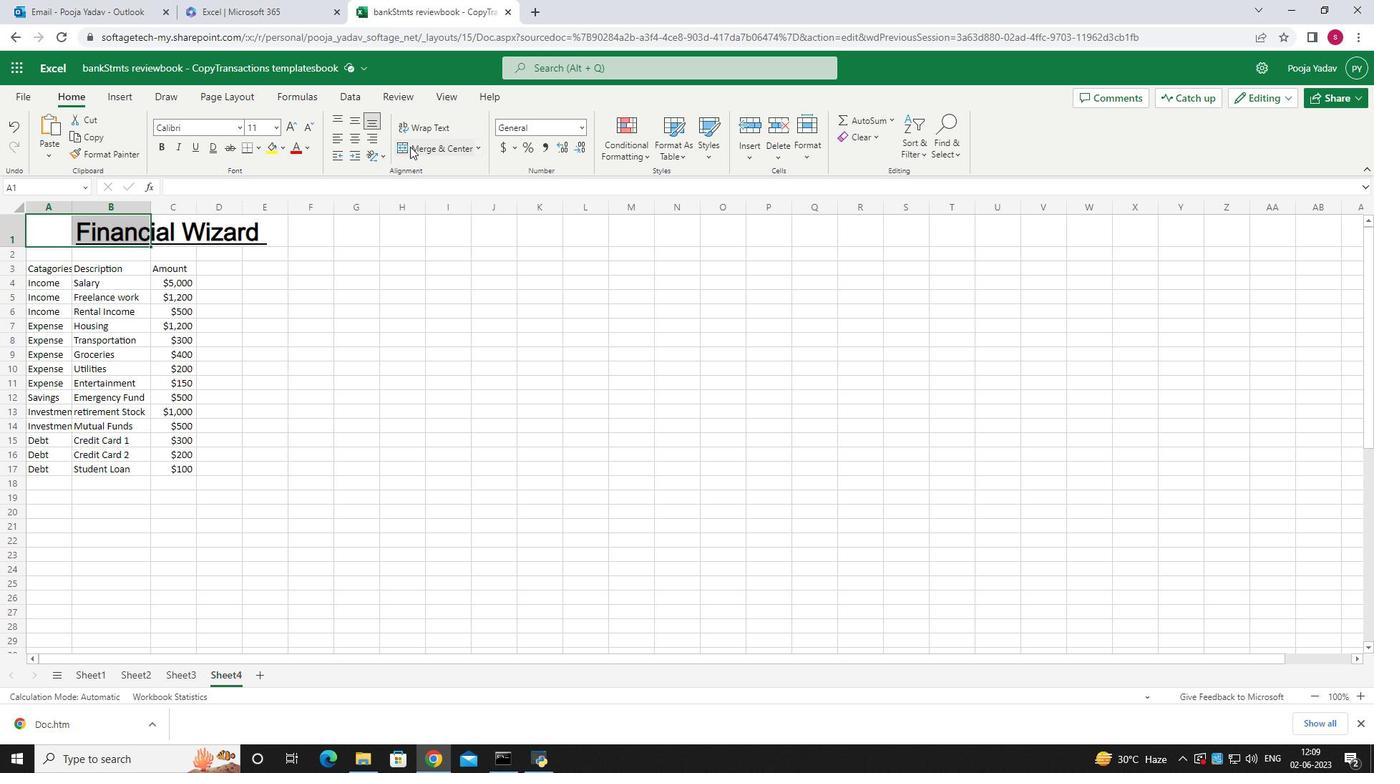 
Action: Mouse pressed left at (417, 146)
Screenshot: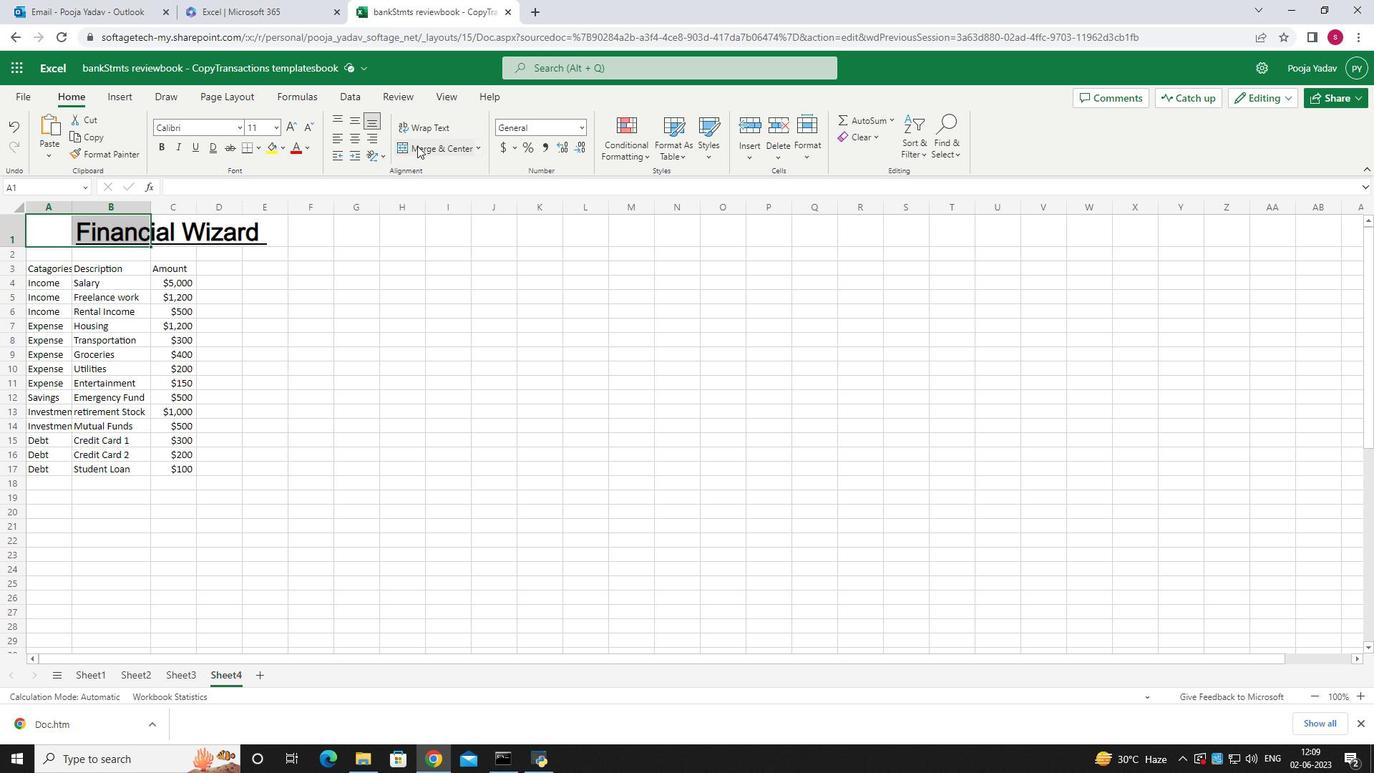 
Action: Mouse moved to (126, 235)
Screenshot: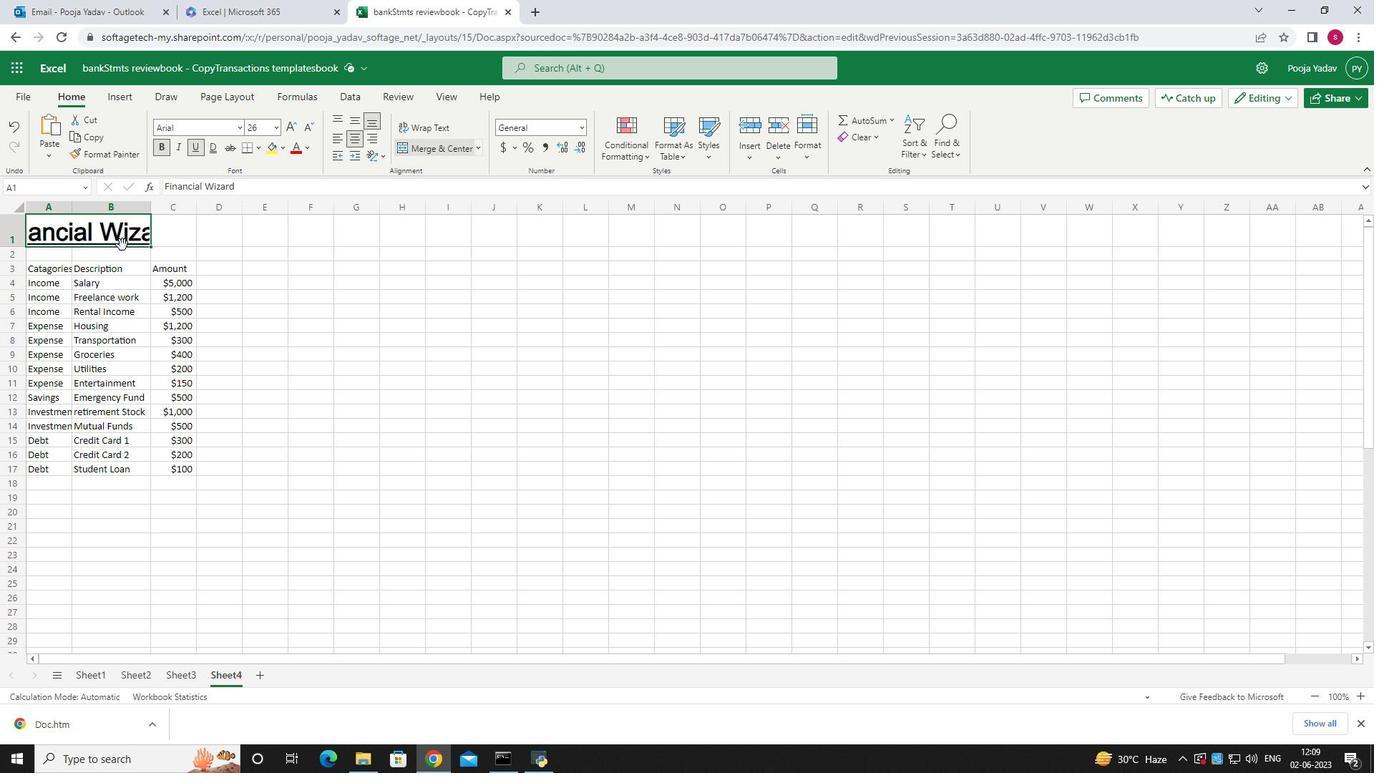 
Action: Mouse pressed left at (126, 235)
Screenshot: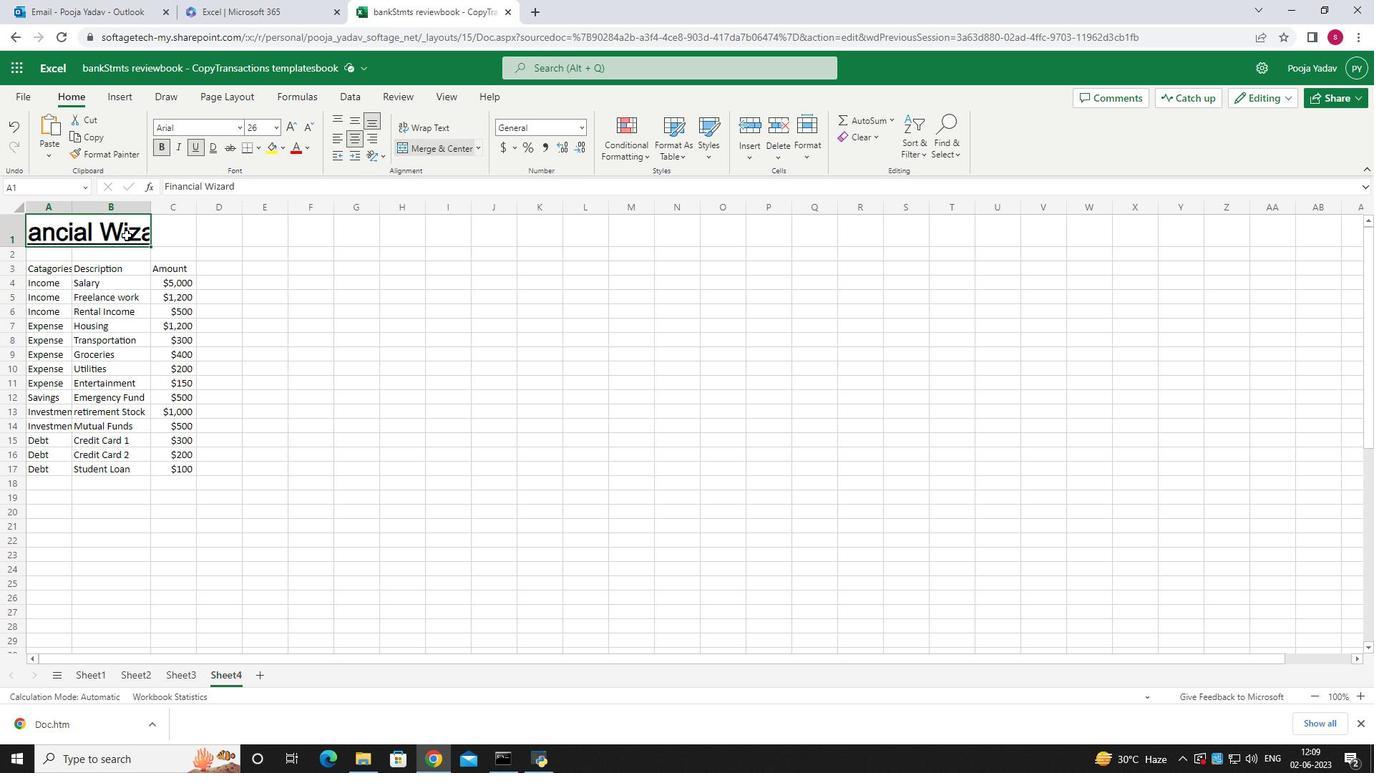
Action: Mouse moved to (240, 235)
Screenshot: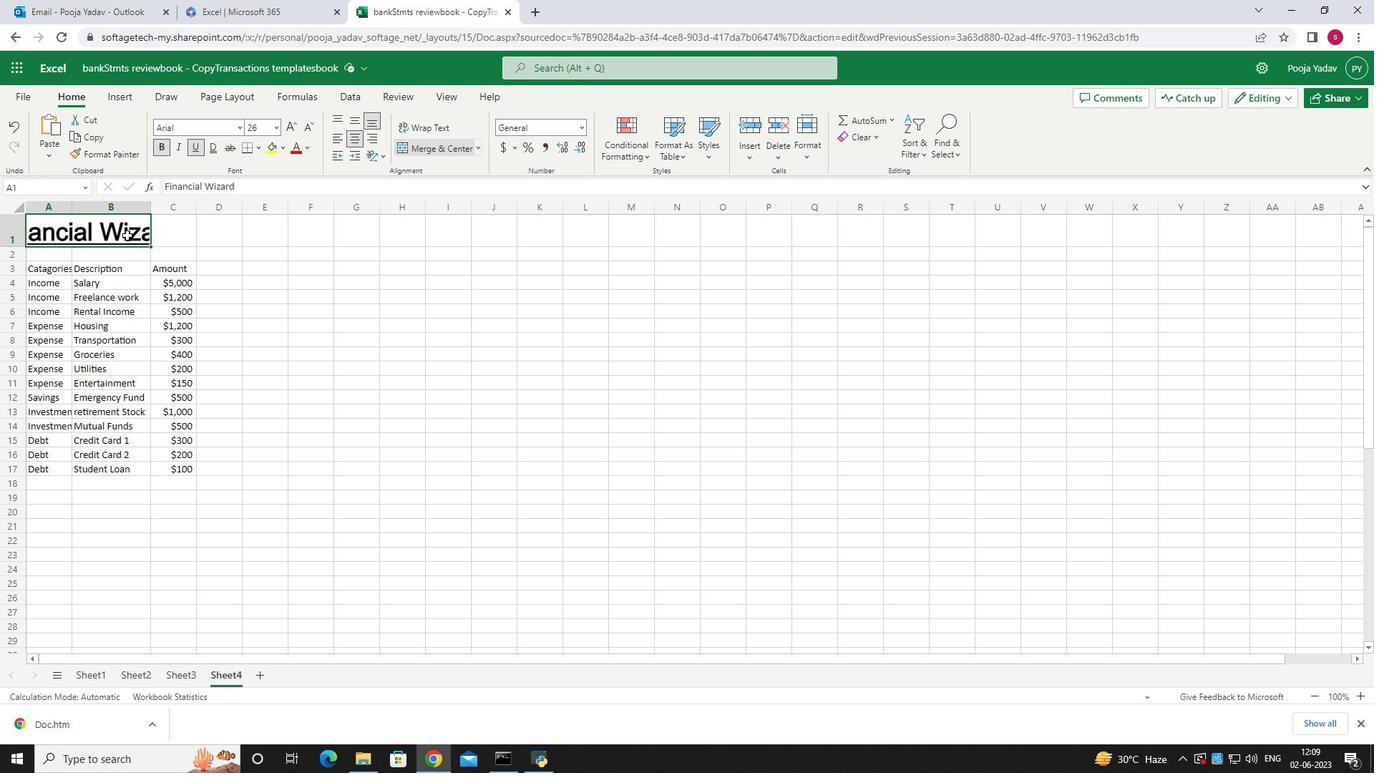 
Action: Mouse pressed left at (240, 235)
Screenshot: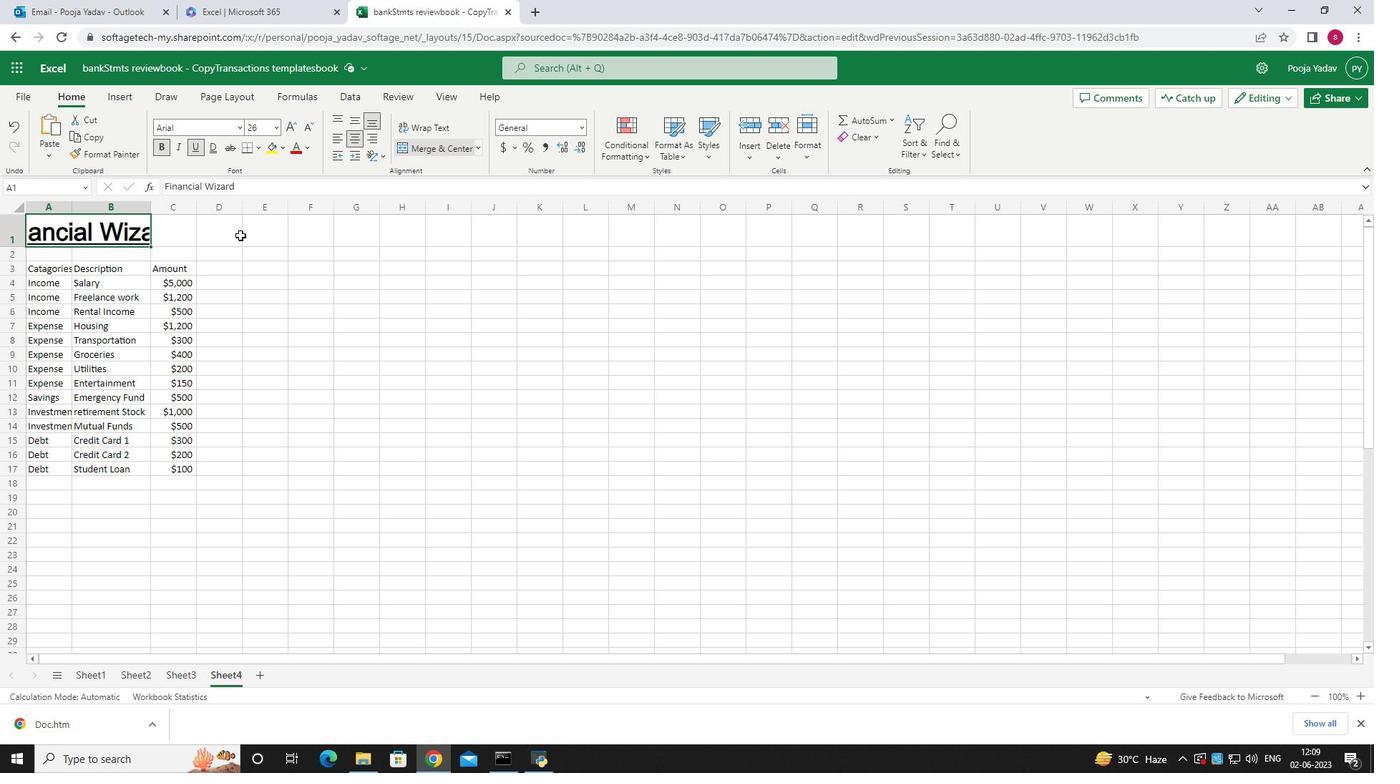 
Action: Mouse moved to (128, 231)
Screenshot: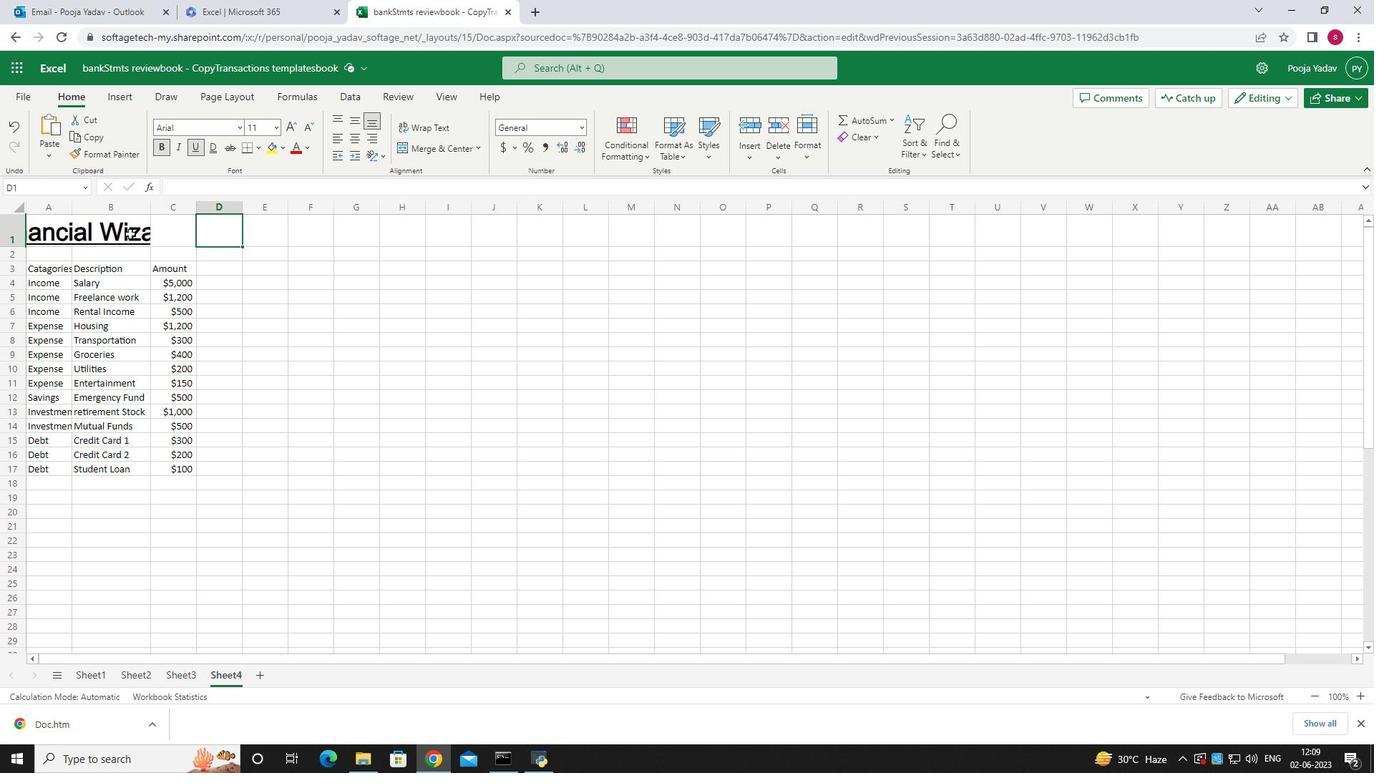 
Action: Mouse pressed left at (128, 231)
Screenshot: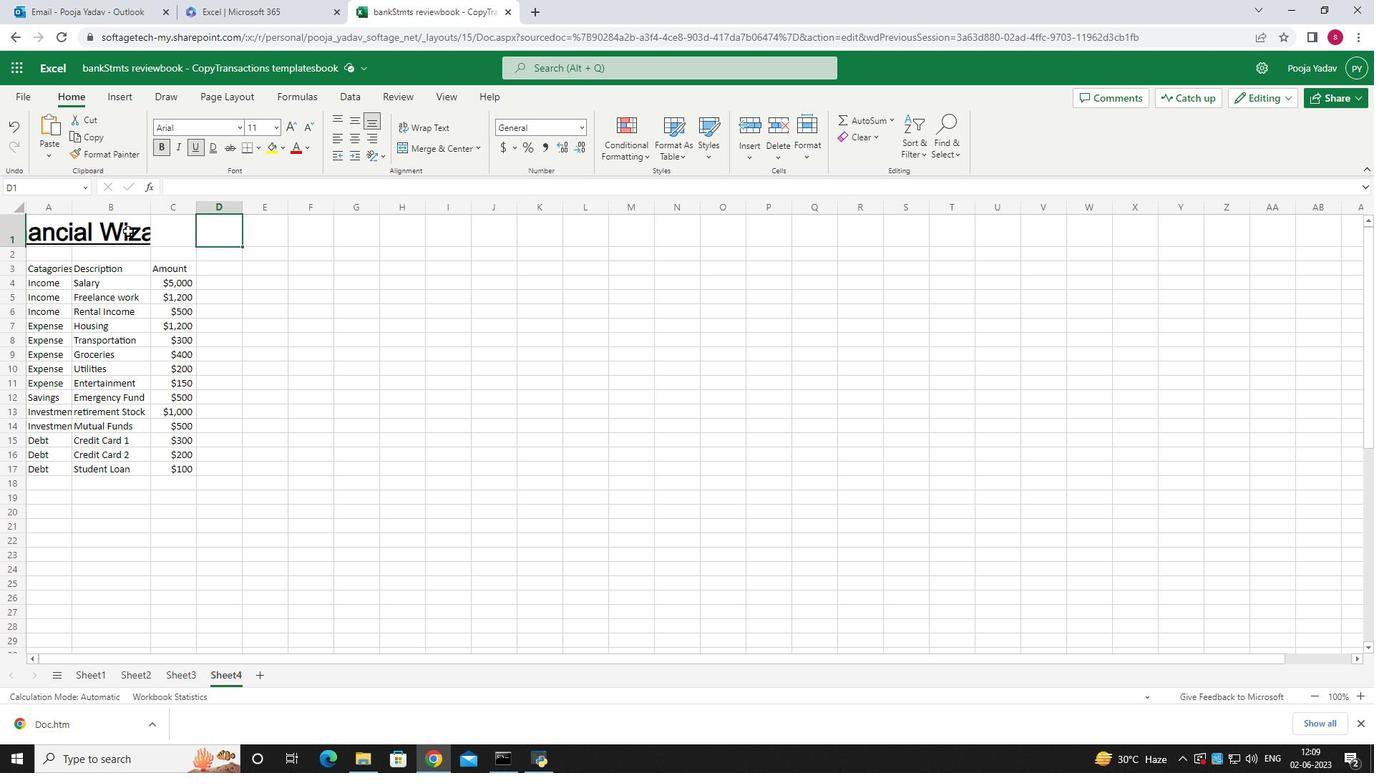 
Action: Mouse moved to (330, 304)
Screenshot: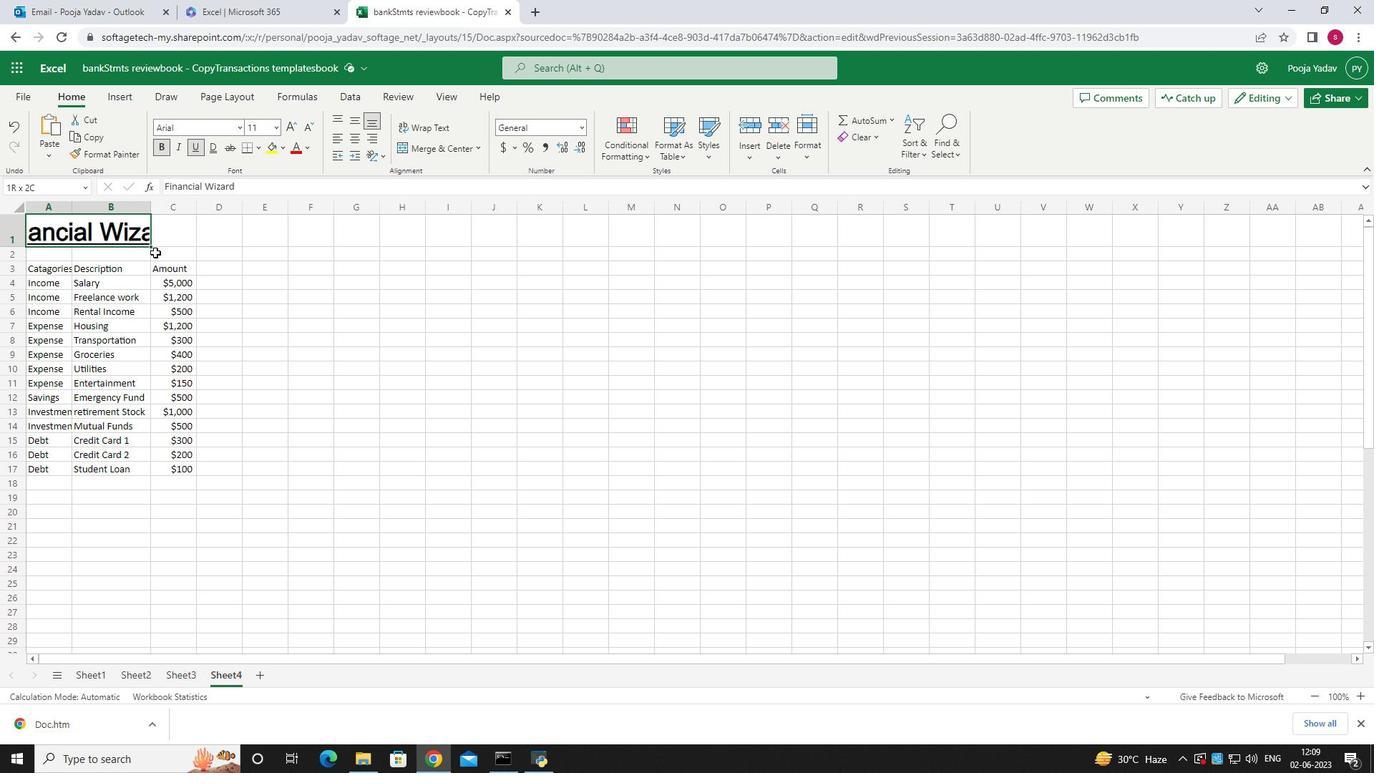 
Action: Mouse pressed left at (330, 304)
Screenshot: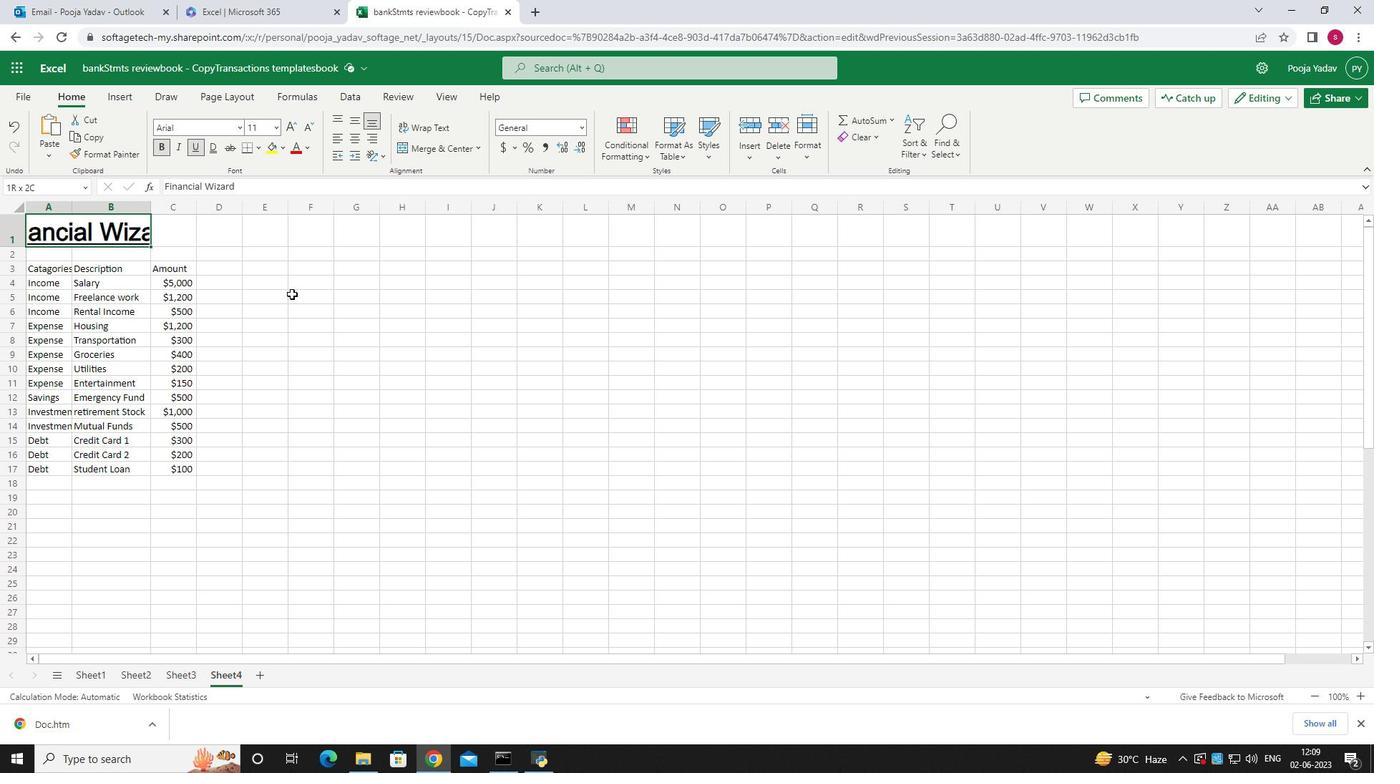 
Action: Mouse moved to (59, 236)
Screenshot: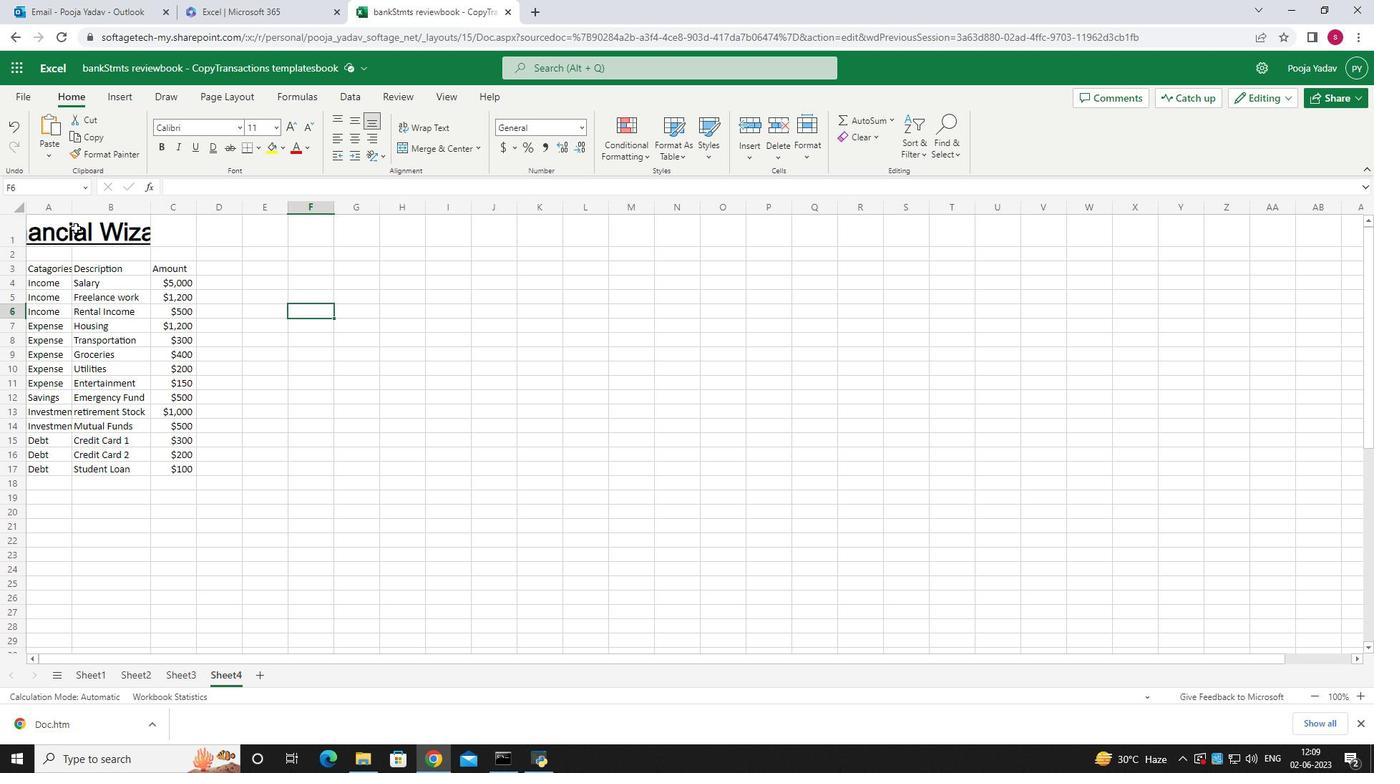 
Action: Mouse pressed left at (59, 236)
Screenshot: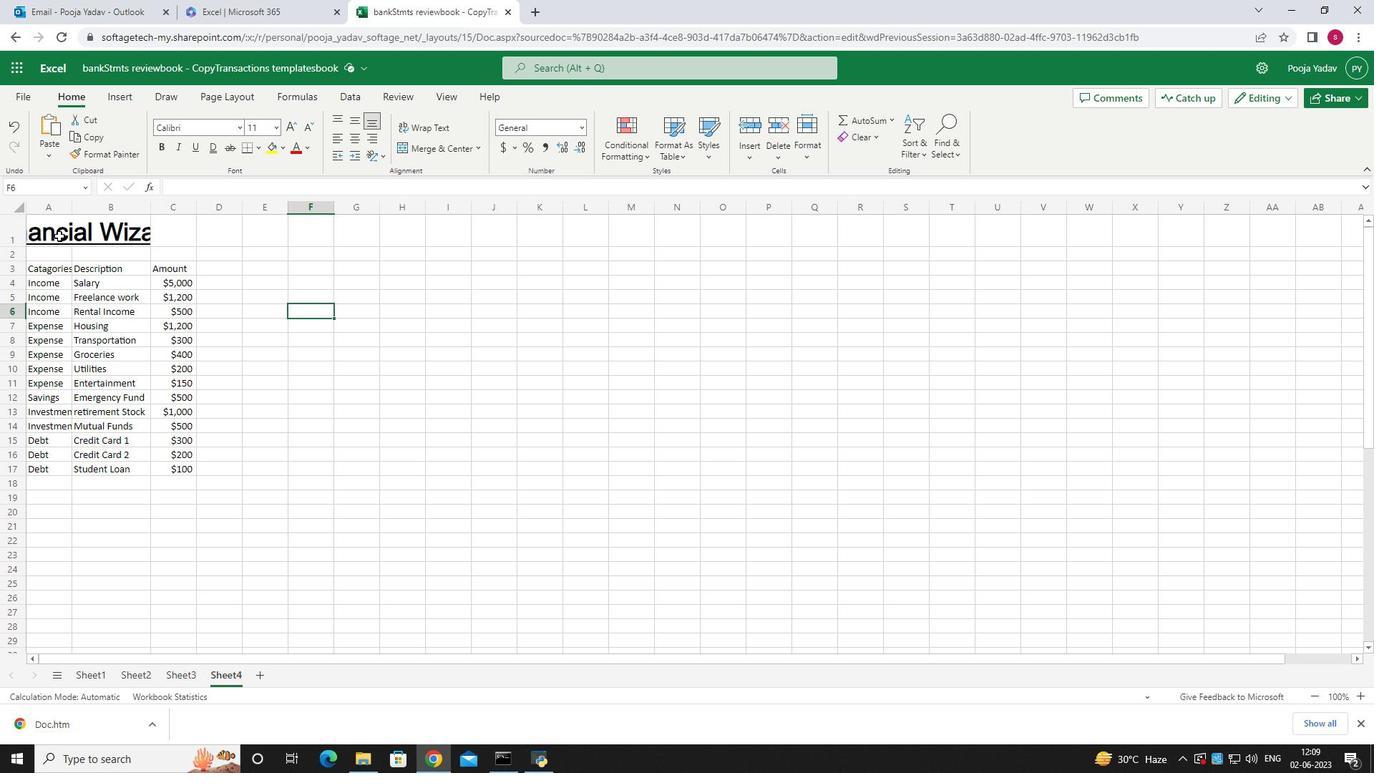 
Action: Mouse moved to (431, 146)
Screenshot: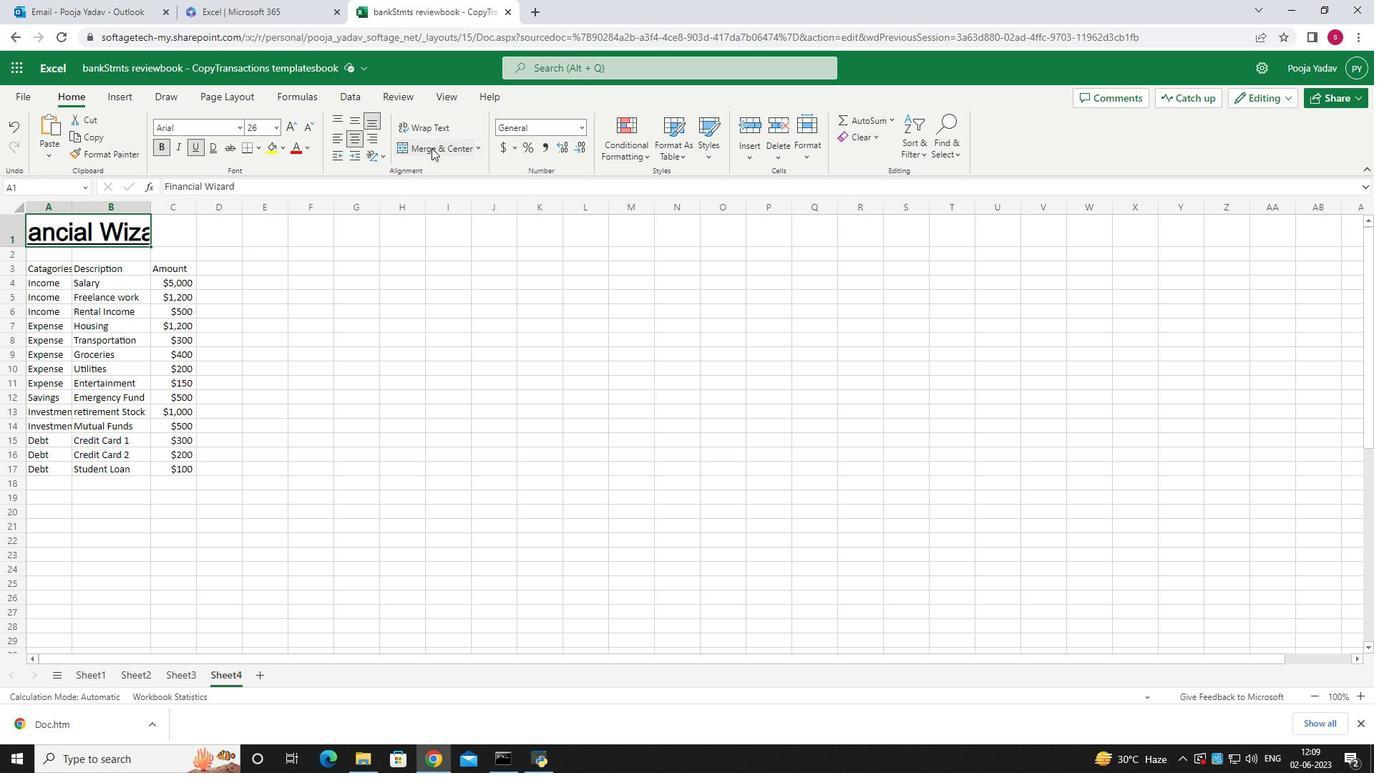 
Action: Mouse pressed left at (431, 146)
Screenshot: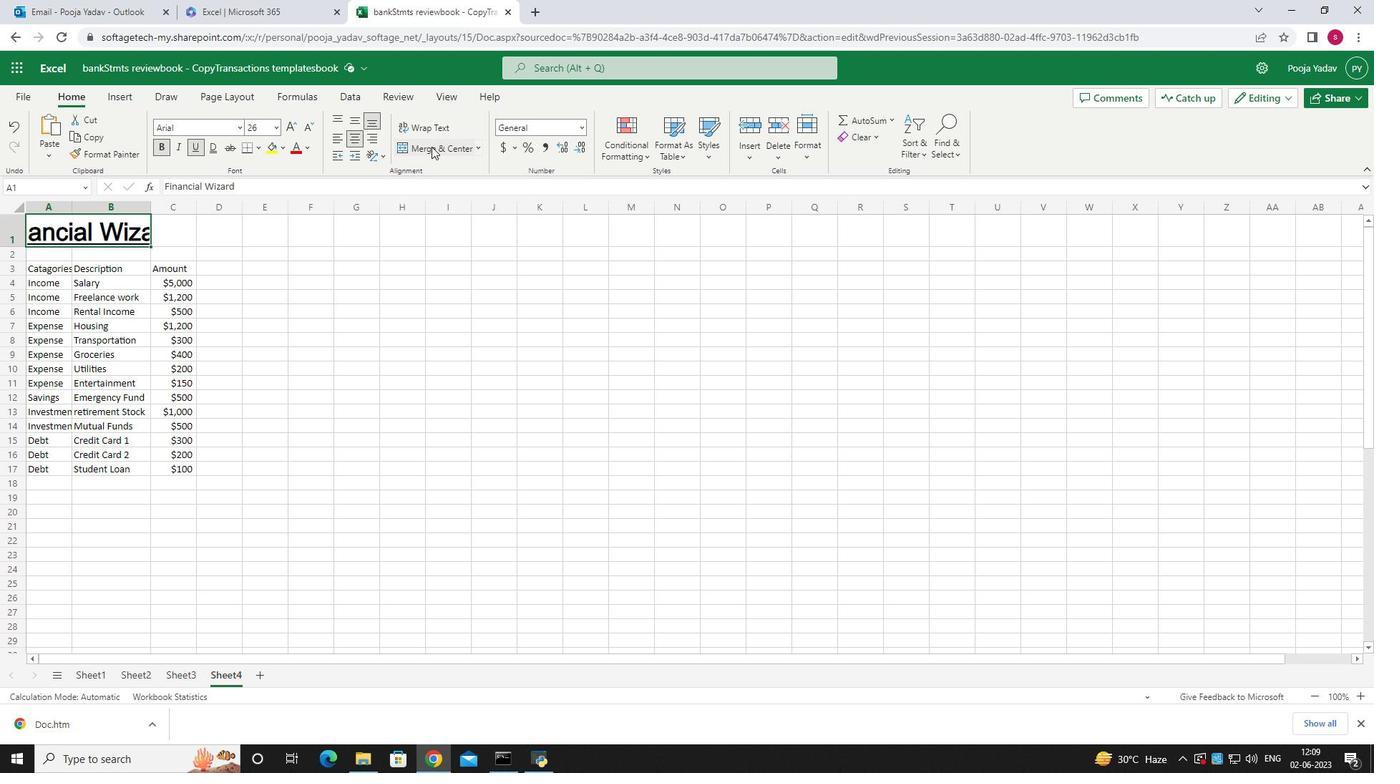 
Action: Mouse moved to (294, 351)
Screenshot: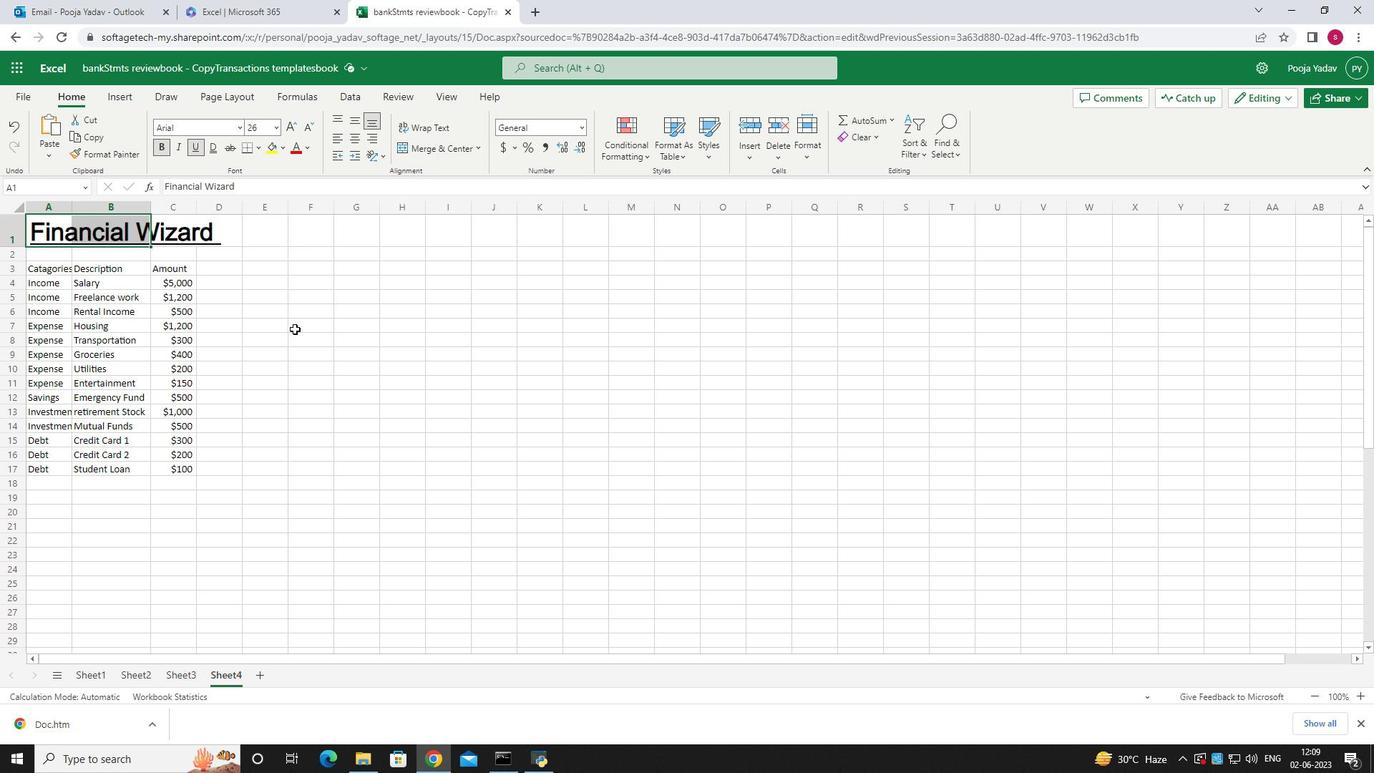 
Action: Mouse pressed left at (294, 351)
Screenshot: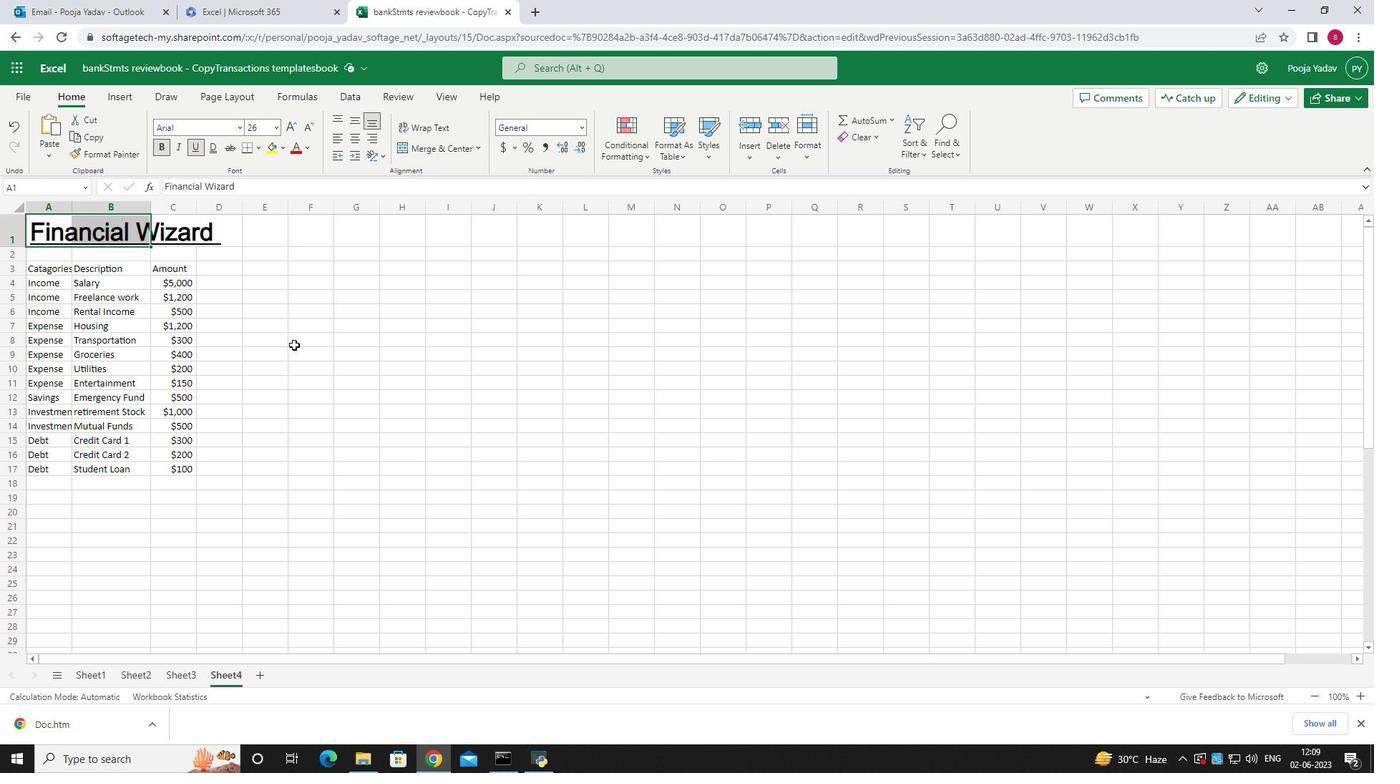 
Action: Mouse moved to (48, 261)
Screenshot: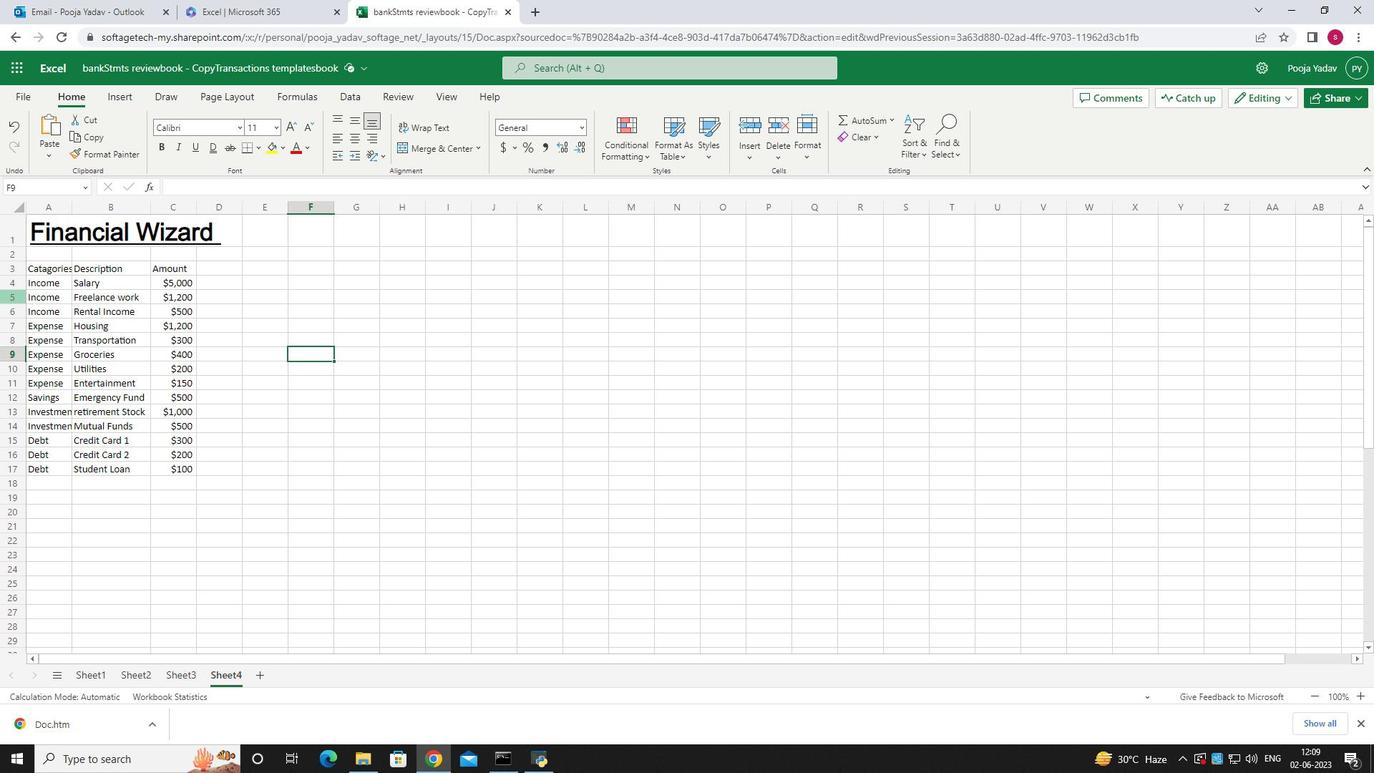 
Action: Mouse pressed left at (48, 261)
Screenshot: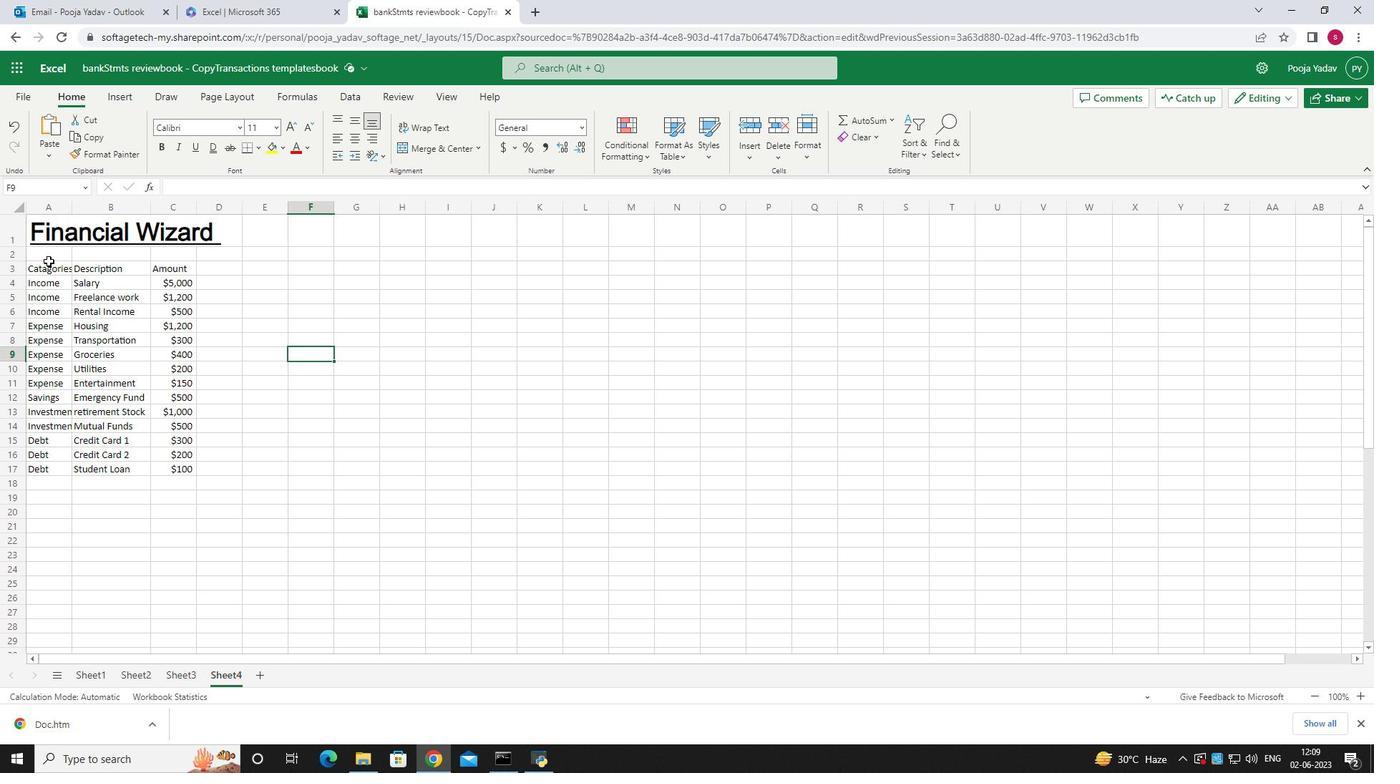 
Action: Mouse moved to (57, 246)
Screenshot: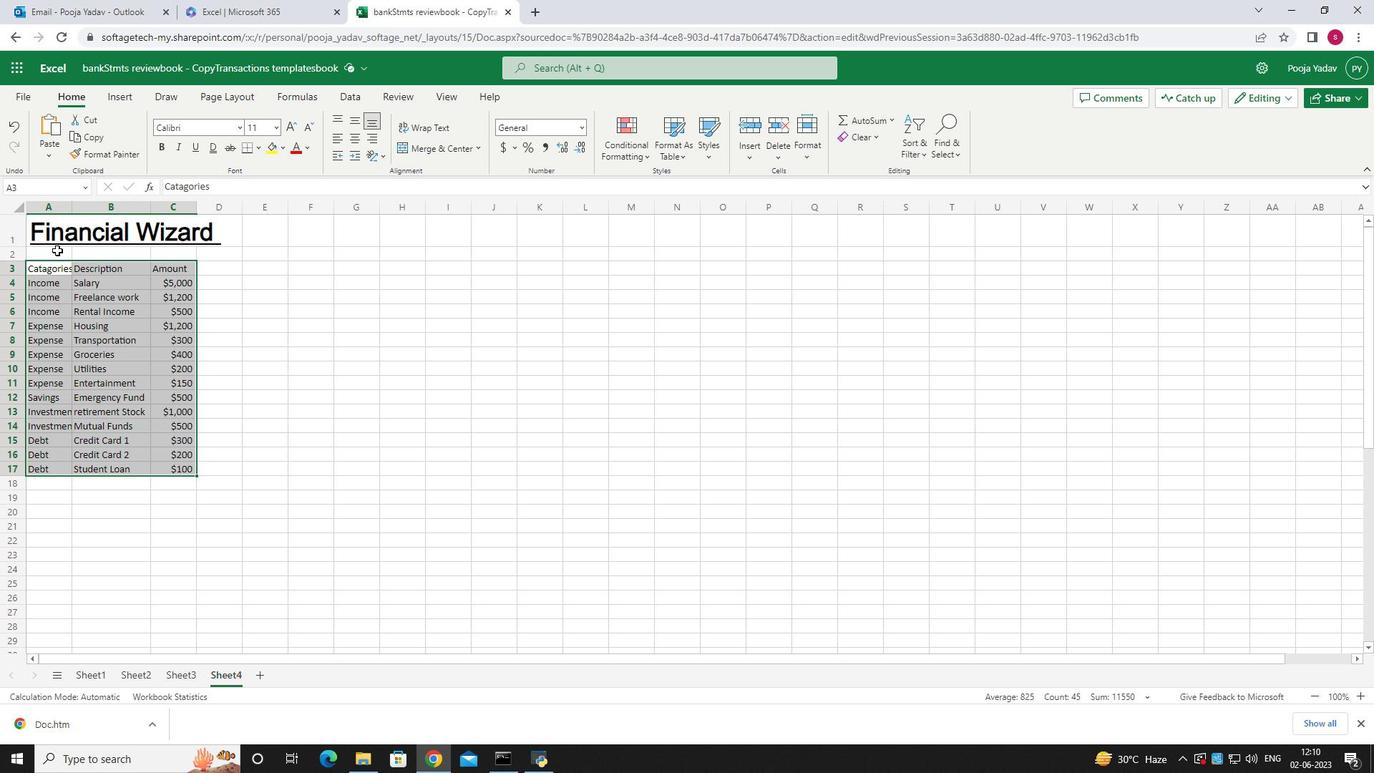 
Action: Mouse pressed left at (57, 246)
Screenshot: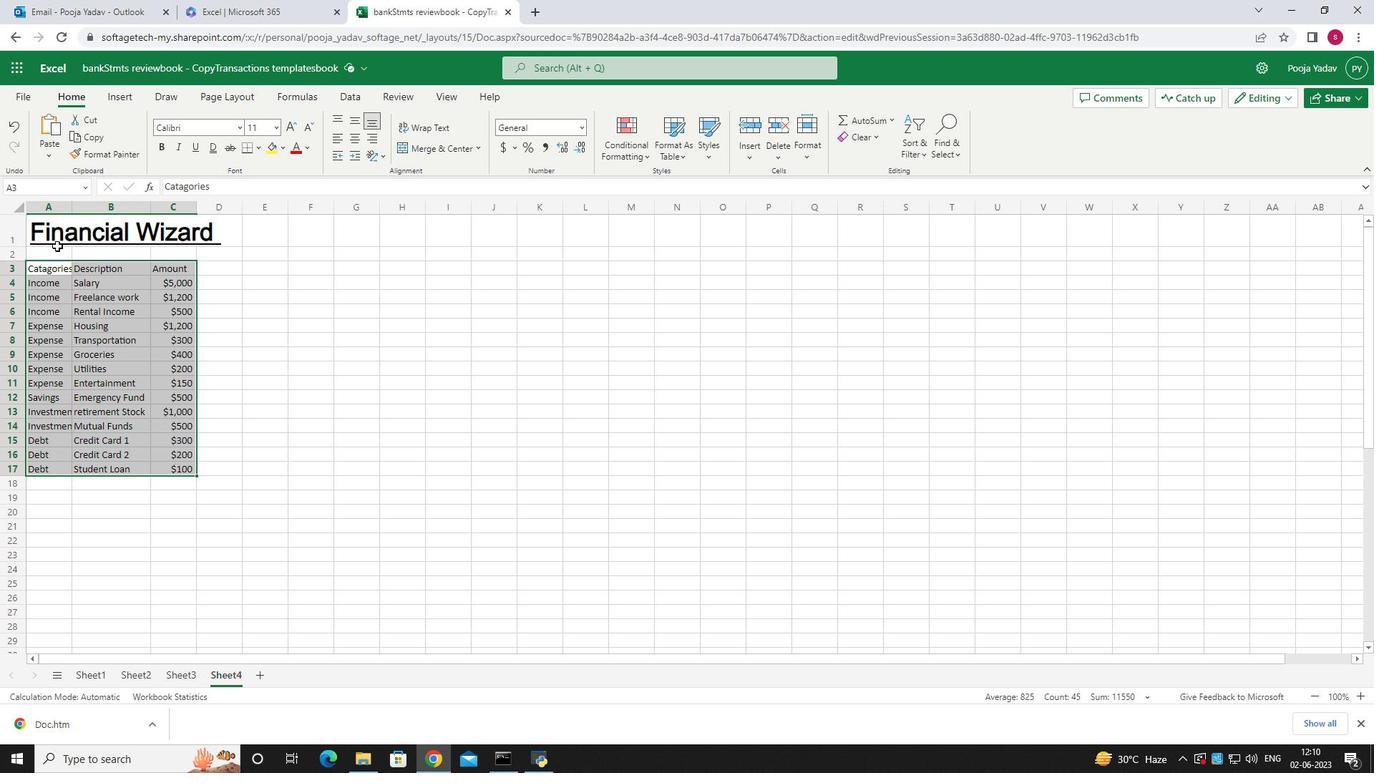 
Action: Mouse moved to (54, 250)
Screenshot: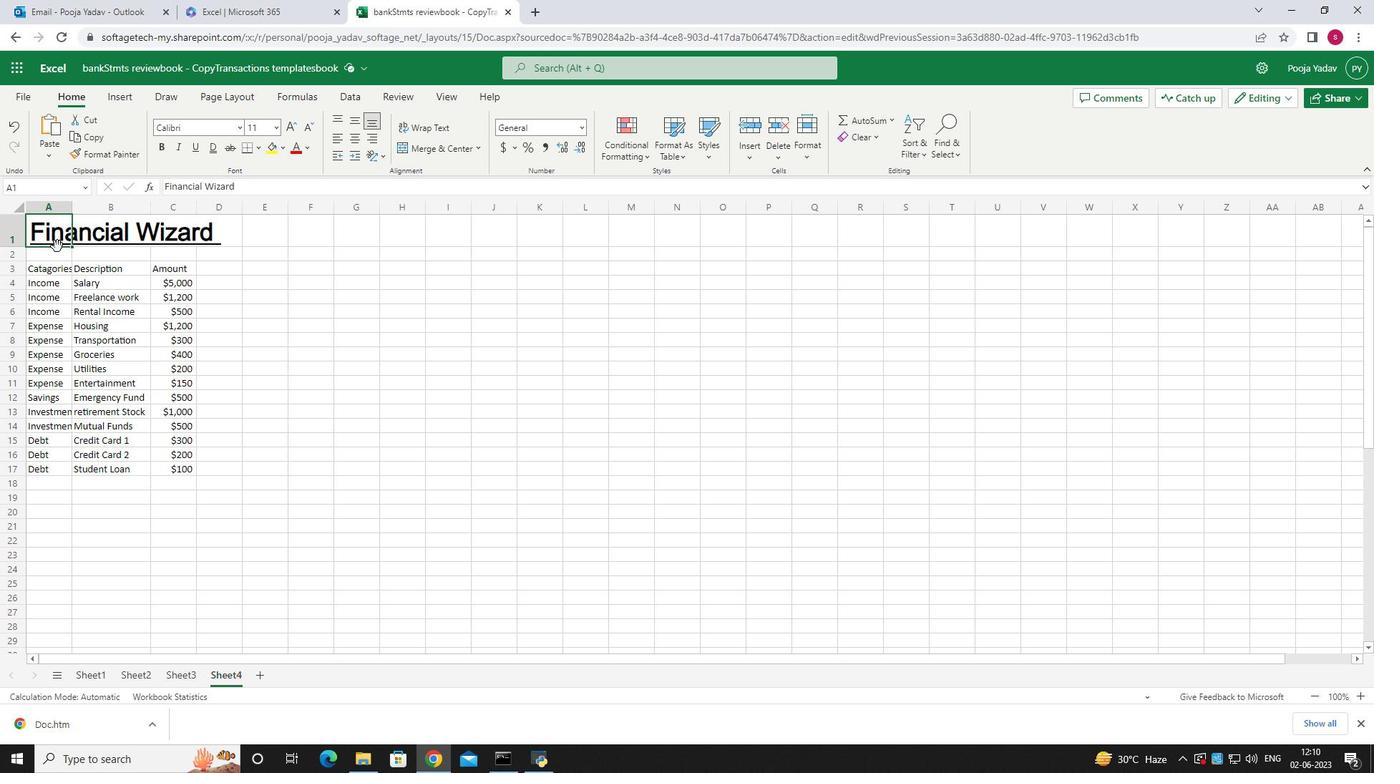 
Action: Mouse pressed left at (54, 250)
Screenshot: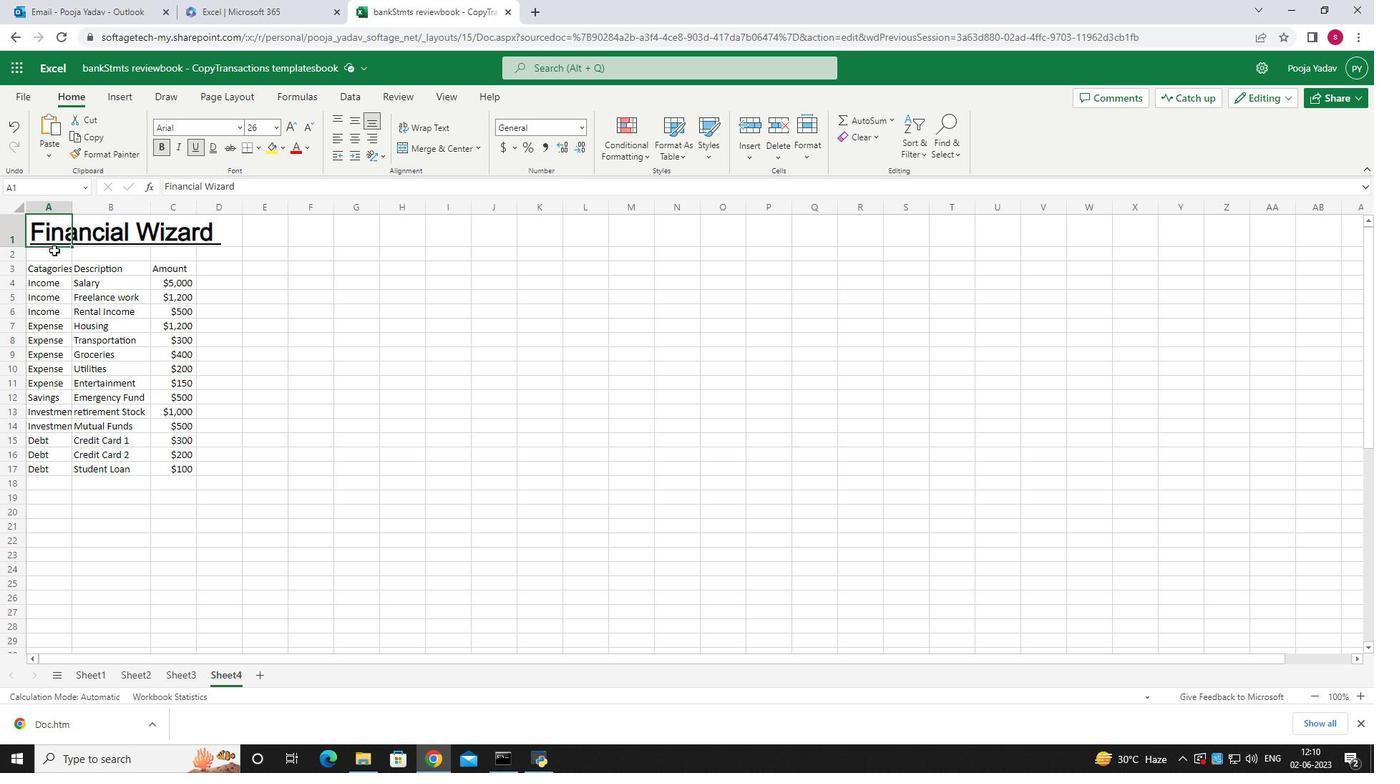
Action: Mouse moved to (239, 130)
Screenshot: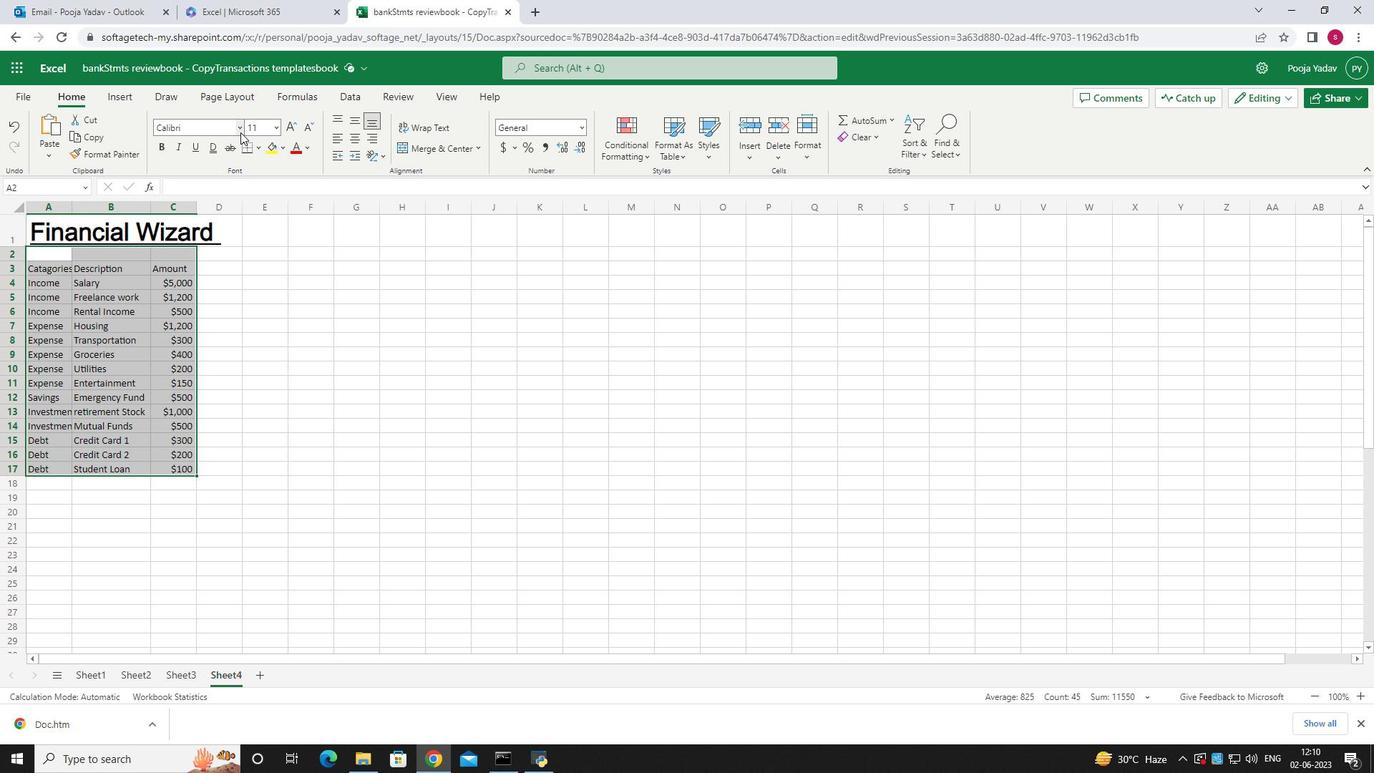 
Action: Mouse pressed left at (239, 130)
Screenshot: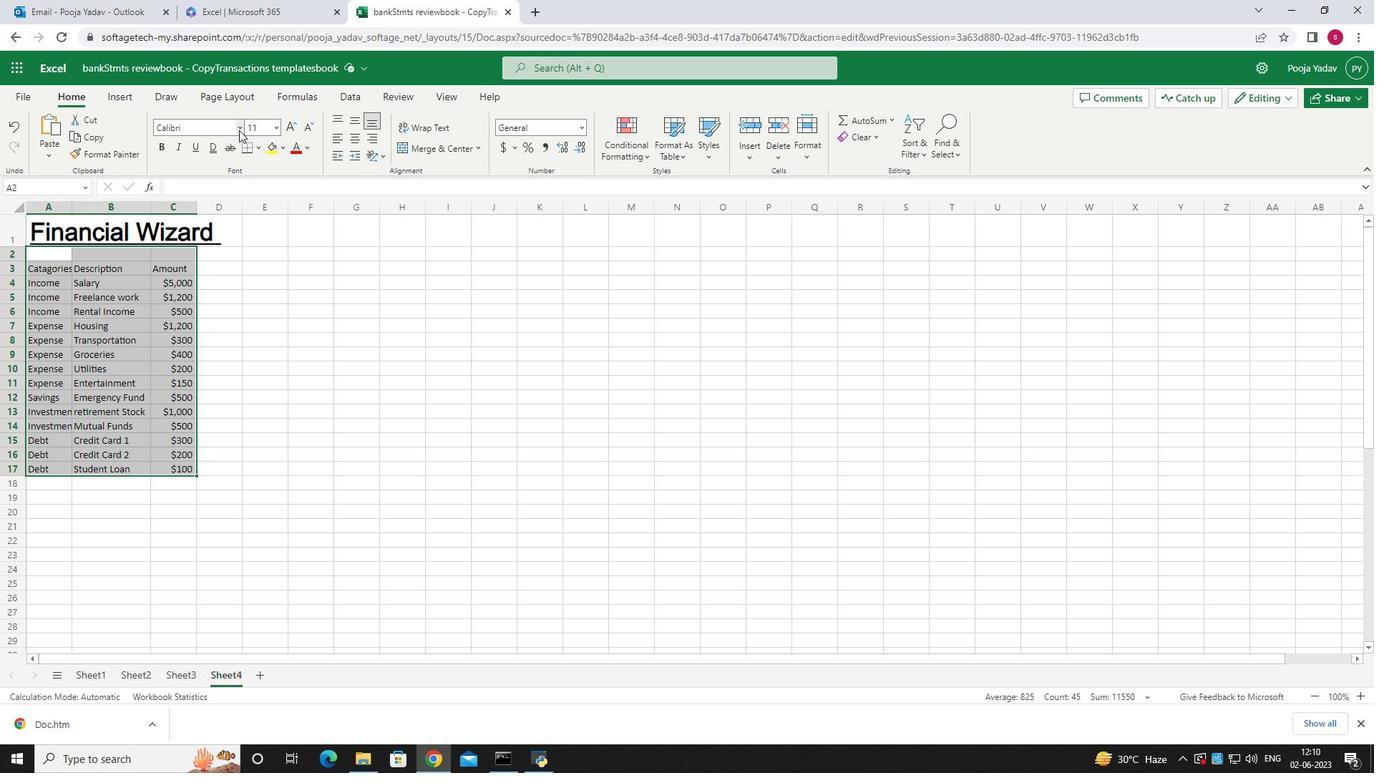 
Action: Mouse moved to (227, 242)
Screenshot: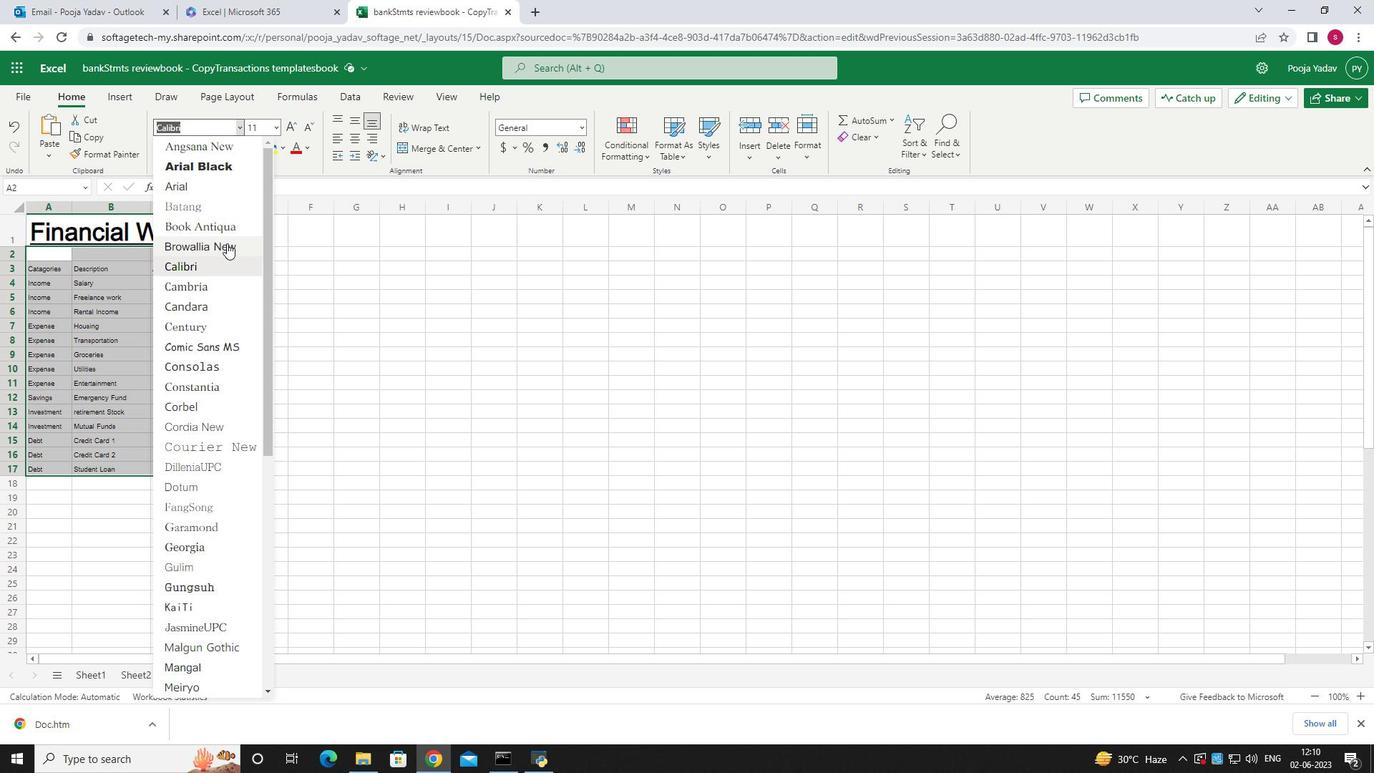 
Action: Mouse pressed left at (227, 242)
Screenshot: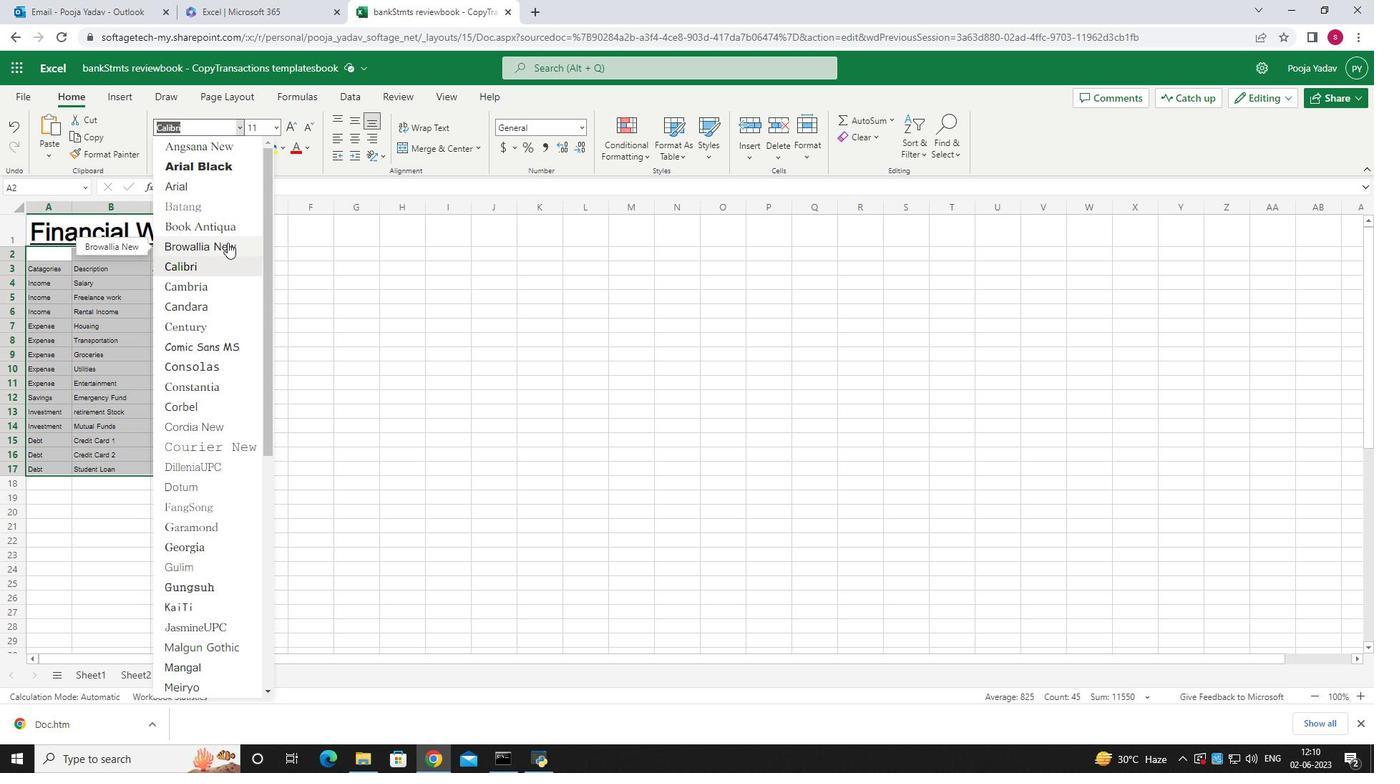 
Action: Mouse moved to (281, 128)
Screenshot: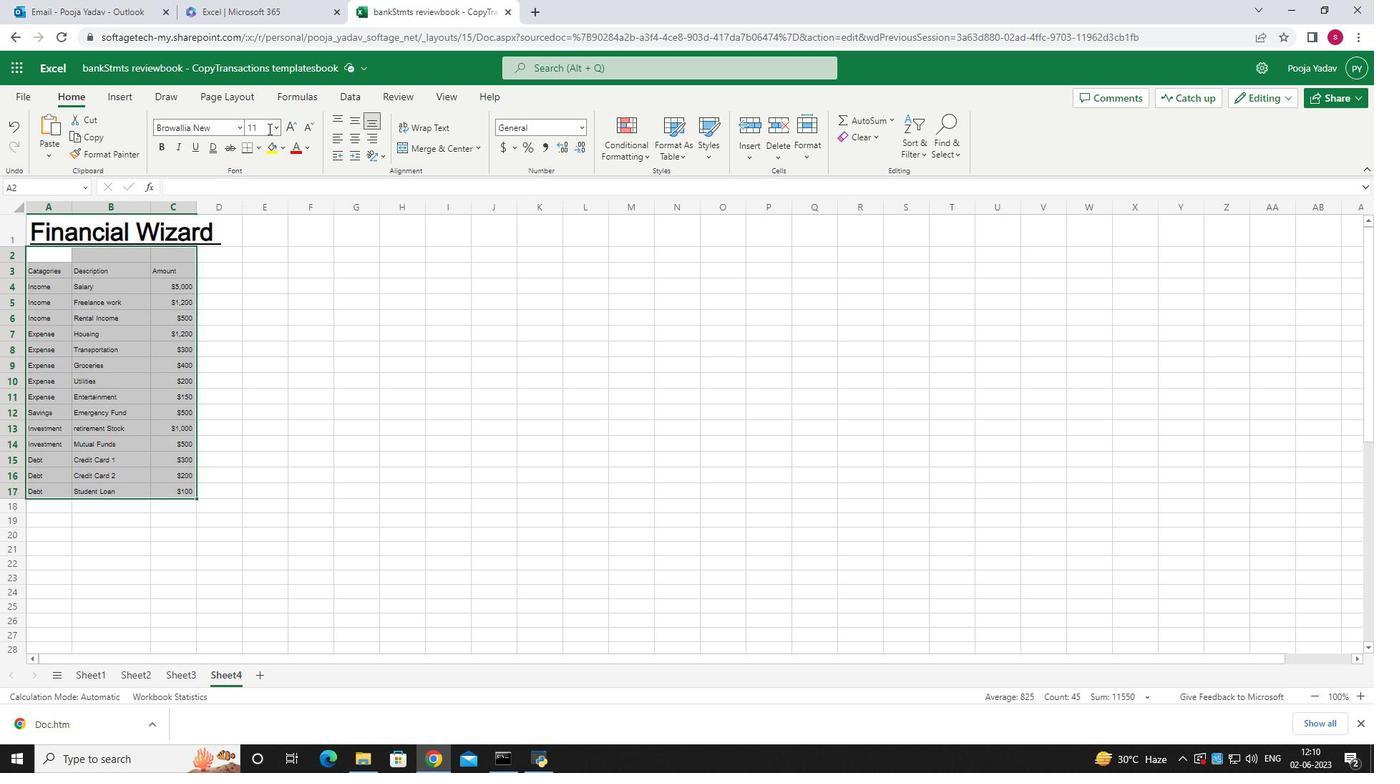 
Action: Mouse pressed left at (281, 128)
Screenshot: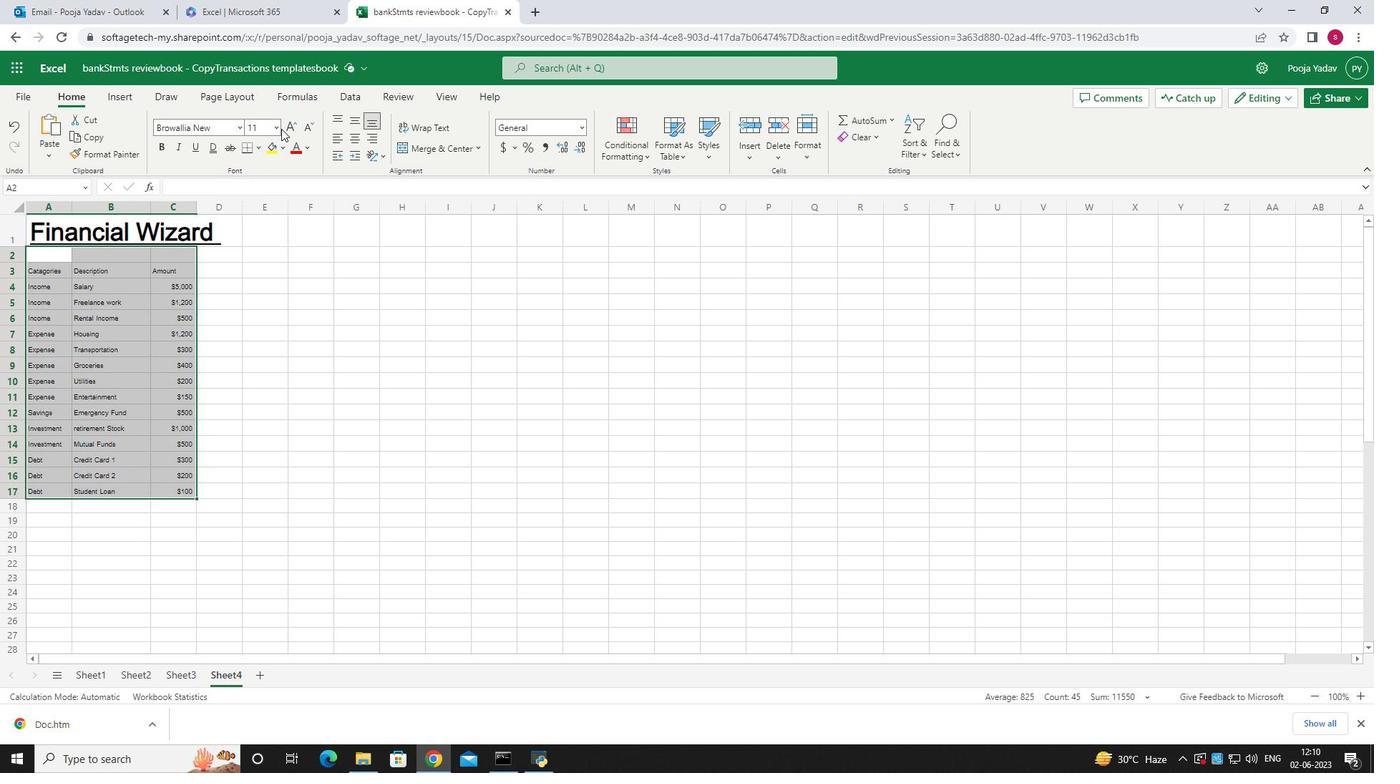 
Action: Mouse moved to (277, 128)
Screenshot: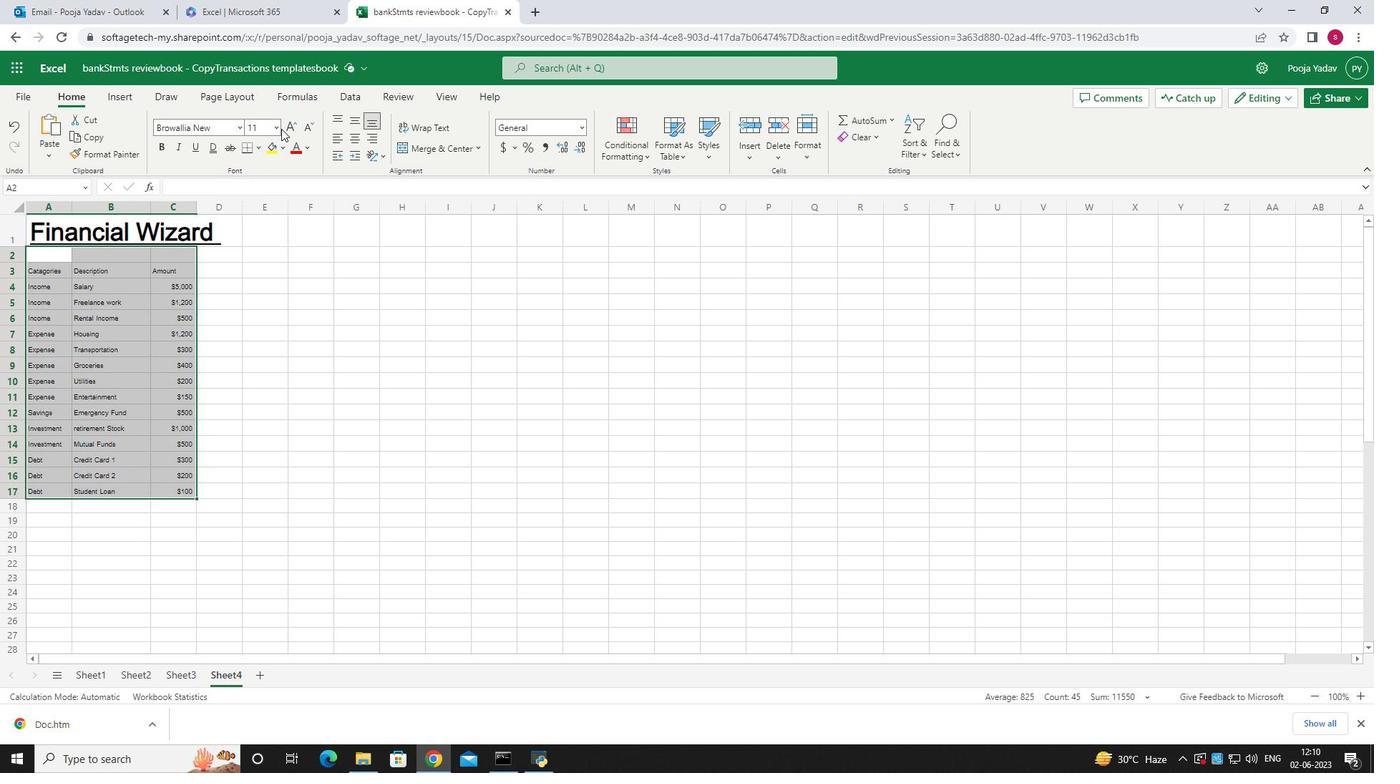 
Action: Mouse pressed left at (277, 128)
Screenshot: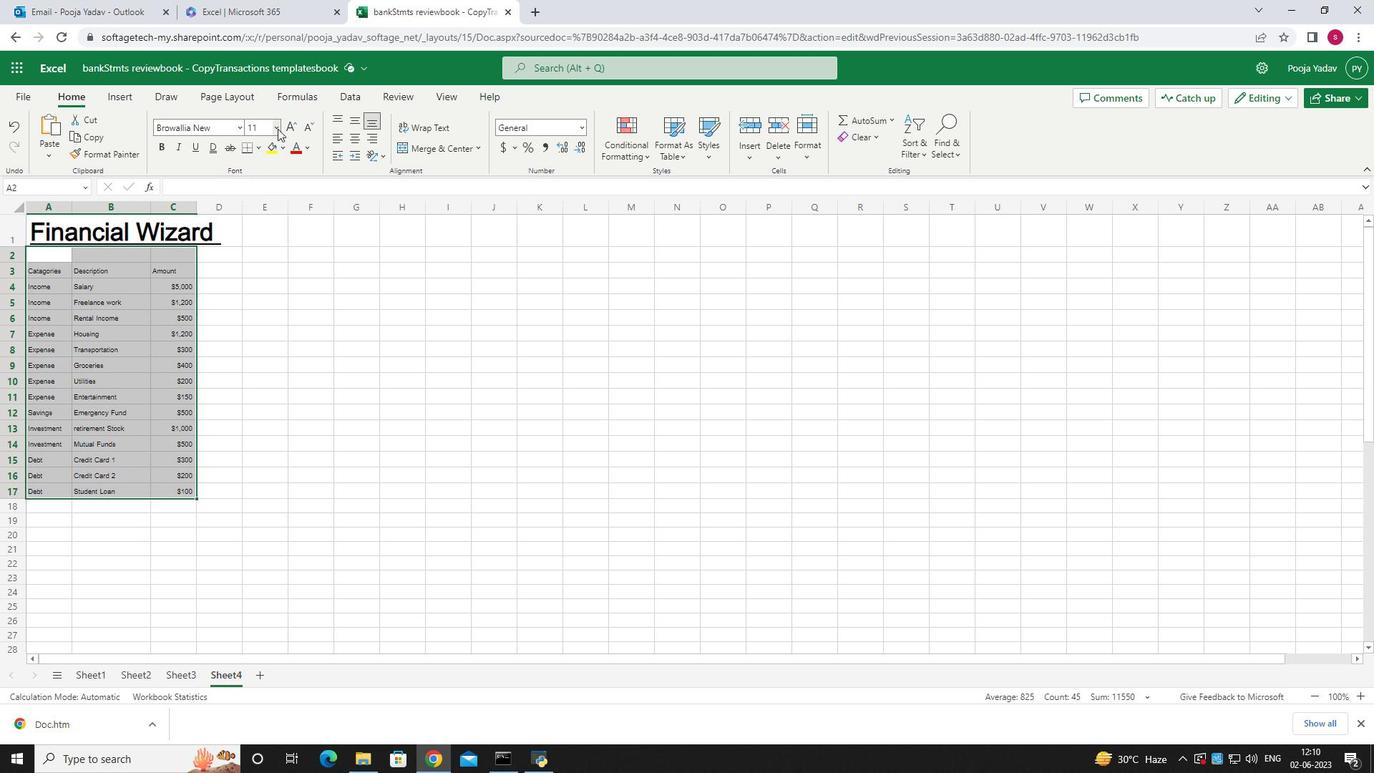 
Action: Mouse moved to (262, 288)
Screenshot: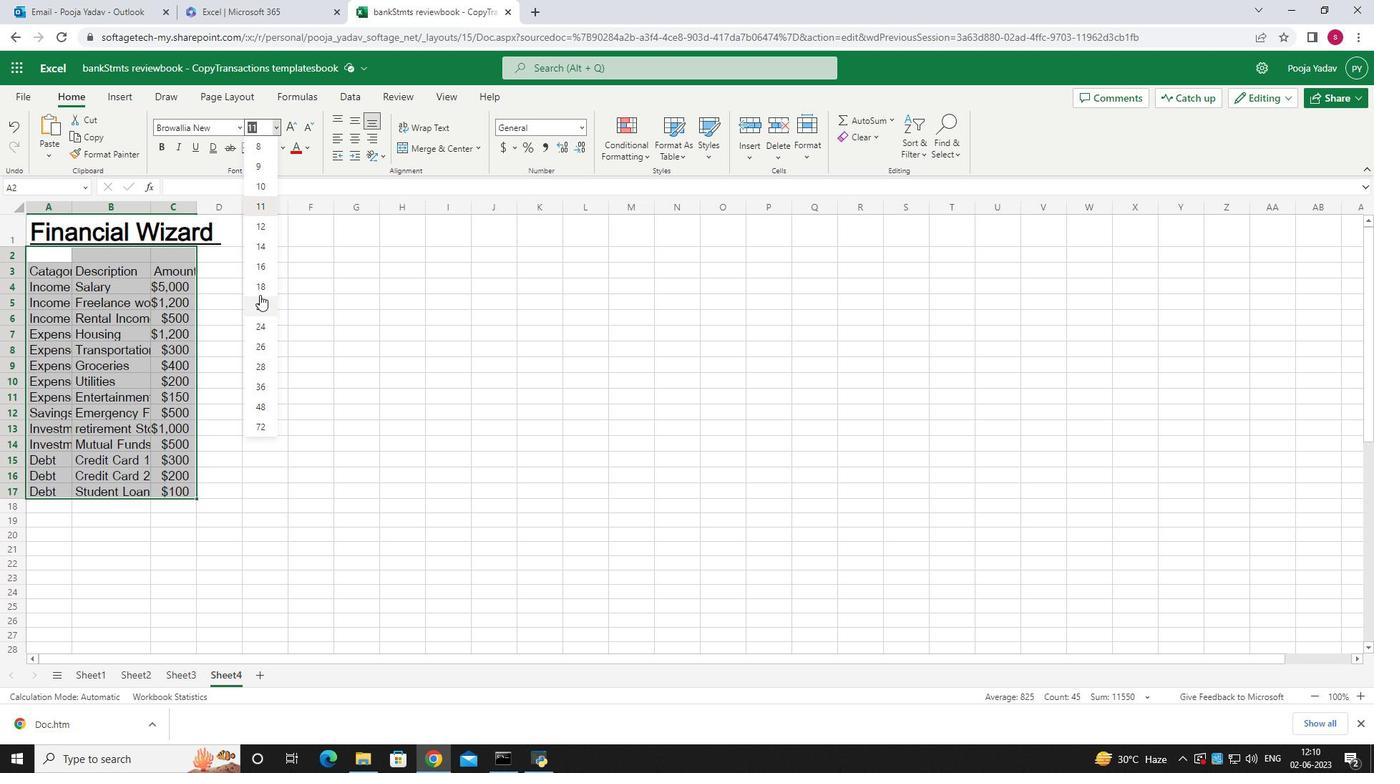 
Action: Mouse pressed left at (262, 288)
Screenshot: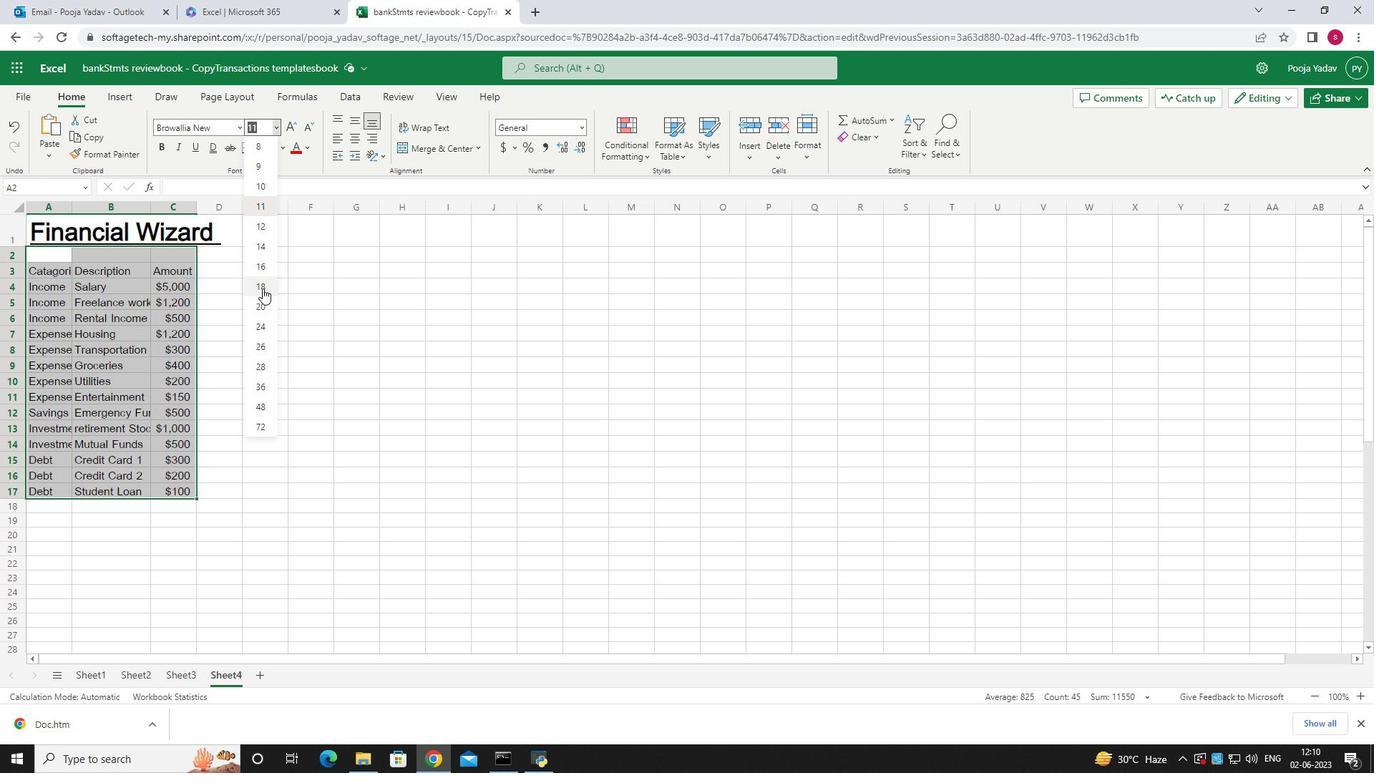 
Action: Mouse moved to (68, 238)
Screenshot: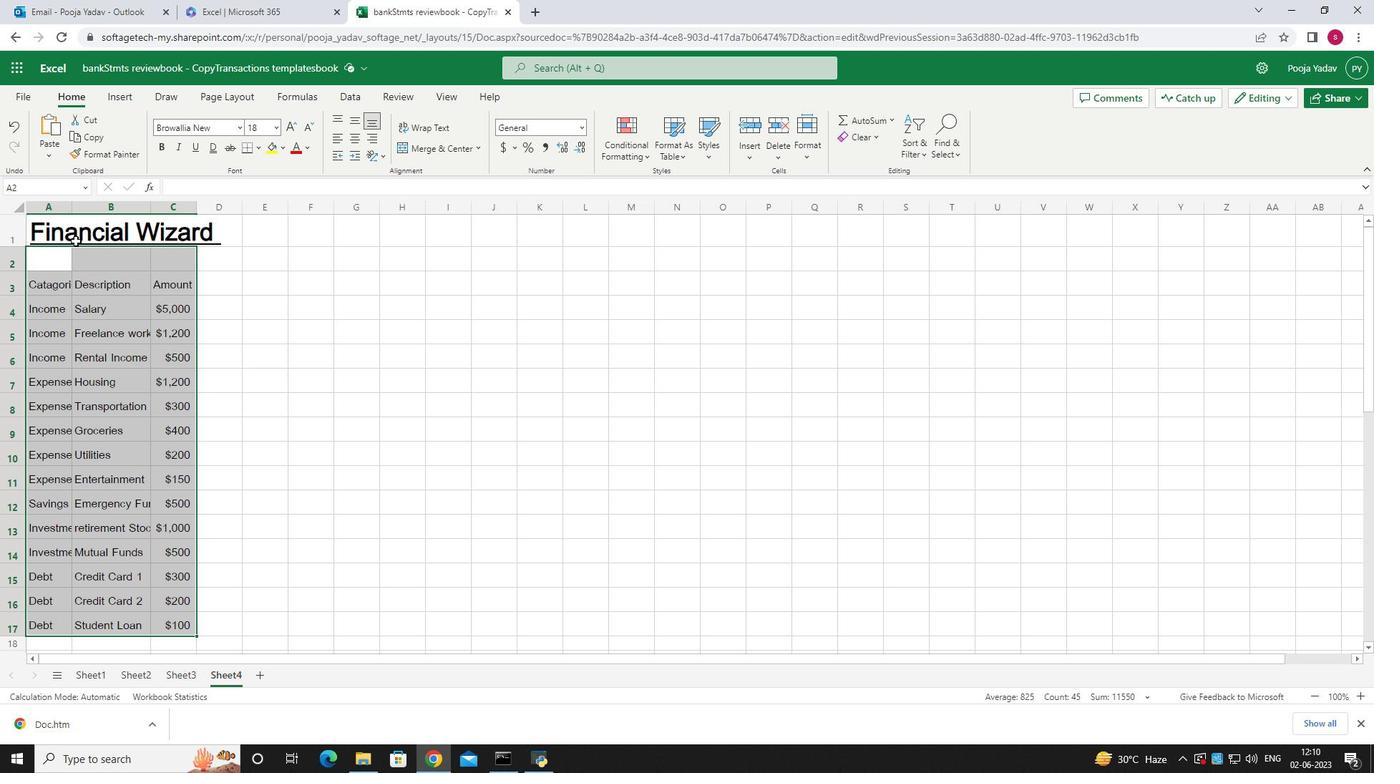 
Action: Mouse pressed left at (68, 238)
Screenshot: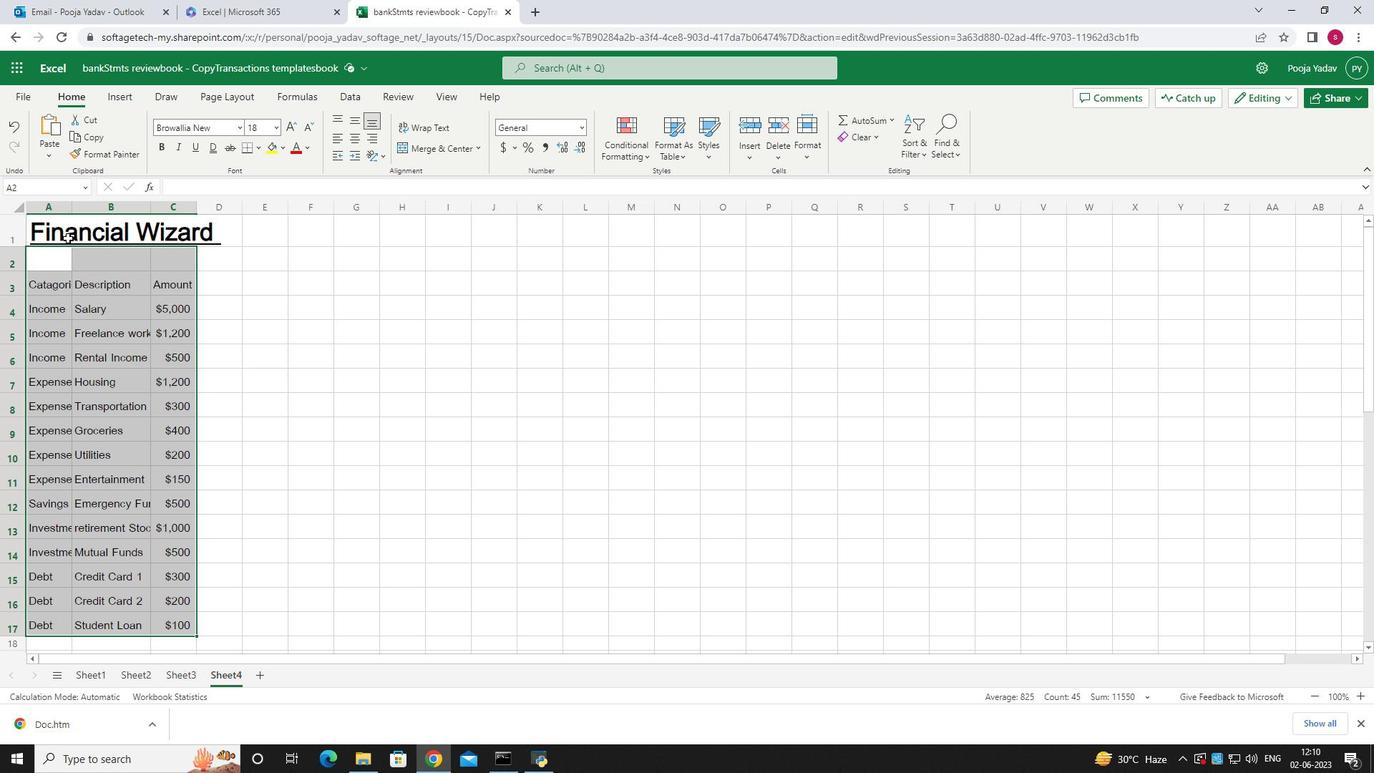 
Action: Mouse moved to (33, 222)
Screenshot: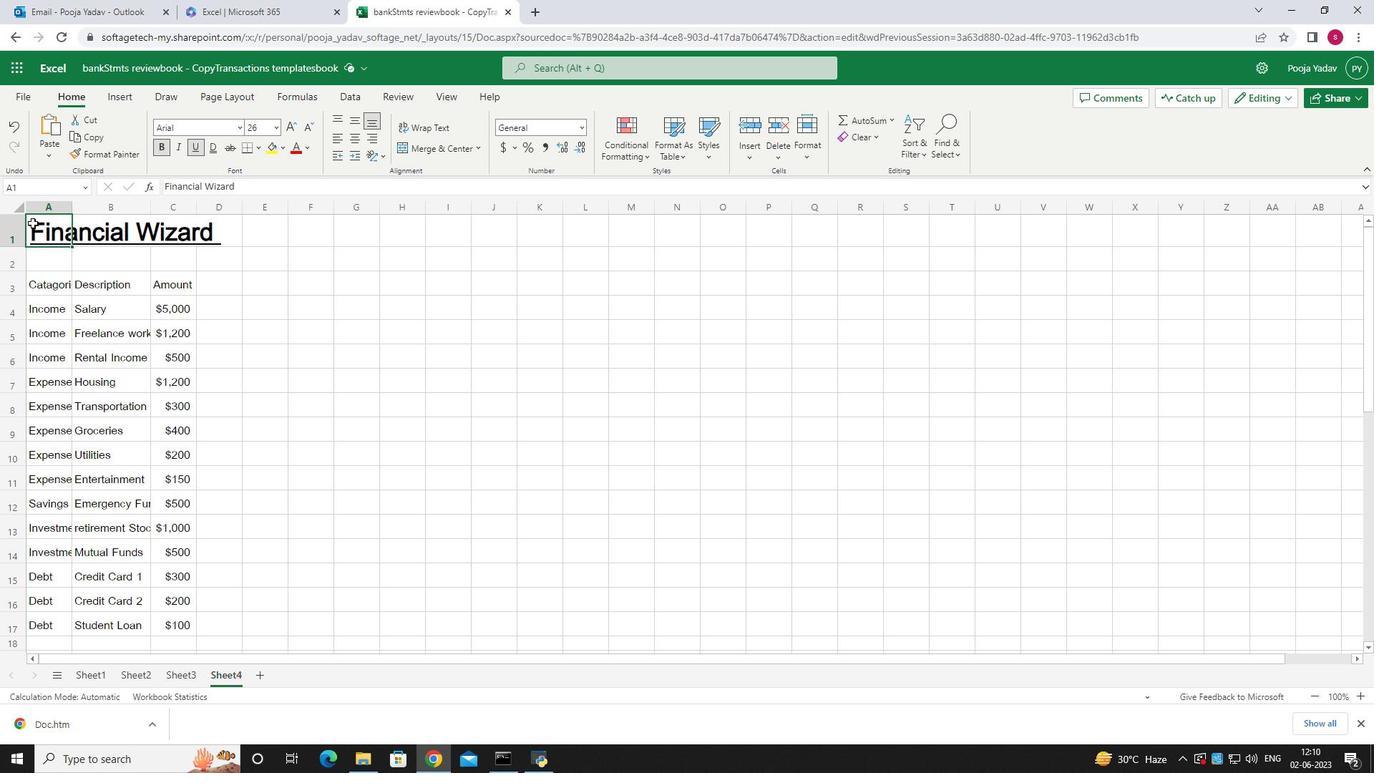 
Action: Mouse pressed left at (33, 222)
Screenshot: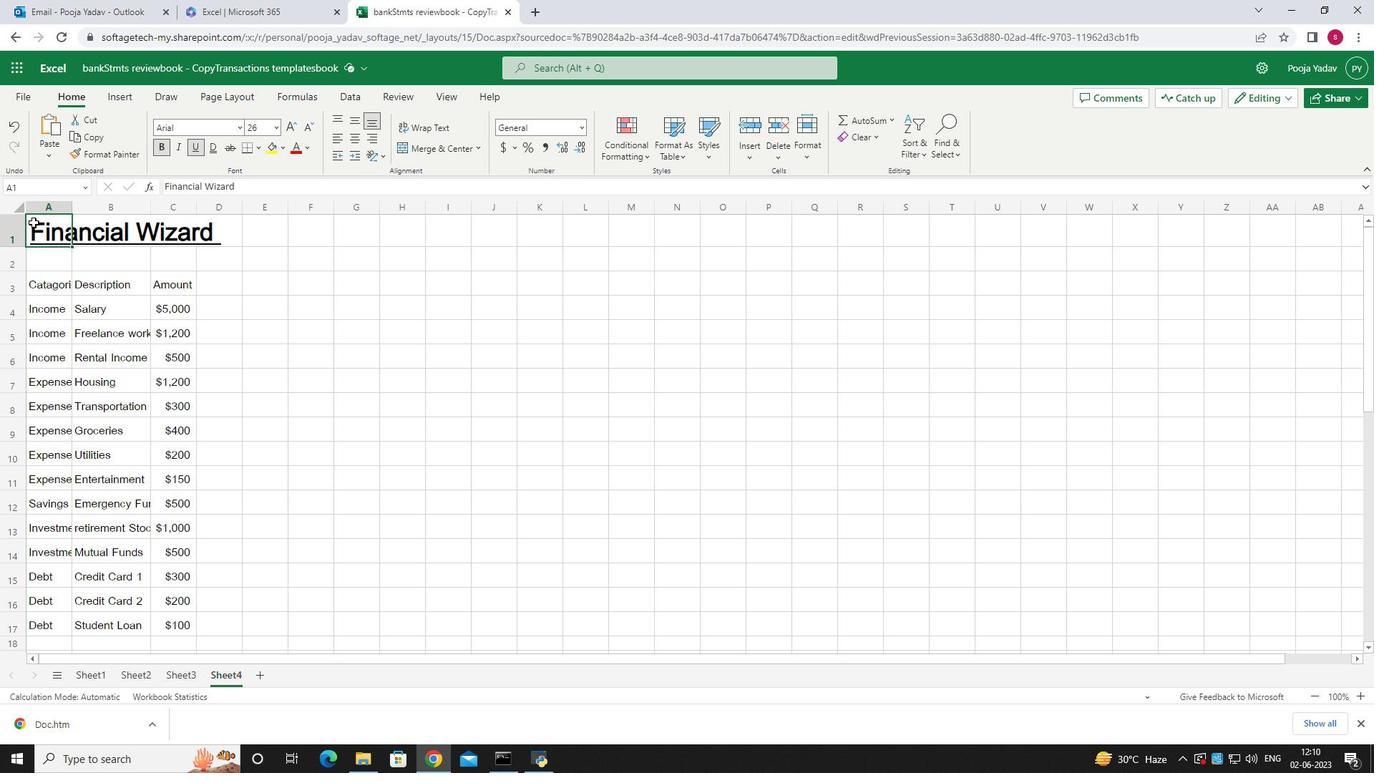 
Action: Mouse moved to (336, 138)
Screenshot: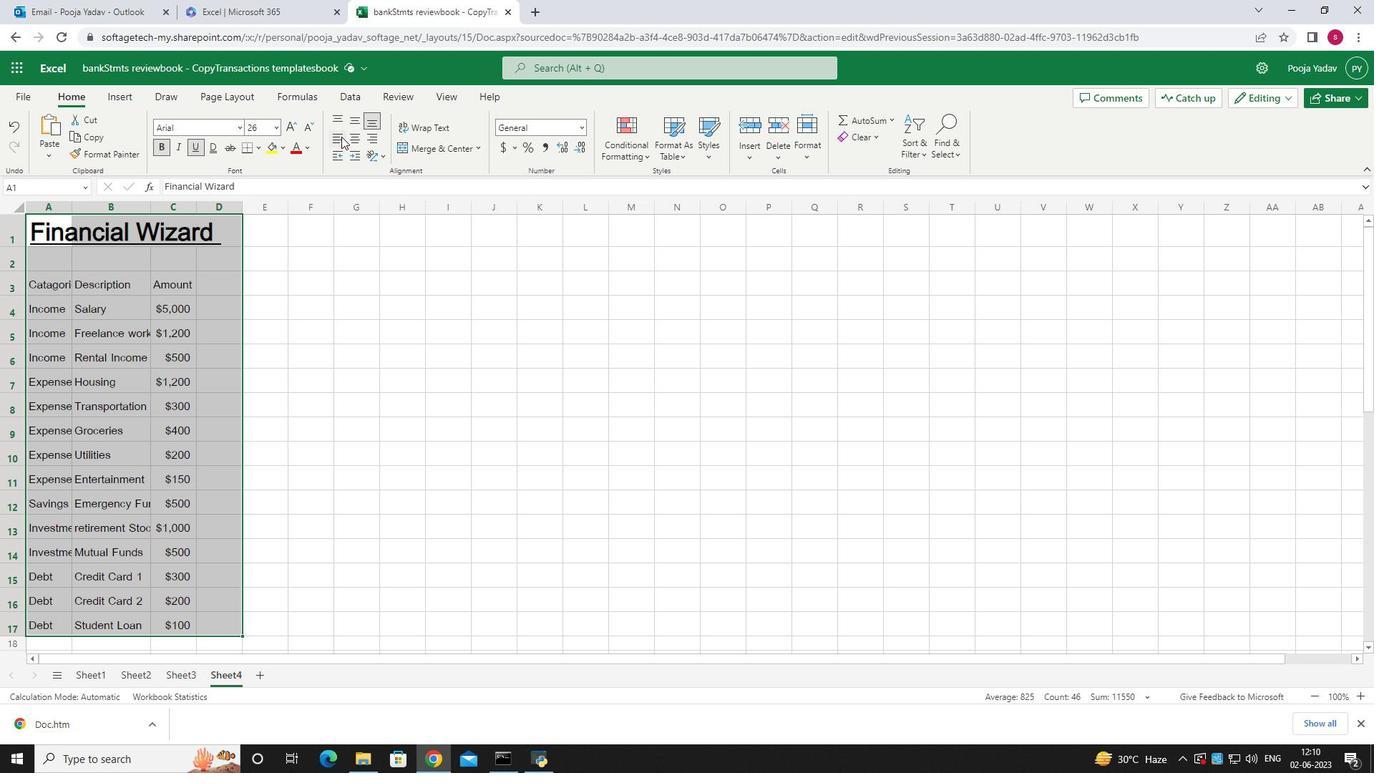 
Action: Mouse pressed left at (336, 138)
Screenshot: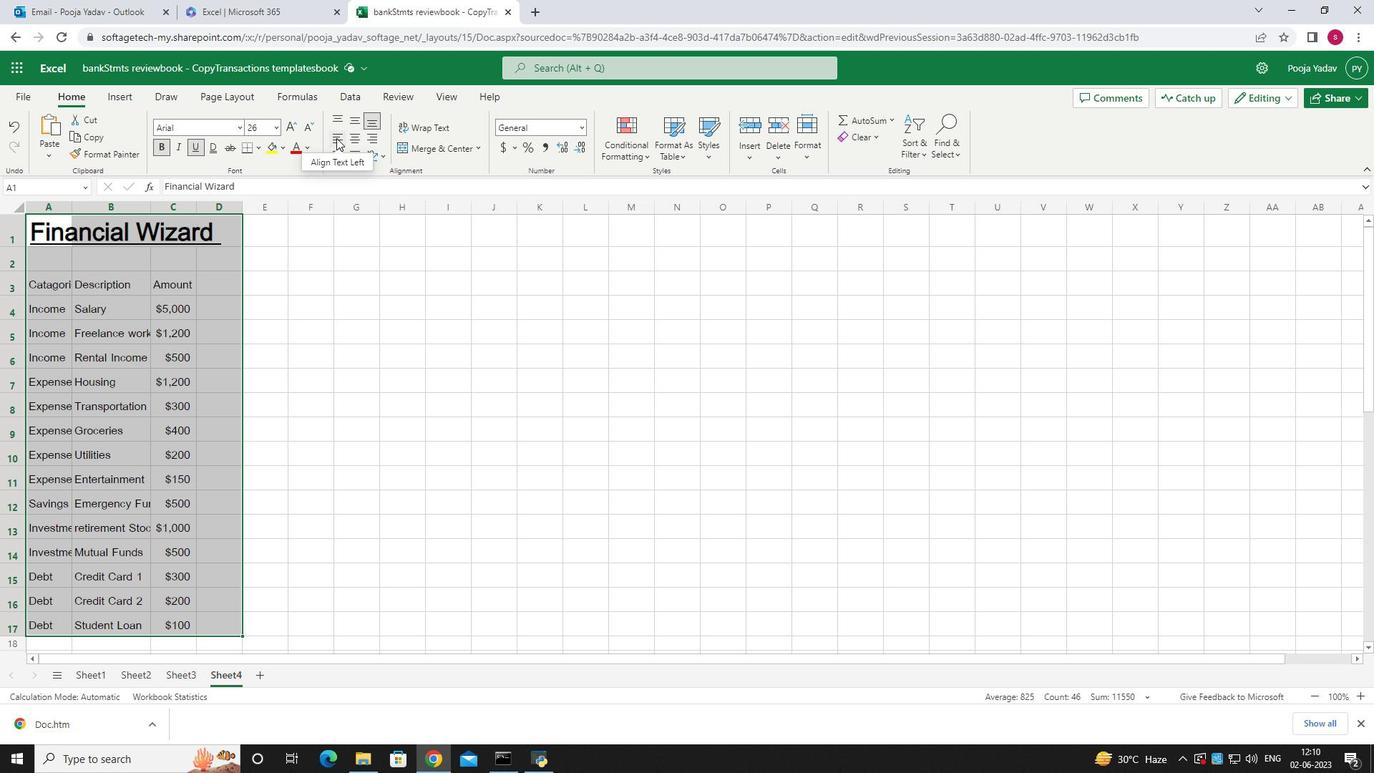 
Action: Mouse moved to (625, 772)
Screenshot: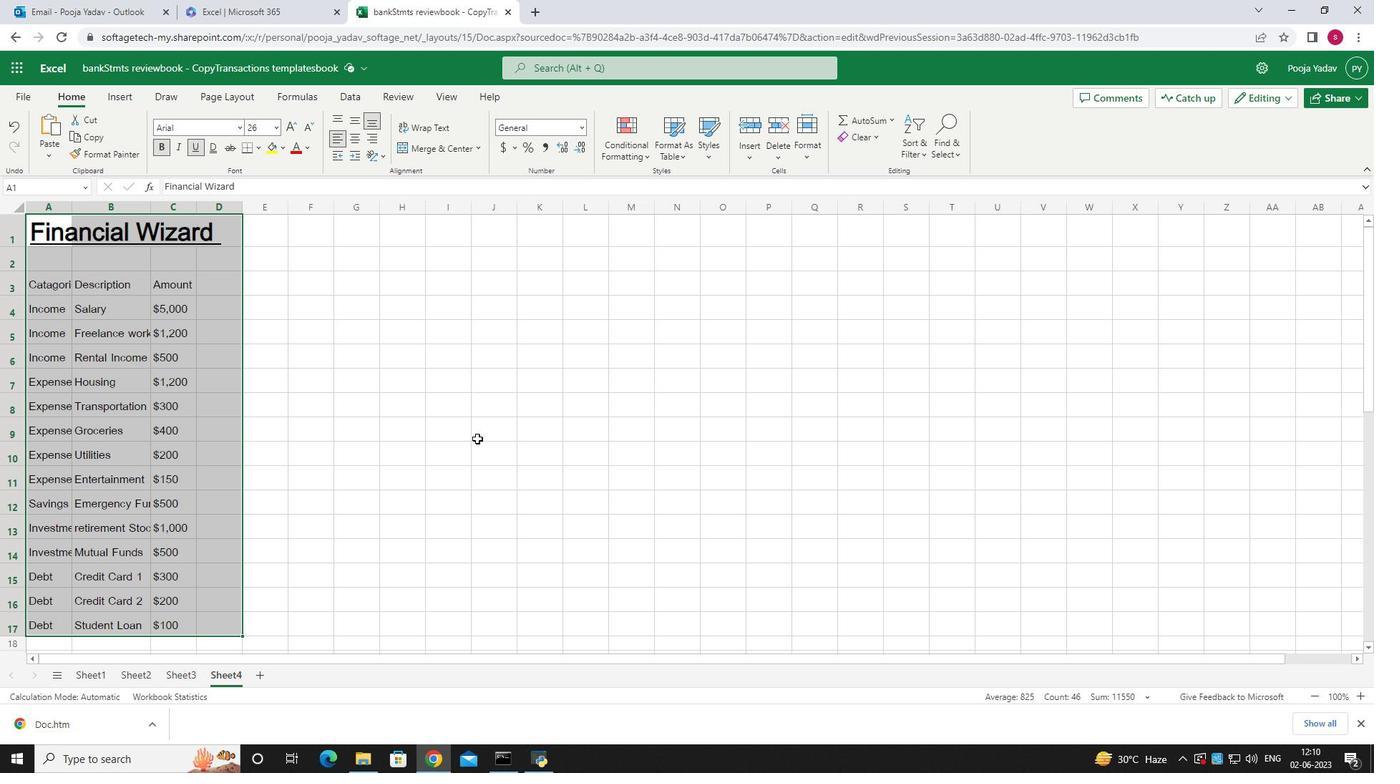 
